 Task: Find a house in Blaine, United States, for 8 guests from 12th to 16th August, with a price range of ₹10,000 to ₹16,000, including free parking and WiFi.
Action: Mouse moved to (612, 115)
Screenshot: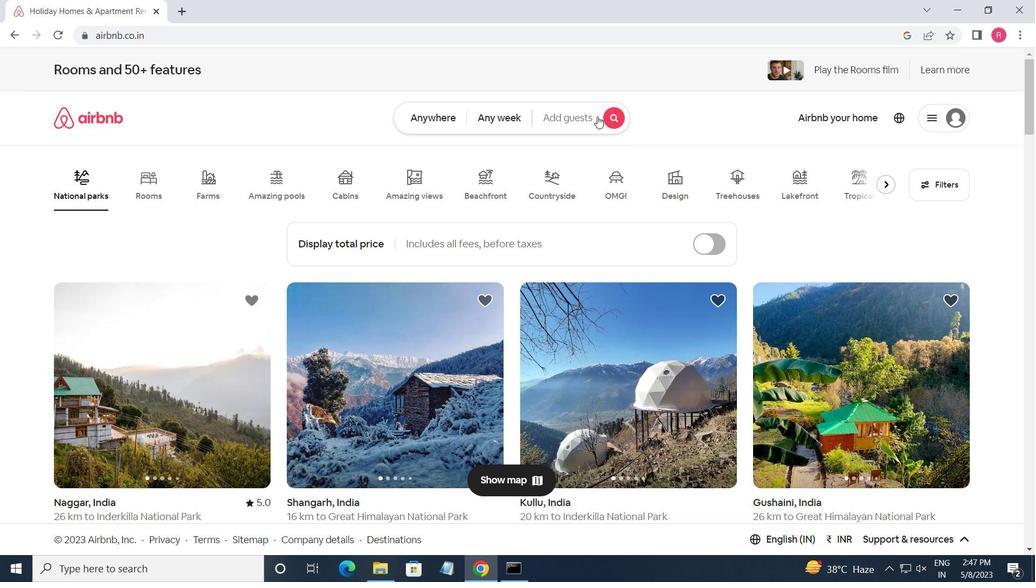 
Action: Mouse pressed left at (612, 115)
Screenshot: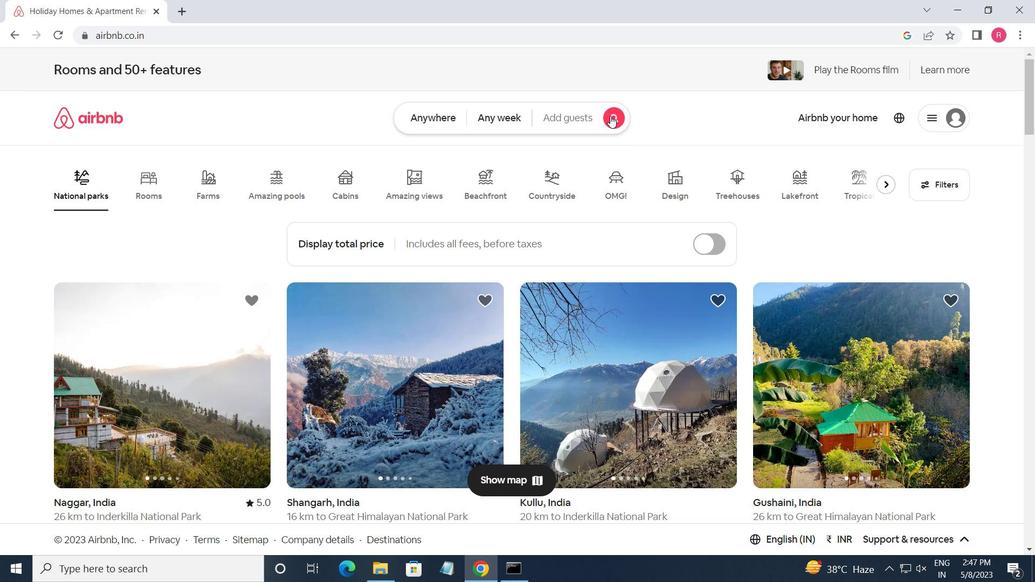 
Action: Mouse moved to (352, 180)
Screenshot: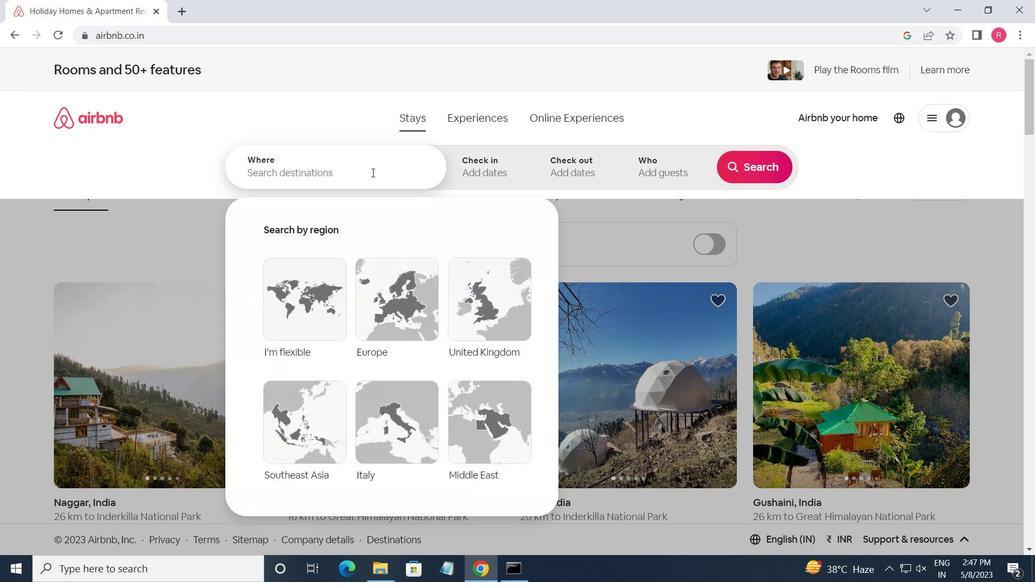 
Action: Mouse pressed left at (352, 180)
Screenshot: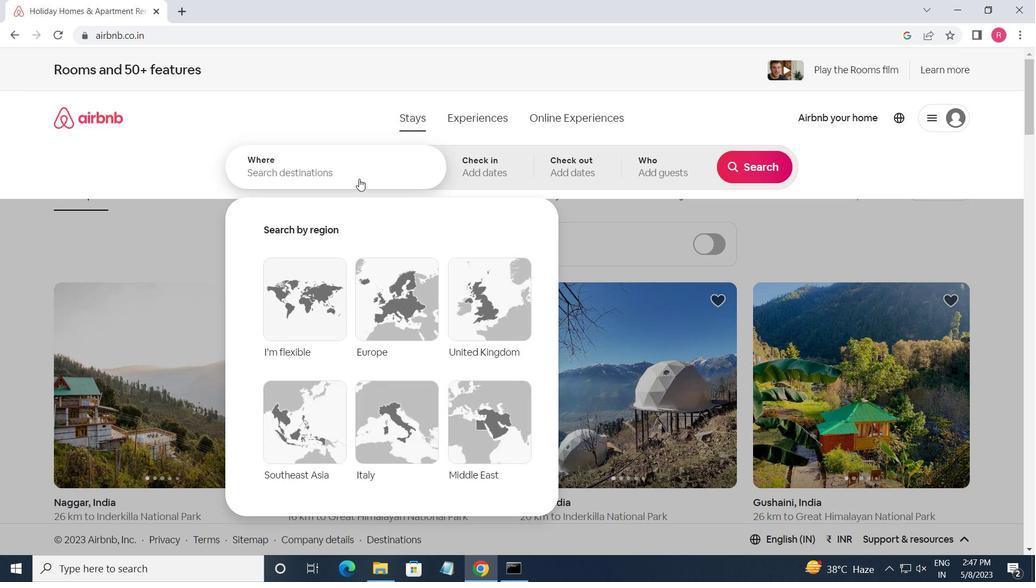 
Action: Key pressed <Key.shift_r>Blaine,<Key.space><Key.shift_r>United<Key.space><Key.shift>STATES<Key.enter>
Screenshot: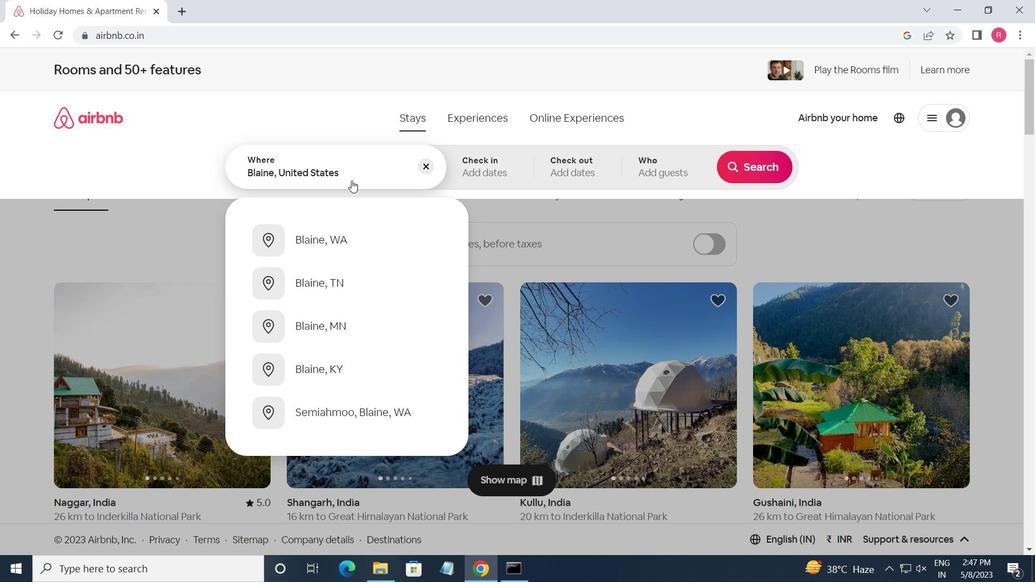 
Action: Mouse moved to (746, 276)
Screenshot: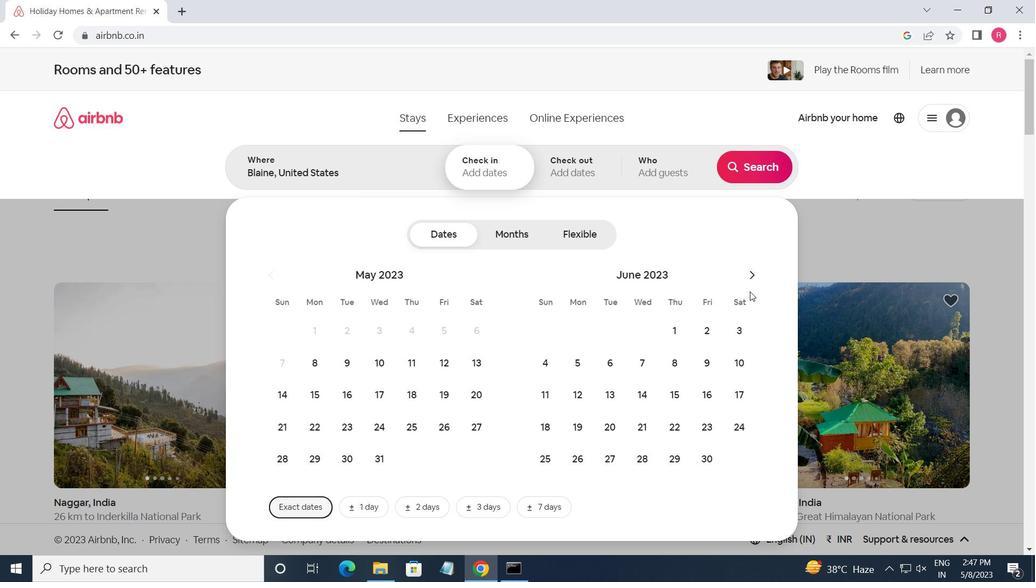 
Action: Mouse pressed left at (746, 276)
Screenshot: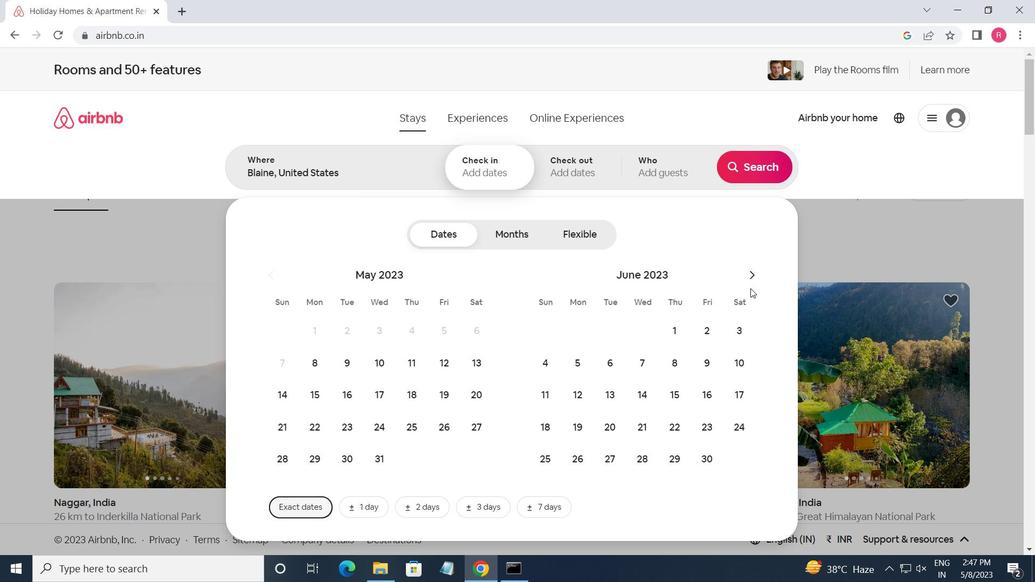 
Action: Mouse moved to (744, 275)
Screenshot: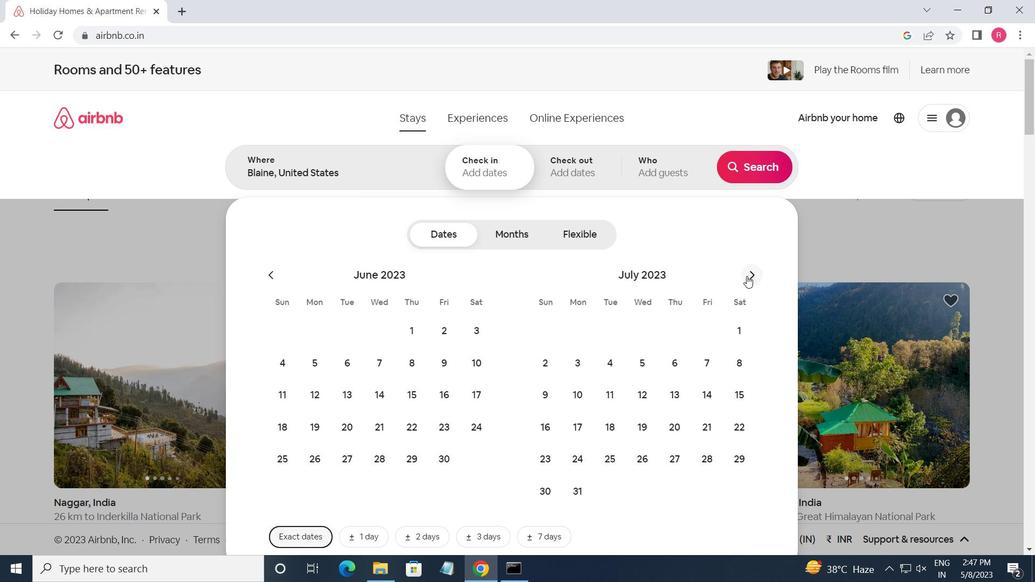 
Action: Mouse pressed left at (744, 275)
Screenshot: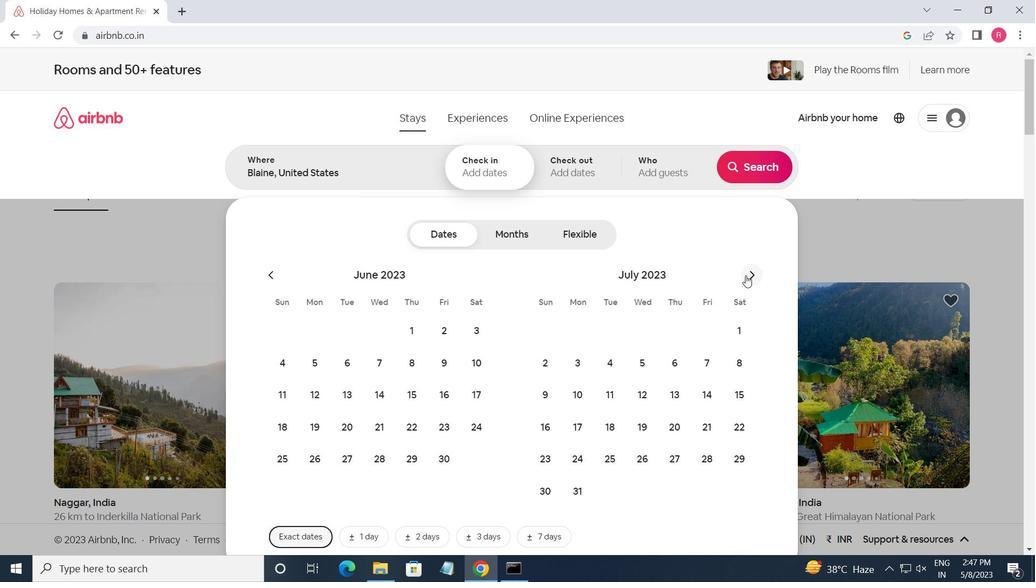 
Action: Mouse moved to (742, 374)
Screenshot: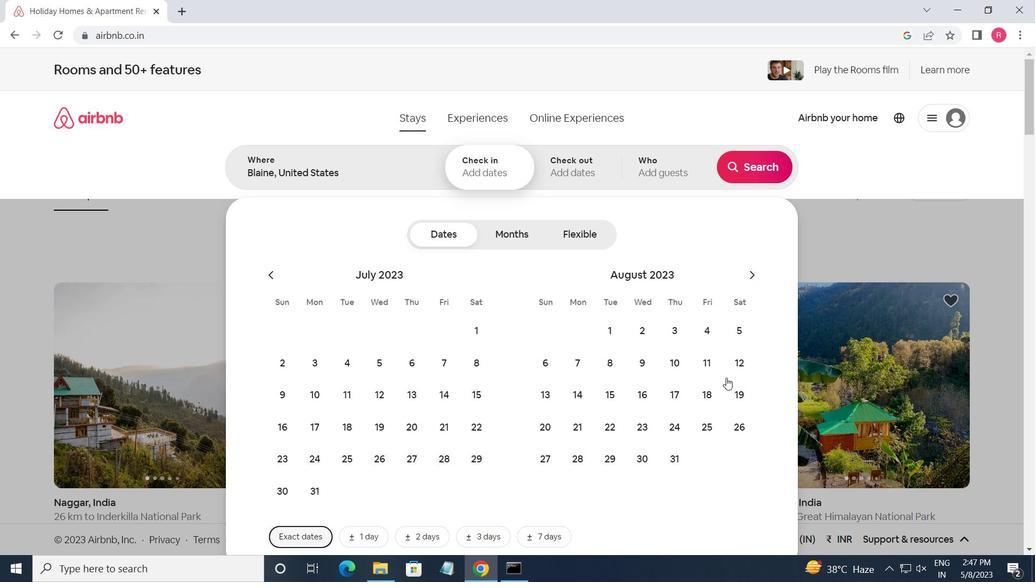 
Action: Mouse pressed left at (742, 374)
Screenshot: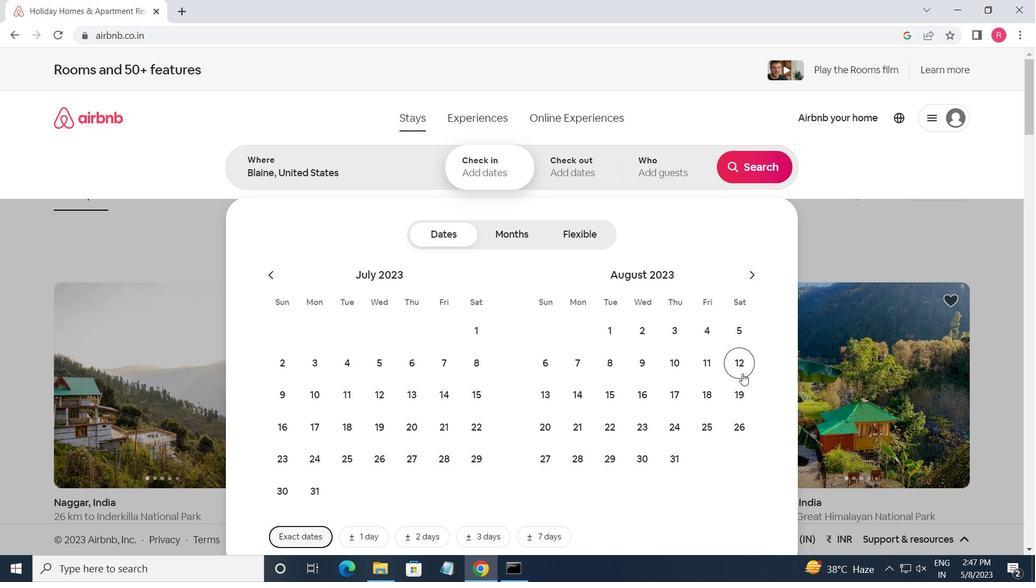 
Action: Mouse moved to (656, 392)
Screenshot: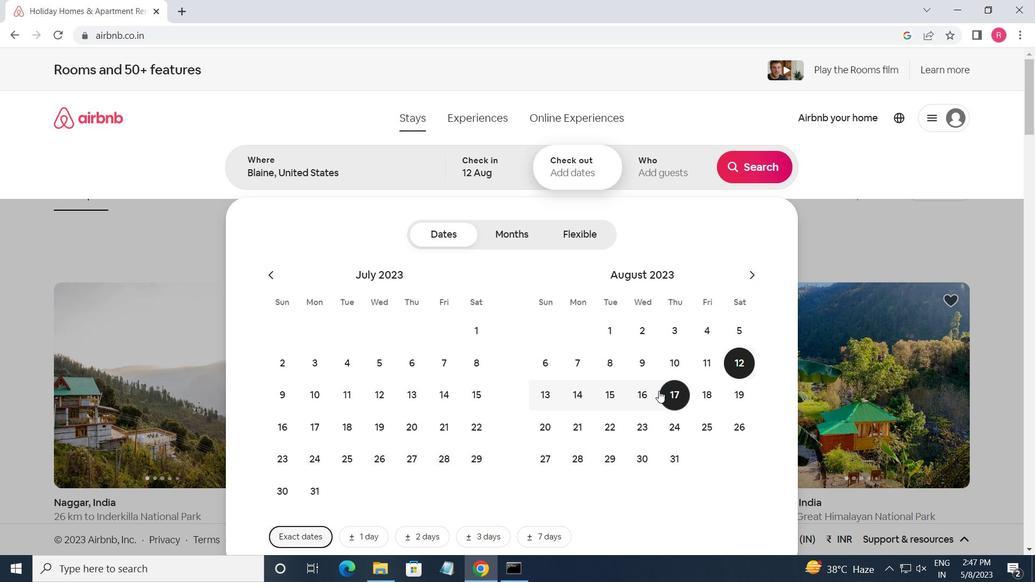 
Action: Mouse pressed left at (656, 392)
Screenshot: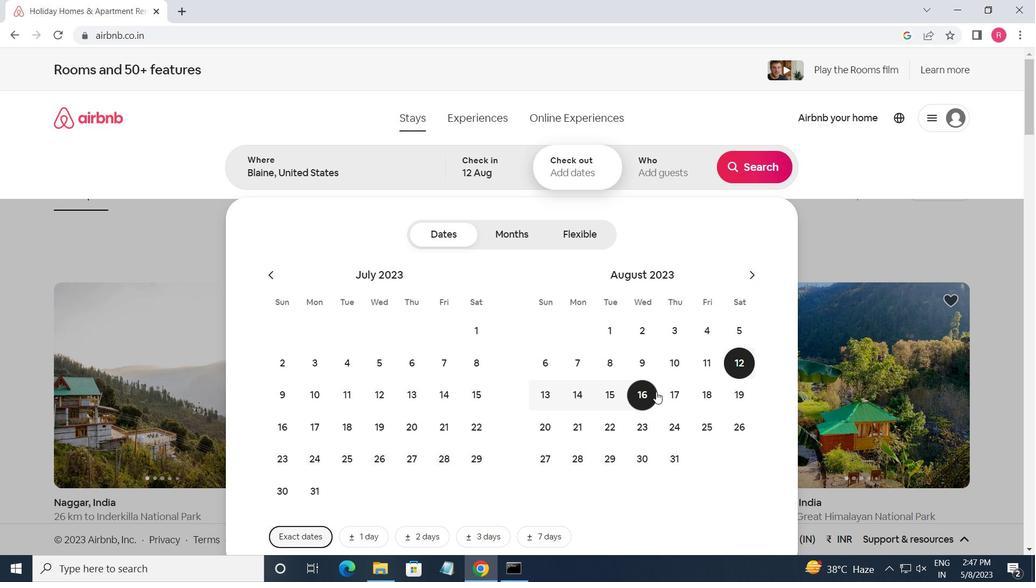 
Action: Mouse moved to (663, 177)
Screenshot: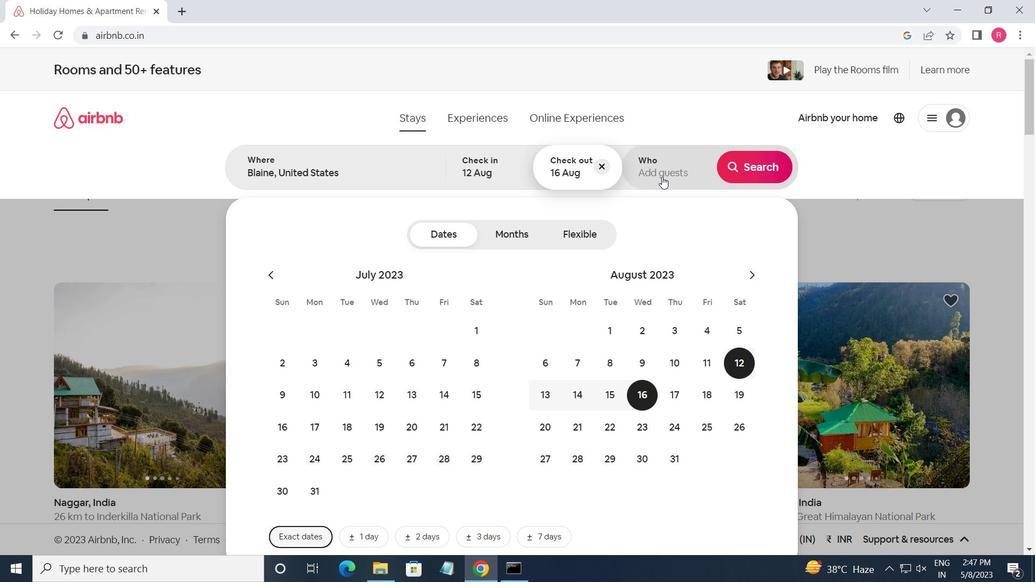 
Action: Mouse pressed left at (663, 177)
Screenshot: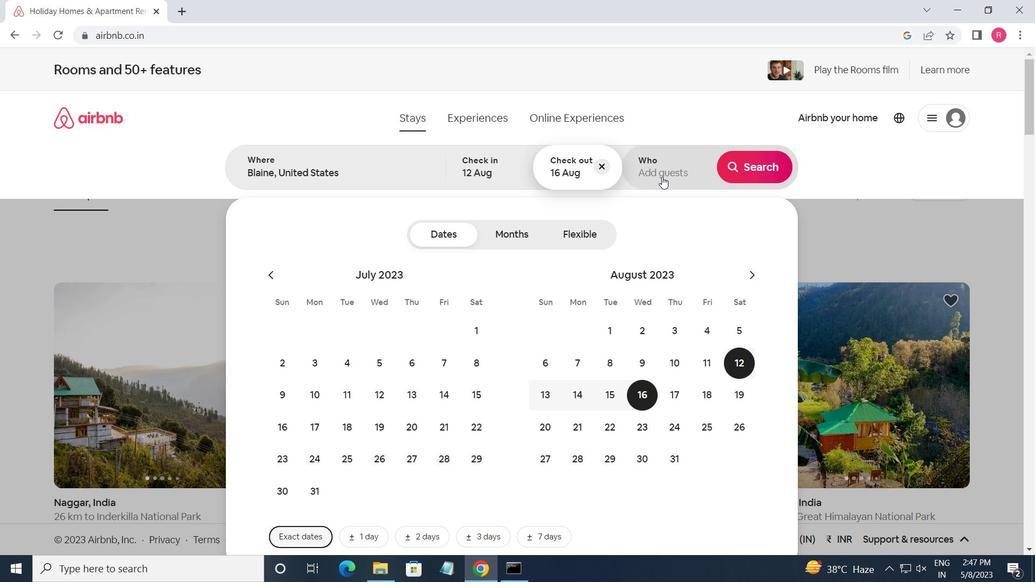 
Action: Mouse moved to (754, 234)
Screenshot: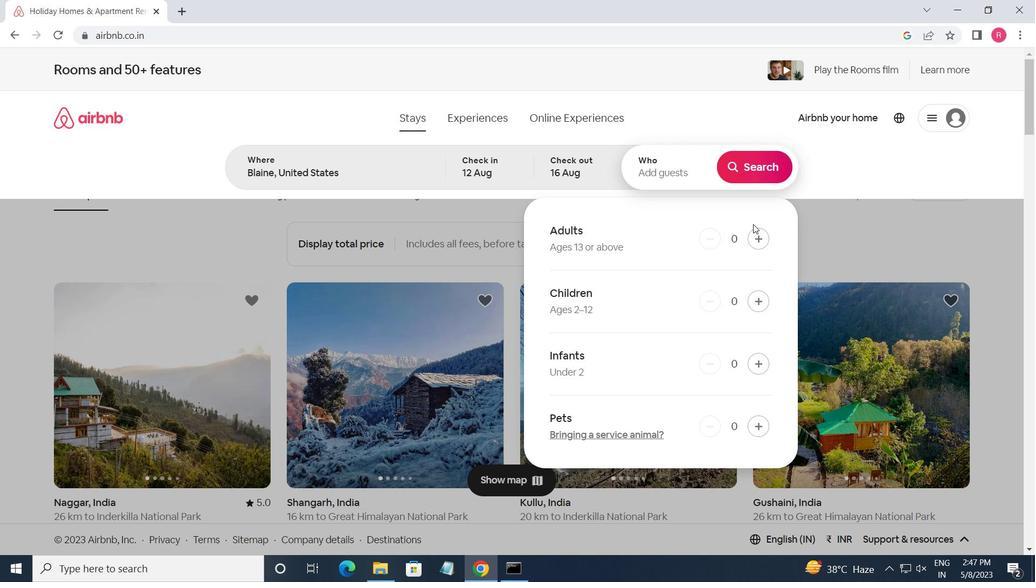 
Action: Mouse pressed left at (754, 234)
Screenshot: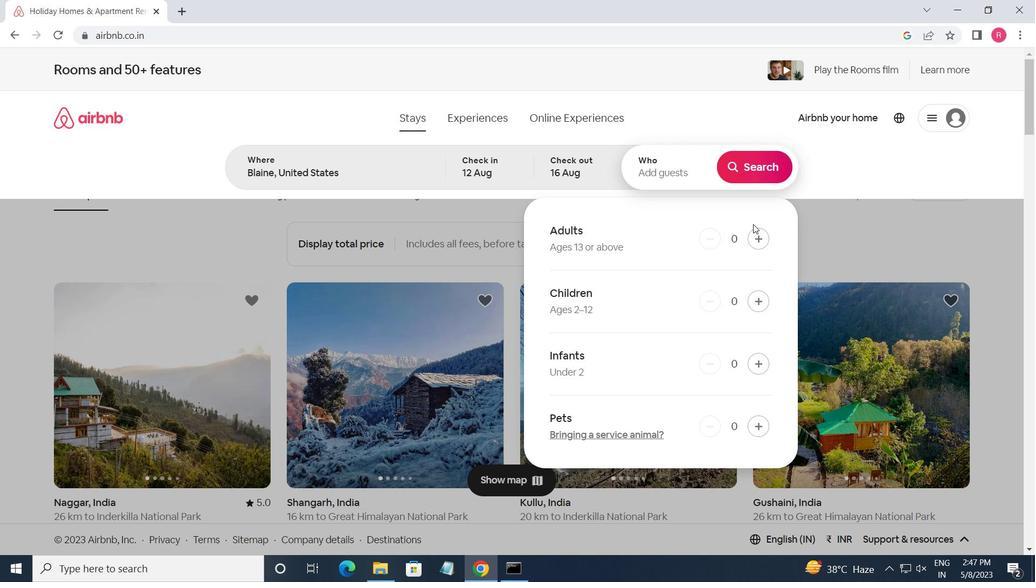 
Action: Mouse moved to (756, 236)
Screenshot: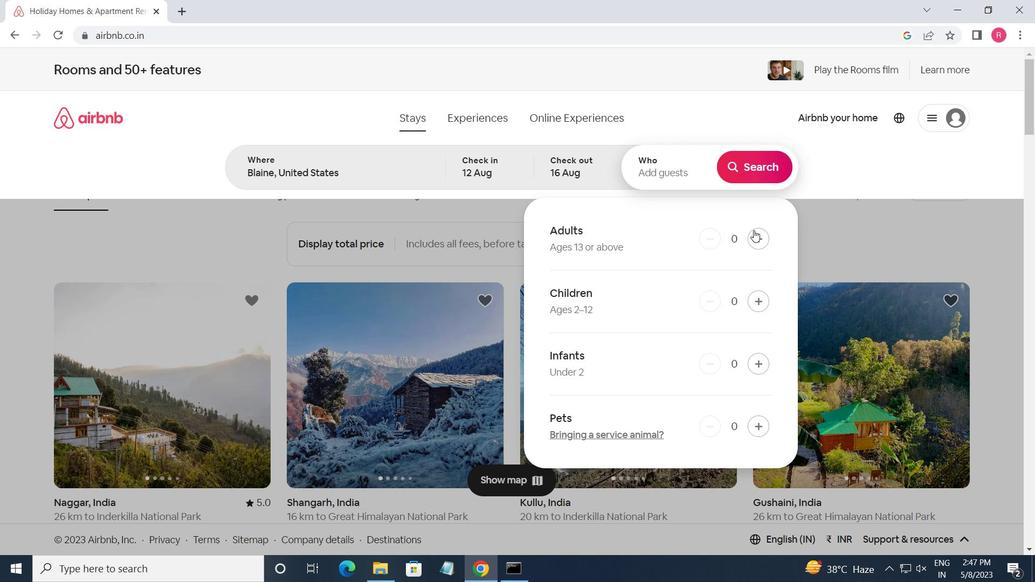 
Action: Mouse pressed left at (756, 236)
Screenshot: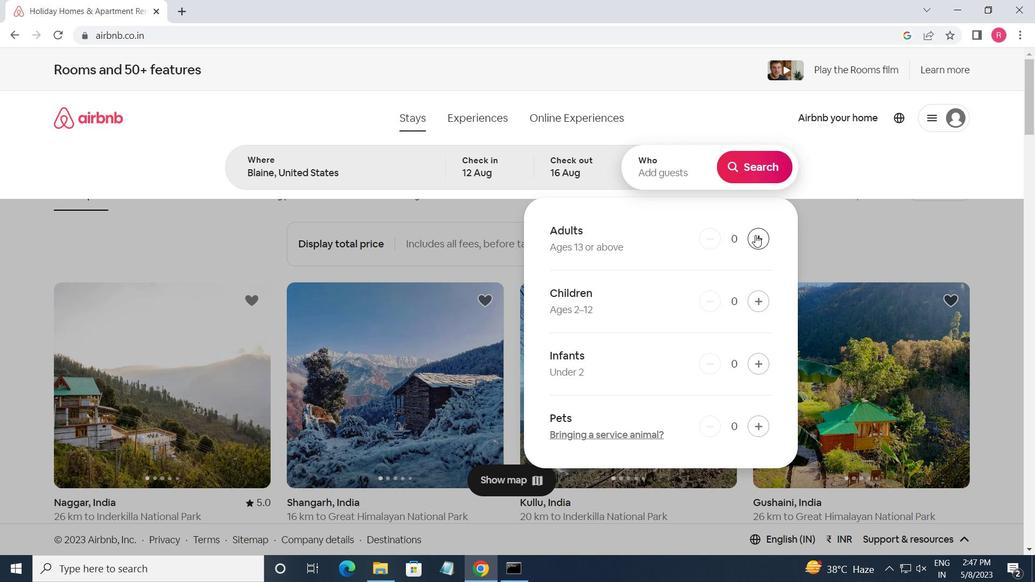 
Action: Mouse pressed left at (756, 236)
Screenshot: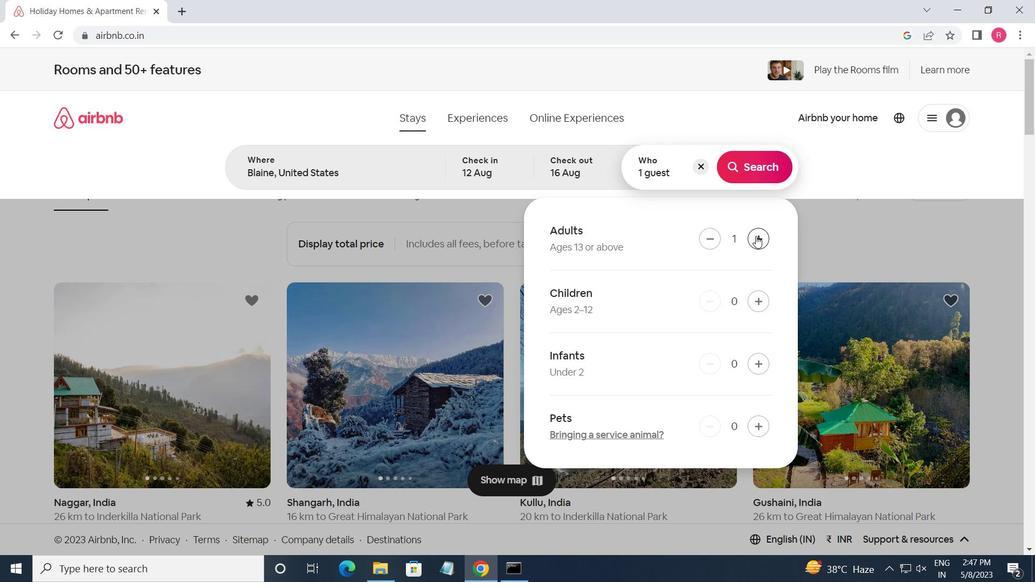 
Action: Mouse pressed left at (756, 236)
Screenshot: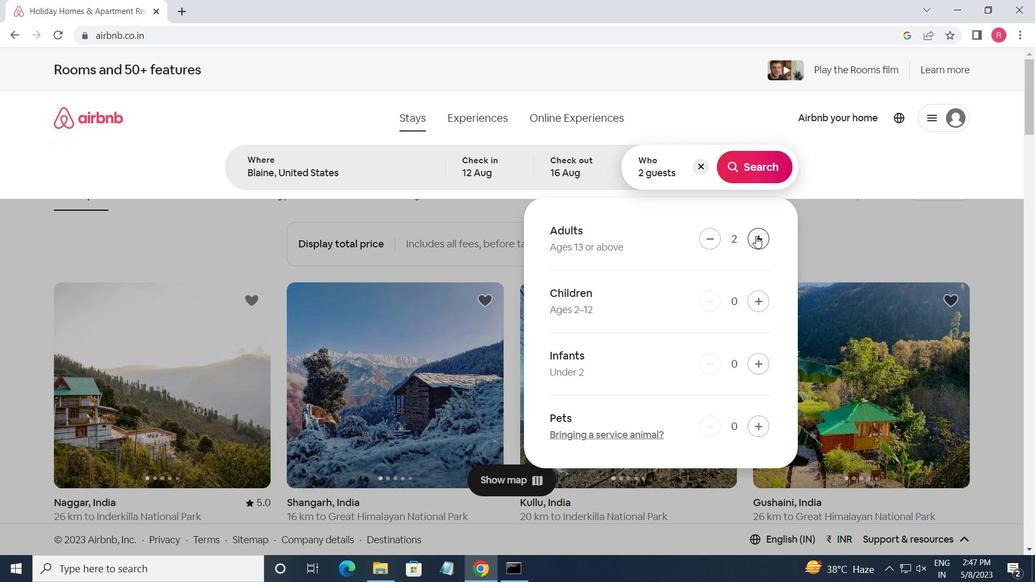 
Action: Mouse pressed left at (756, 236)
Screenshot: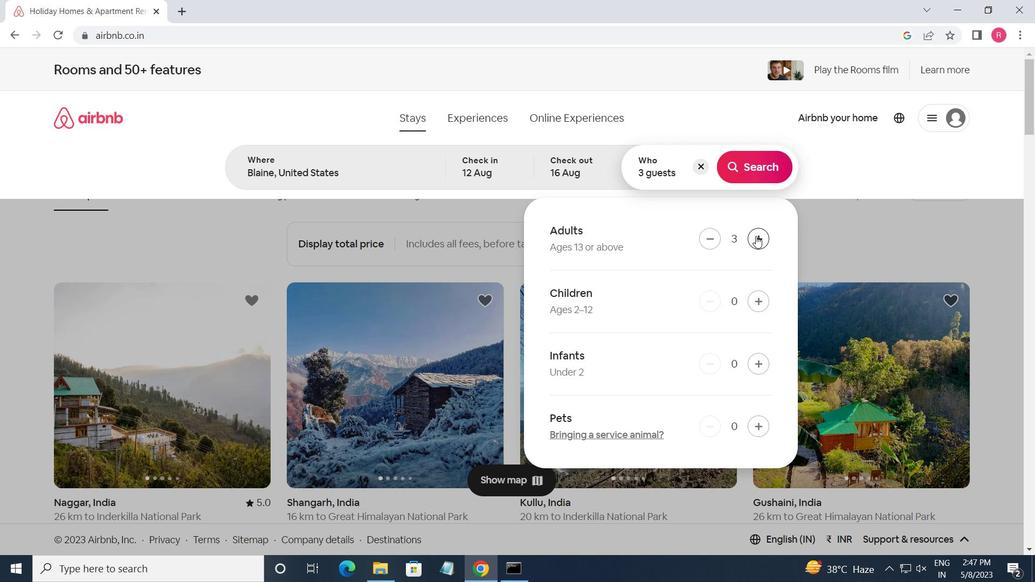 
Action: Mouse pressed left at (756, 236)
Screenshot: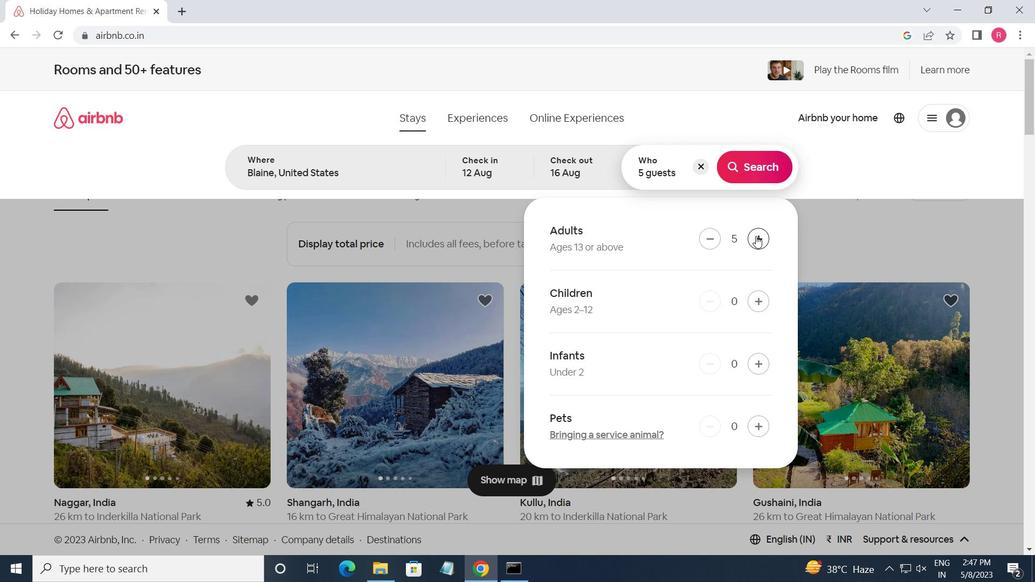 
Action: Mouse pressed left at (756, 236)
Screenshot: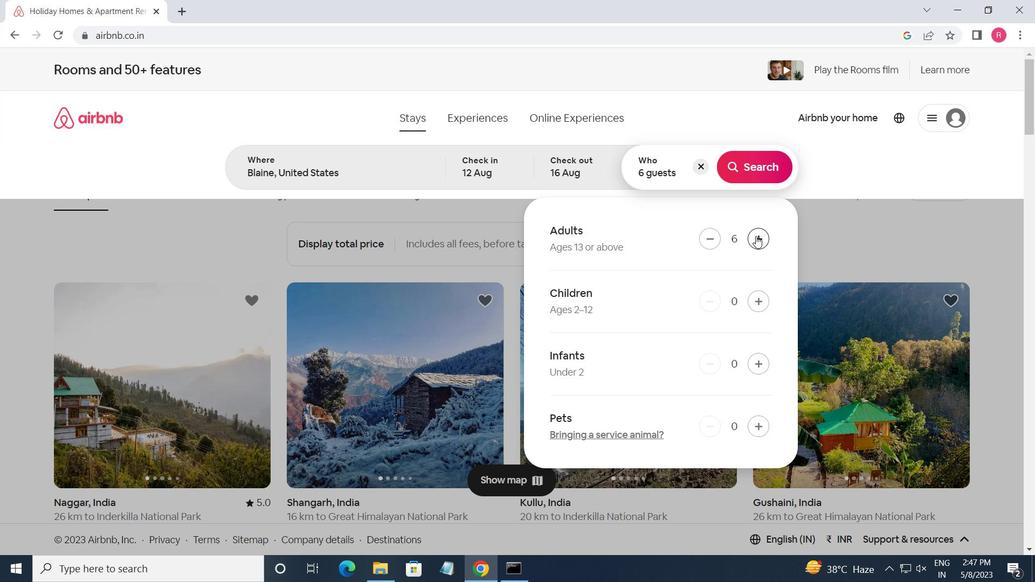 
Action: Mouse pressed left at (756, 236)
Screenshot: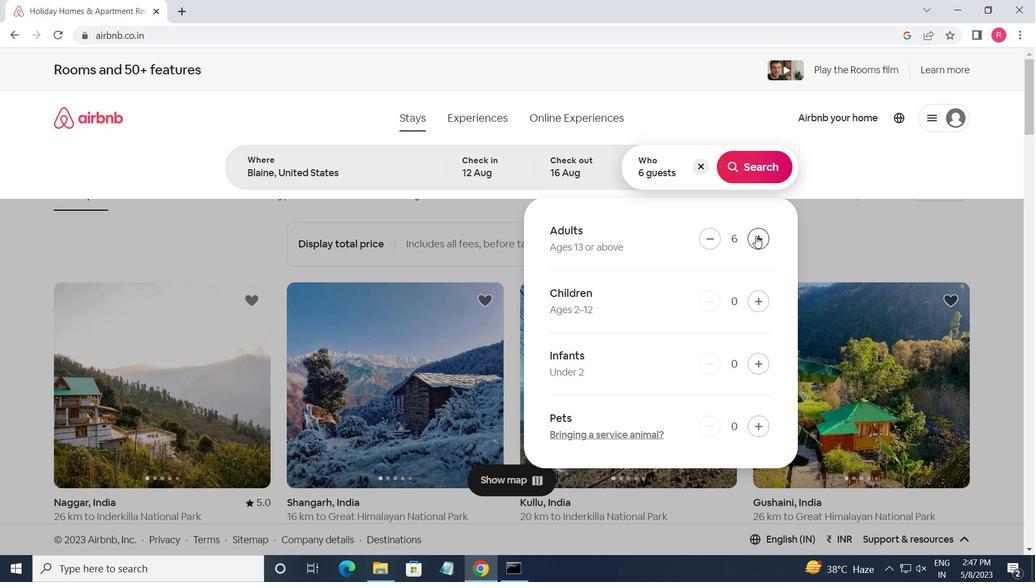 
Action: Mouse moved to (756, 162)
Screenshot: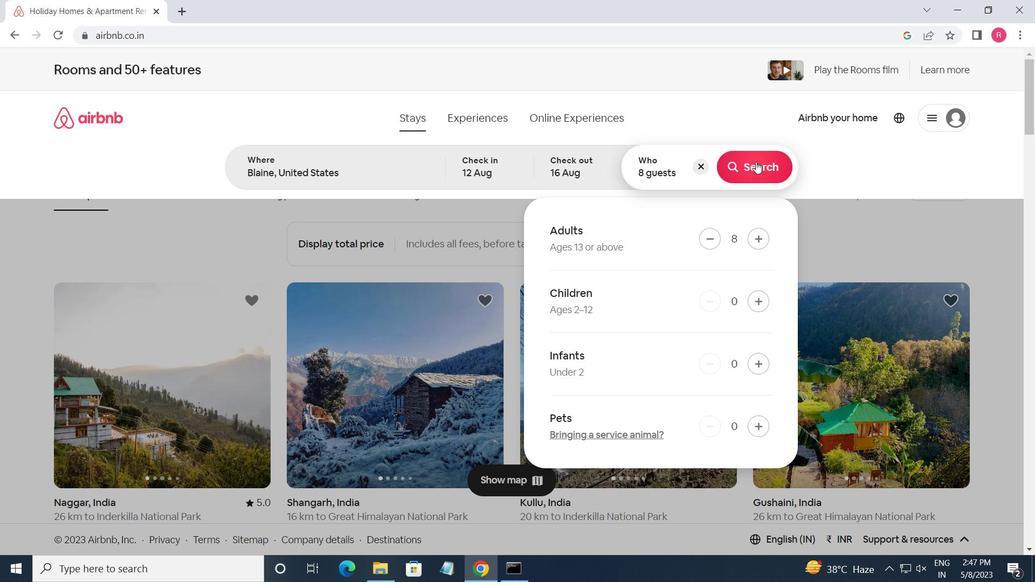 
Action: Mouse pressed left at (756, 162)
Screenshot: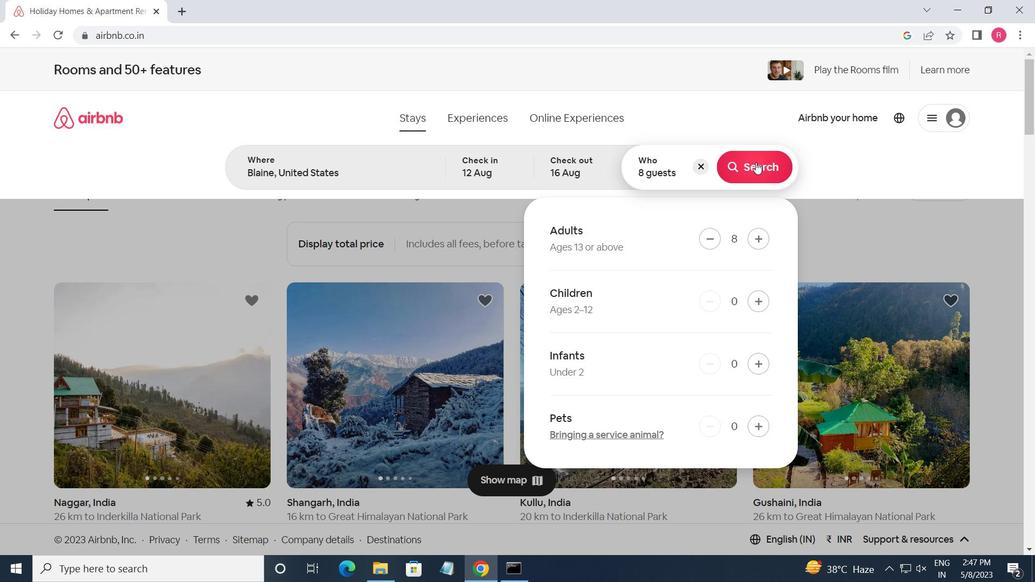 
Action: Mouse moved to (984, 137)
Screenshot: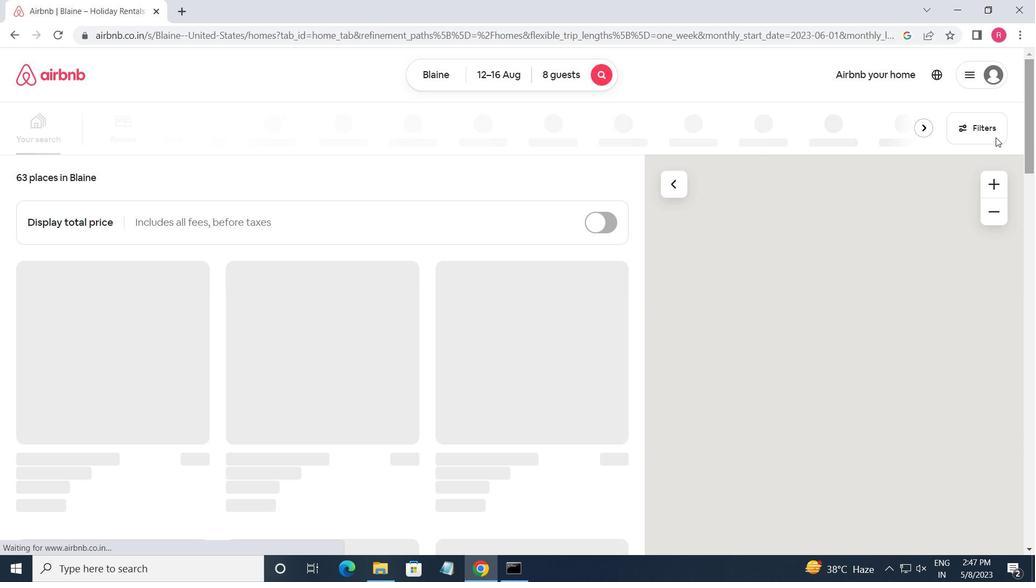 
Action: Mouse pressed left at (984, 137)
Screenshot: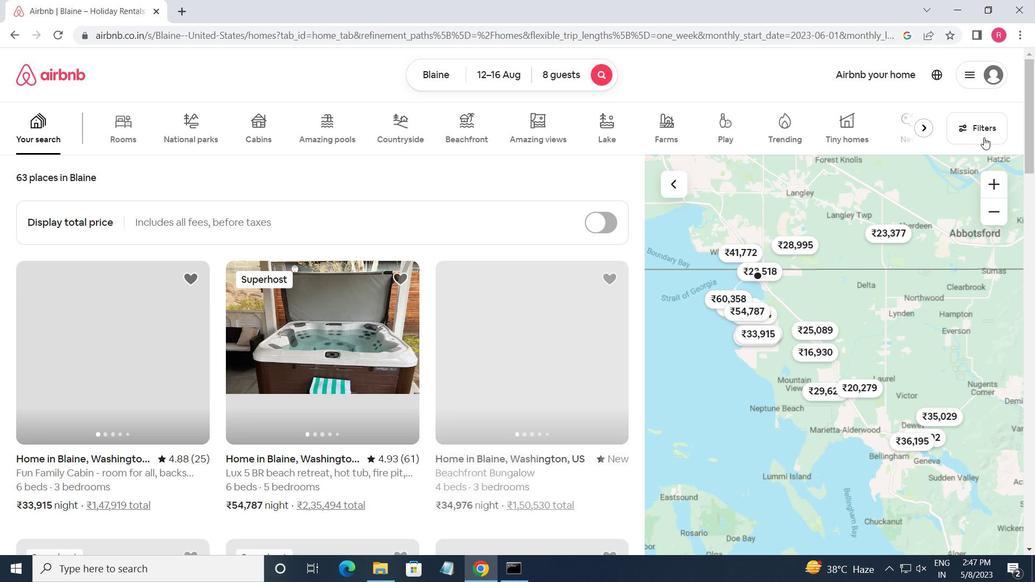 
Action: Mouse moved to (380, 456)
Screenshot: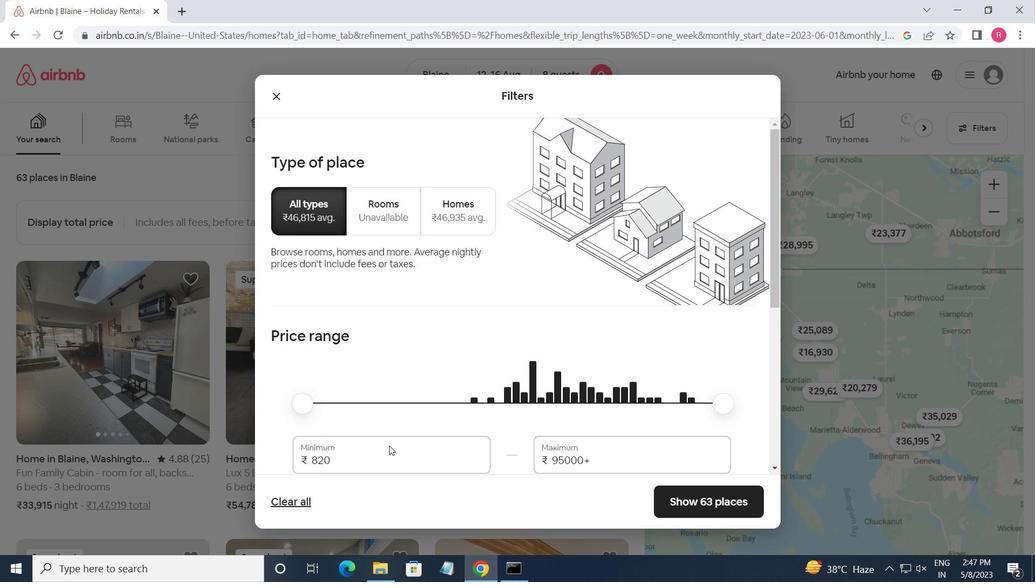 
Action: Mouse pressed left at (380, 456)
Screenshot: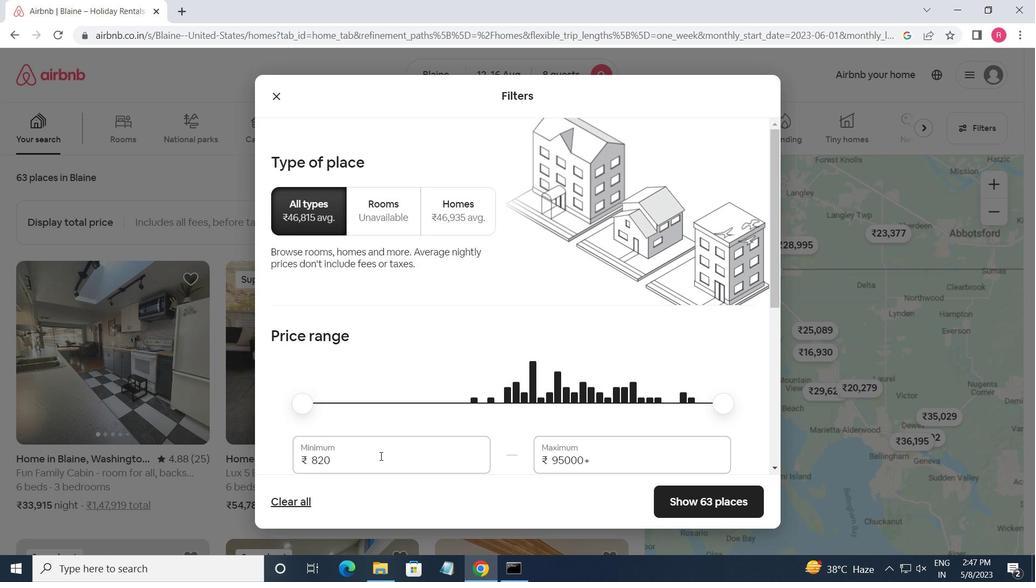 
Action: Mouse pressed left at (380, 456)
Screenshot: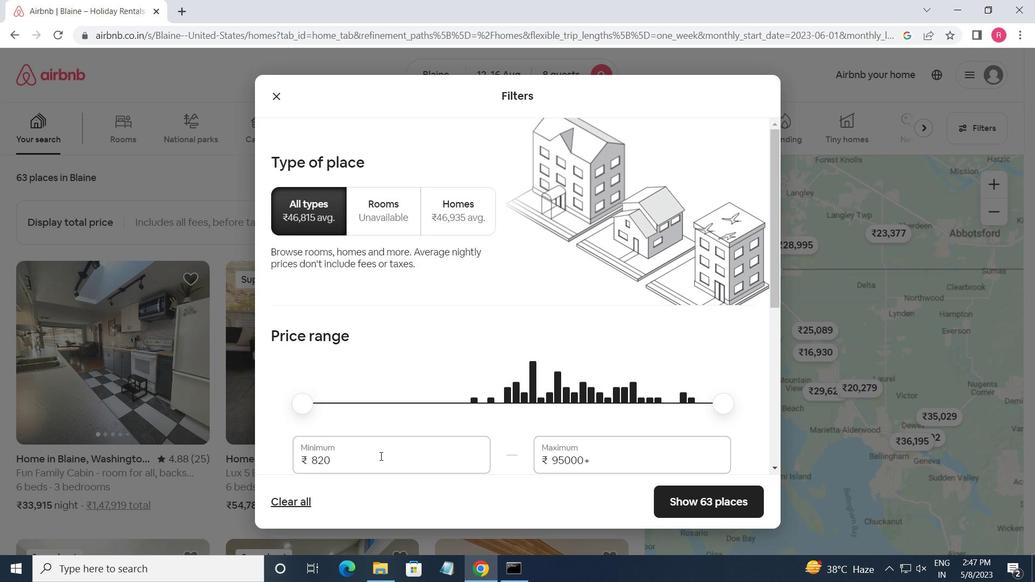 
Action: Mouse pressed left at (380, 456)
Screenshot: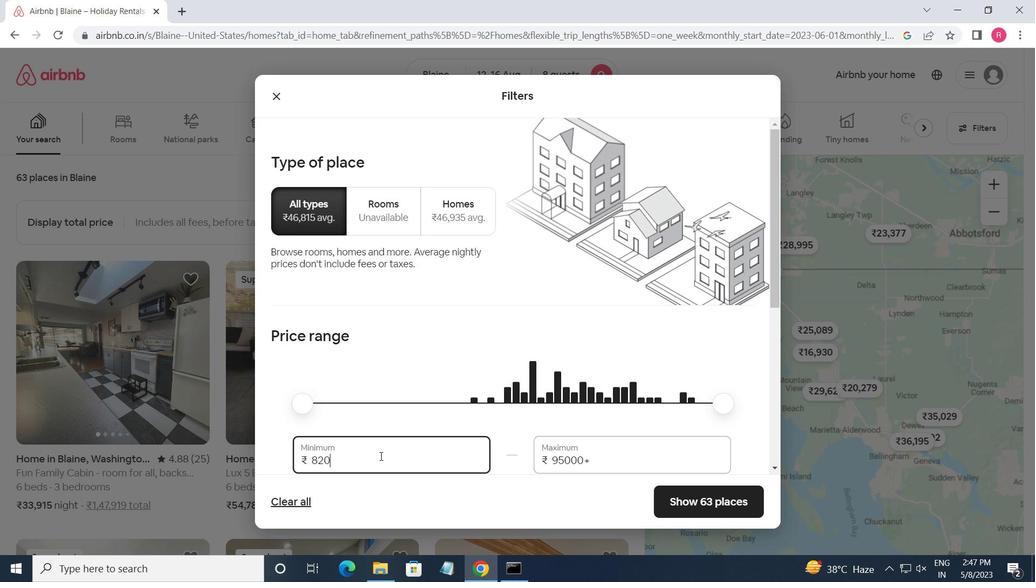 
Action: Mouse moved to (924, 477)
Screenshot: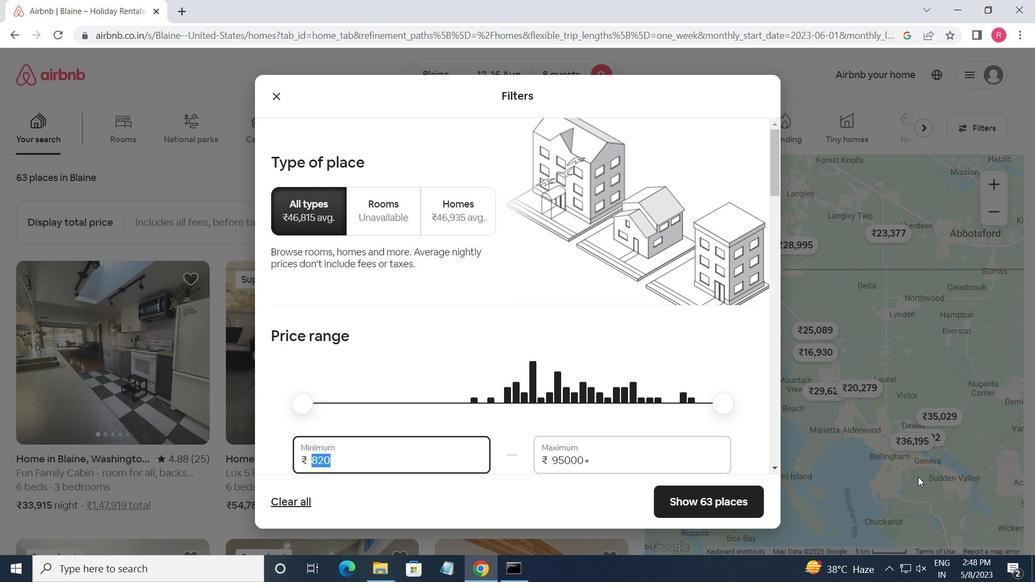 
Action: Key pressed 1
Screenshot: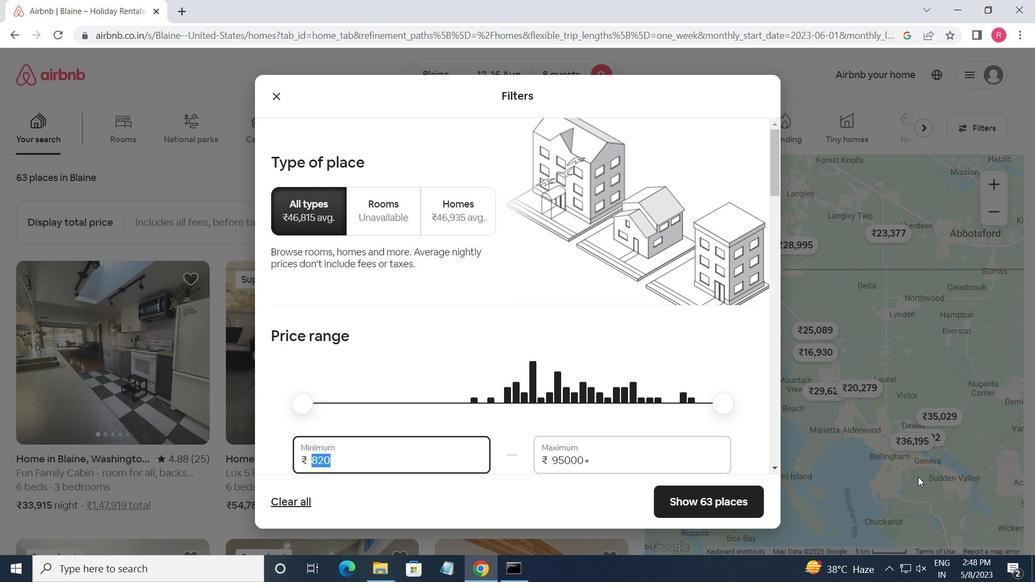 
Action: Mouse moved to (941, 477)
Screenshot: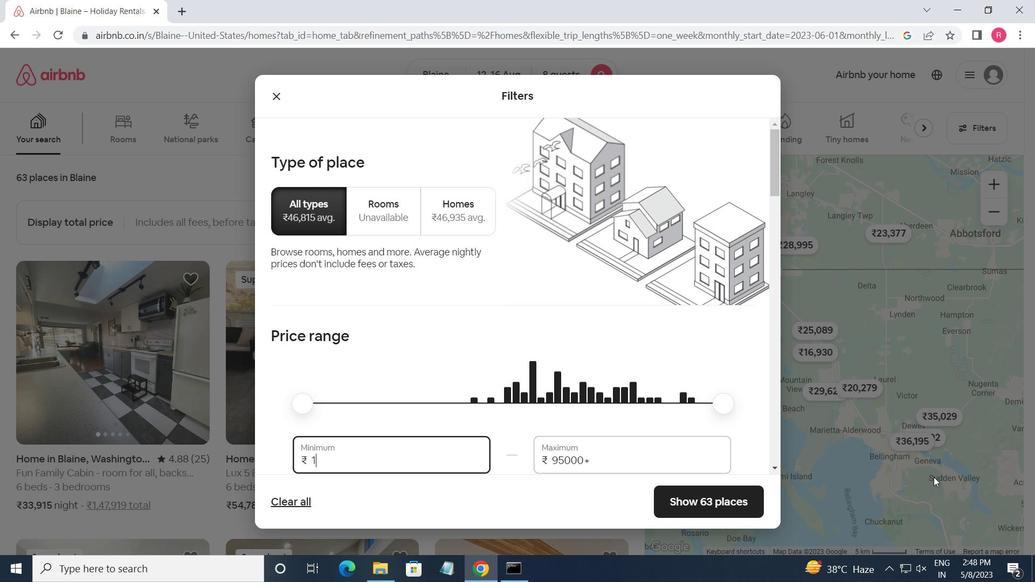 
Action: Key pressed 0000<Key.tab>16000
Screenshot: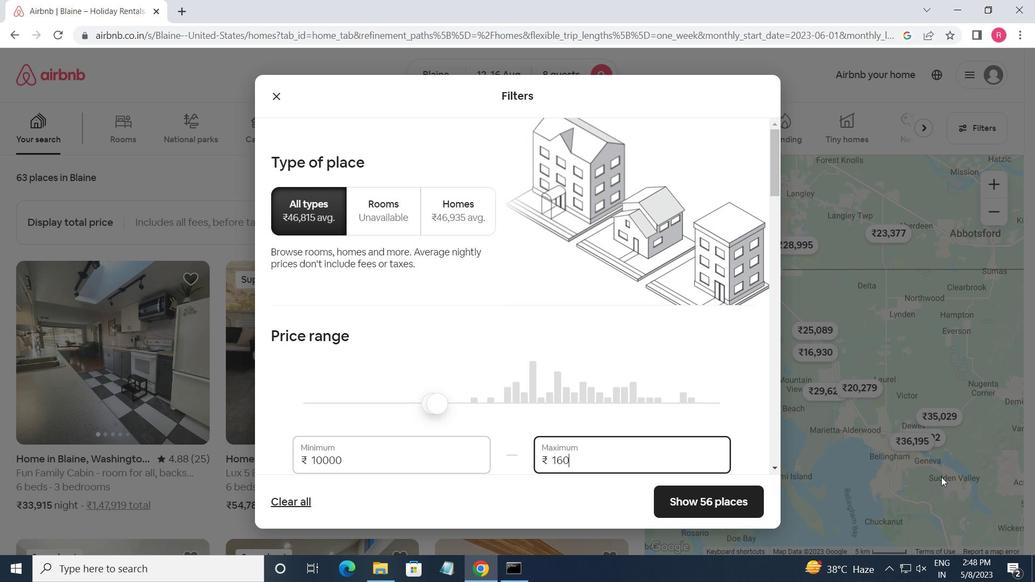 
Action: Mouse moved to (613, 396)
Screenshot: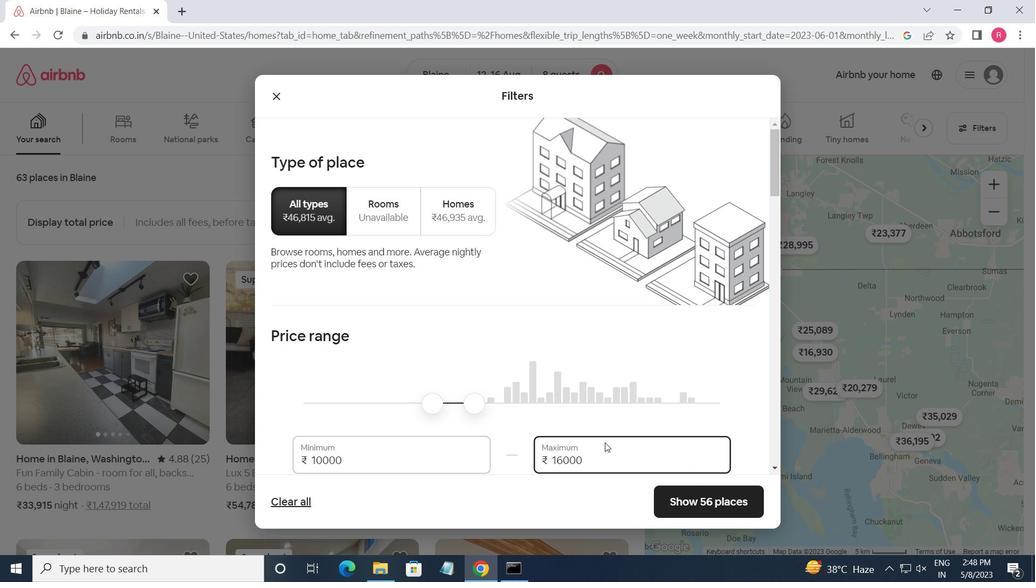 
Action: Mouse scrolled (613, 395) with delta (0, 0)
Screenshot: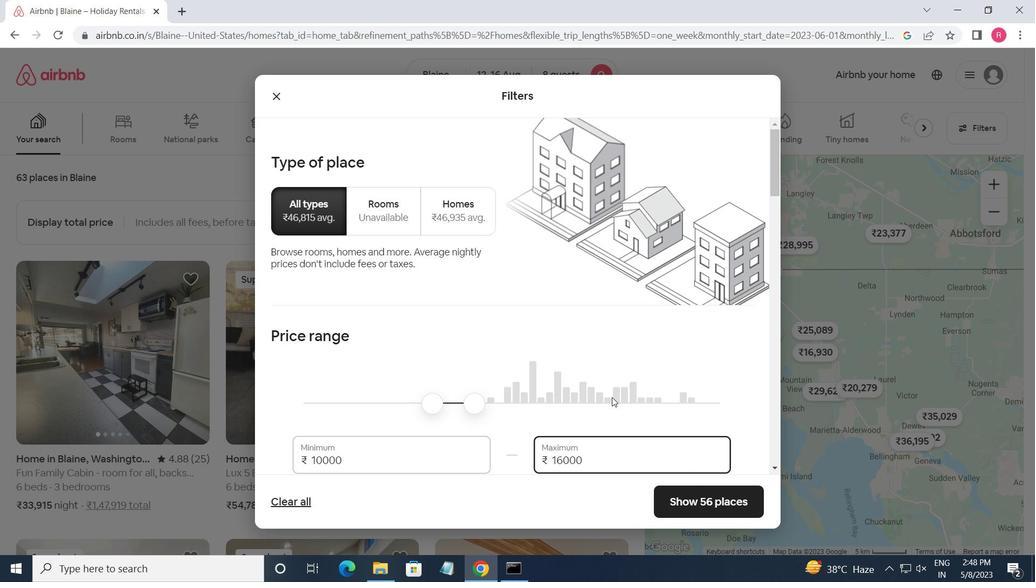 
Action: Mouse moved to (614, 396)
Screenshot: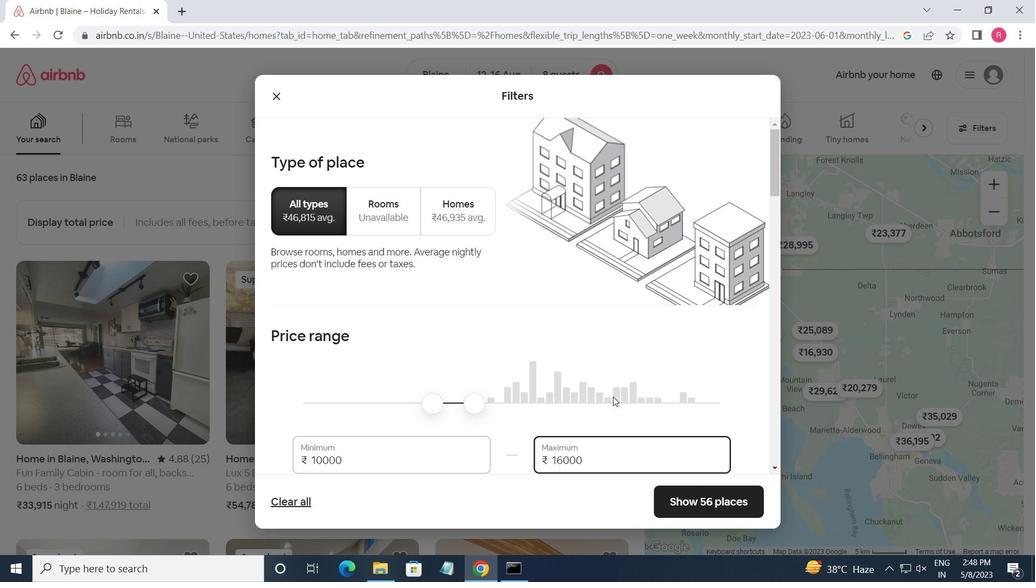
Action: Mouse scrolled (614, 395) with delta (0, 0)
Screenshot: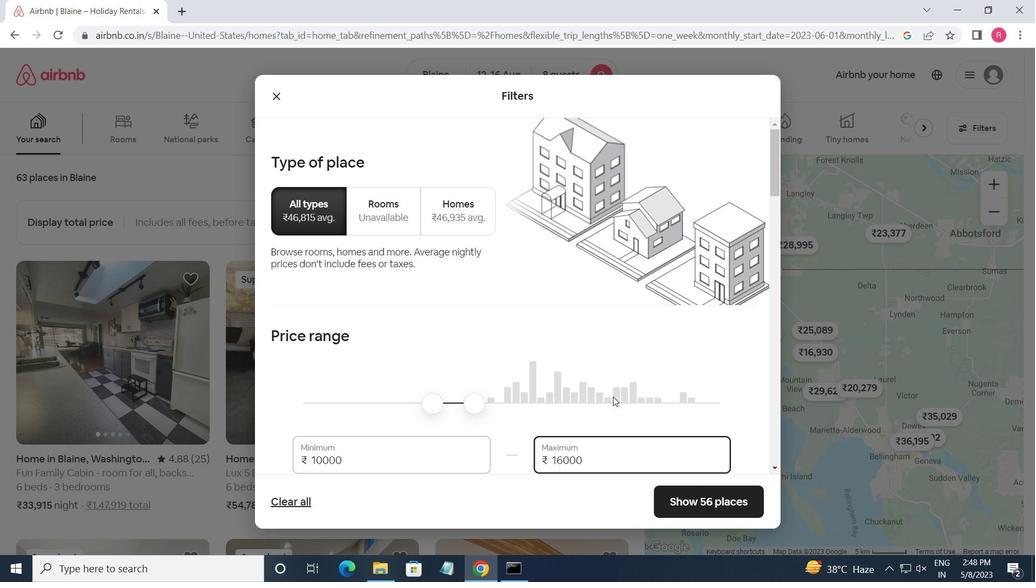 
Action: Mouse scrolled (614, 395) with delta (0, 0)
Screenshot: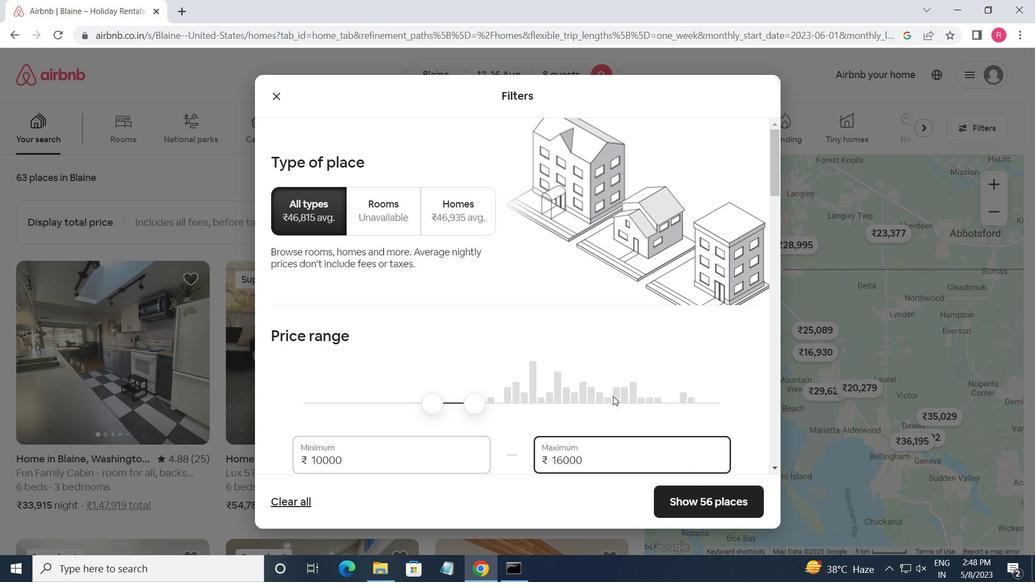
Action: Mouse moved to (668, 390)
Screenshot: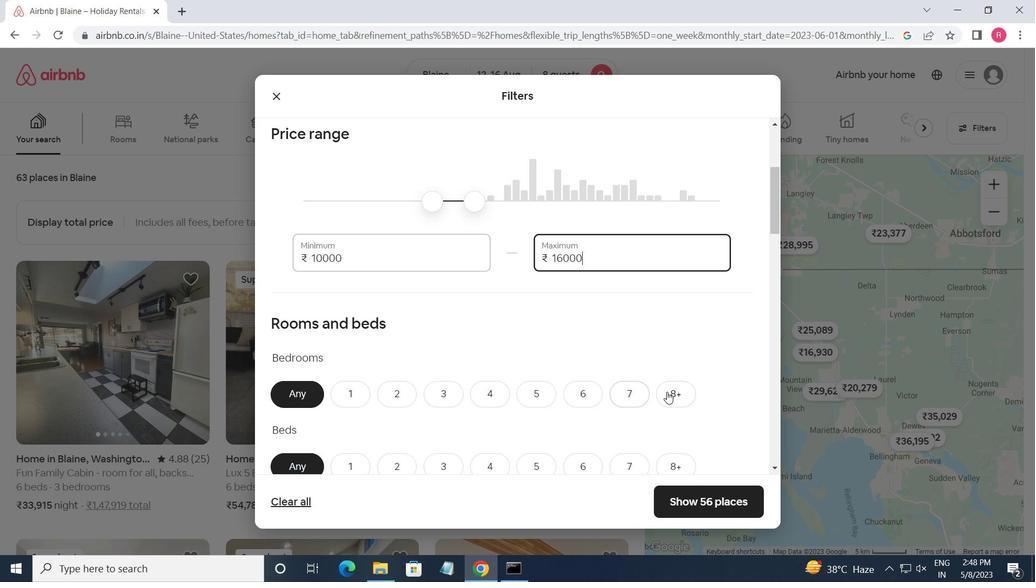 
Action: Mouse pressed left at (668, 390)
Screenshot: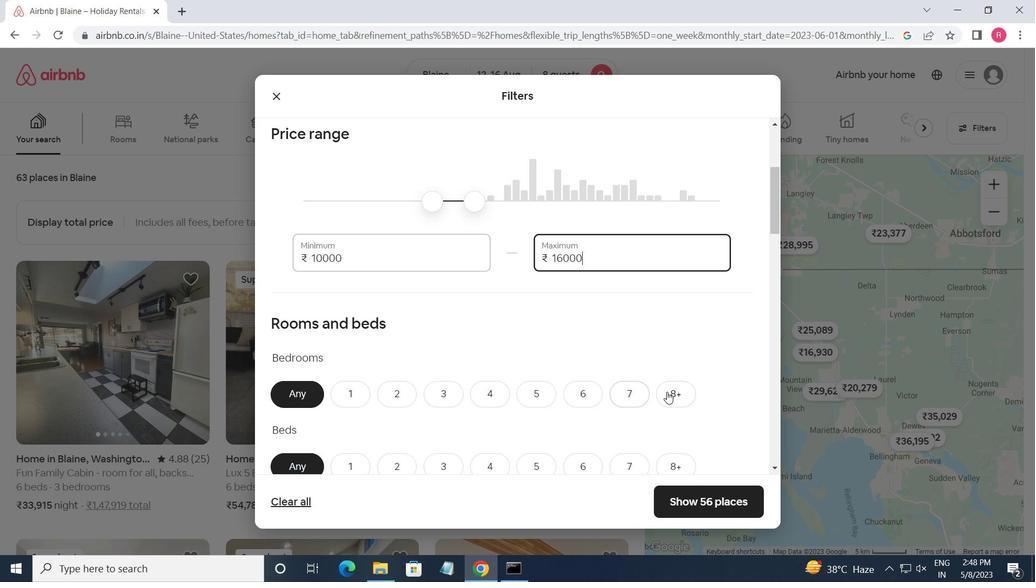 
Action: Mouse moved to (673, 408)
Screenshot: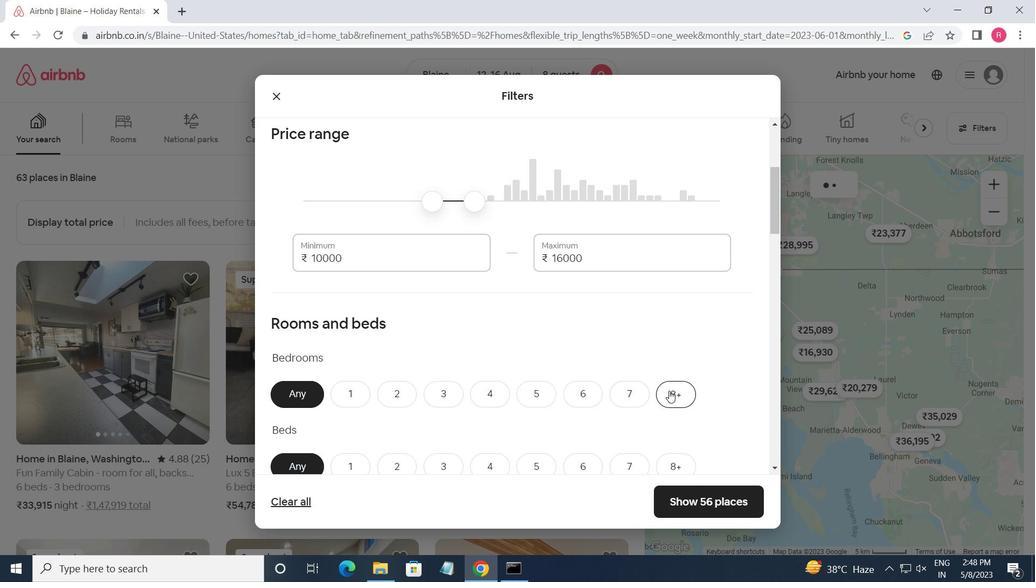 
Action: Mouse scrolled (673, 407) with delta (0, 0)
Screenshot: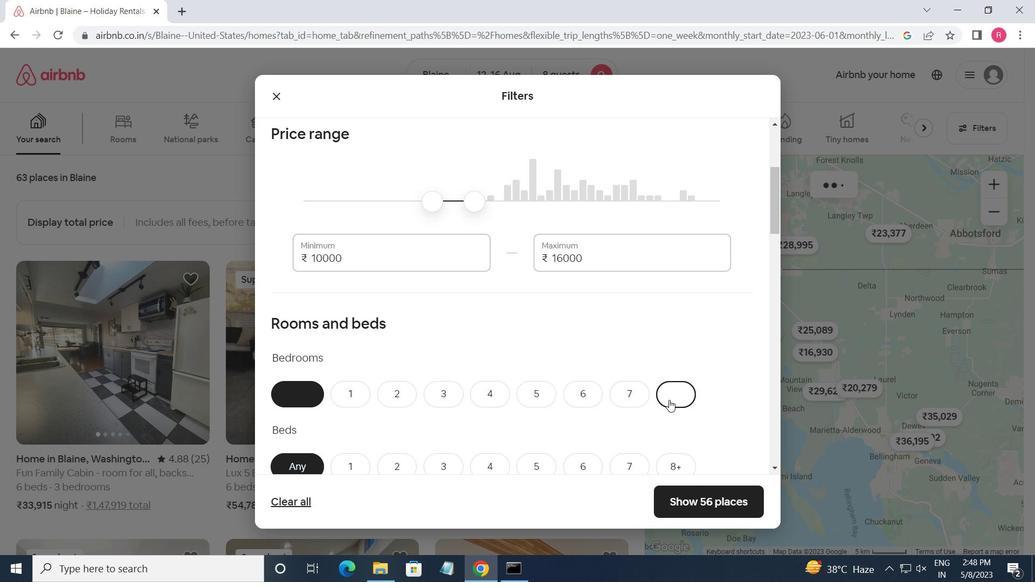 
Action: Mouse moved to (673, 408)
Screenshot: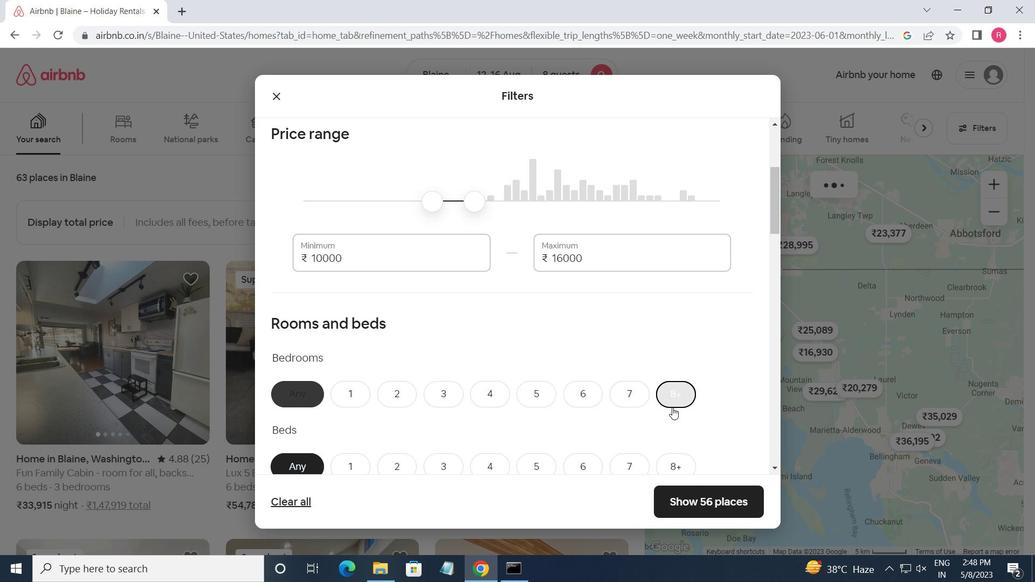 
Action: Mouse scrolled (673, 408) with delta (0, 0)
Screenshot: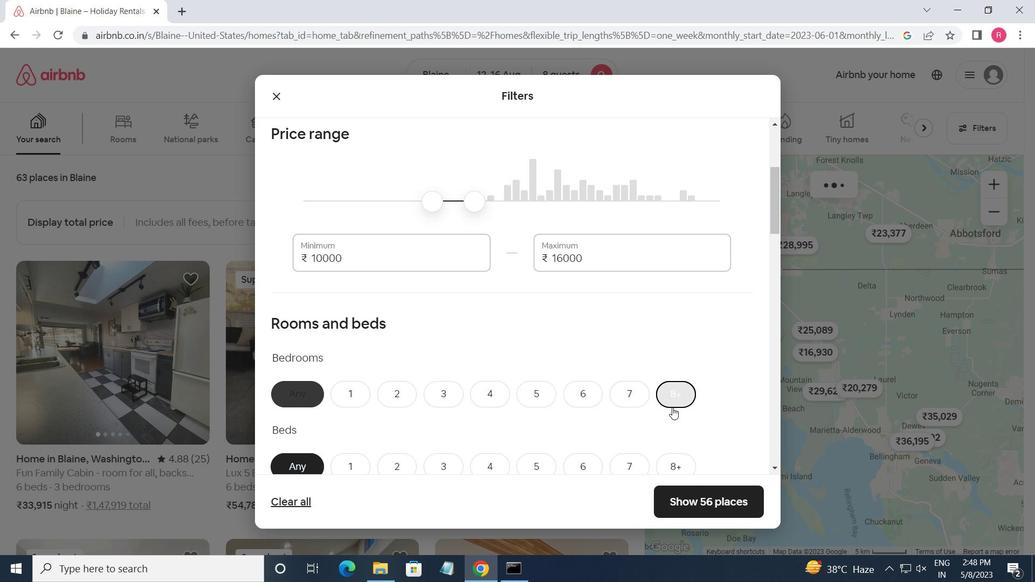
Action: Mouse scrolled (673, 408) with delta (0, 0)
Screenshot: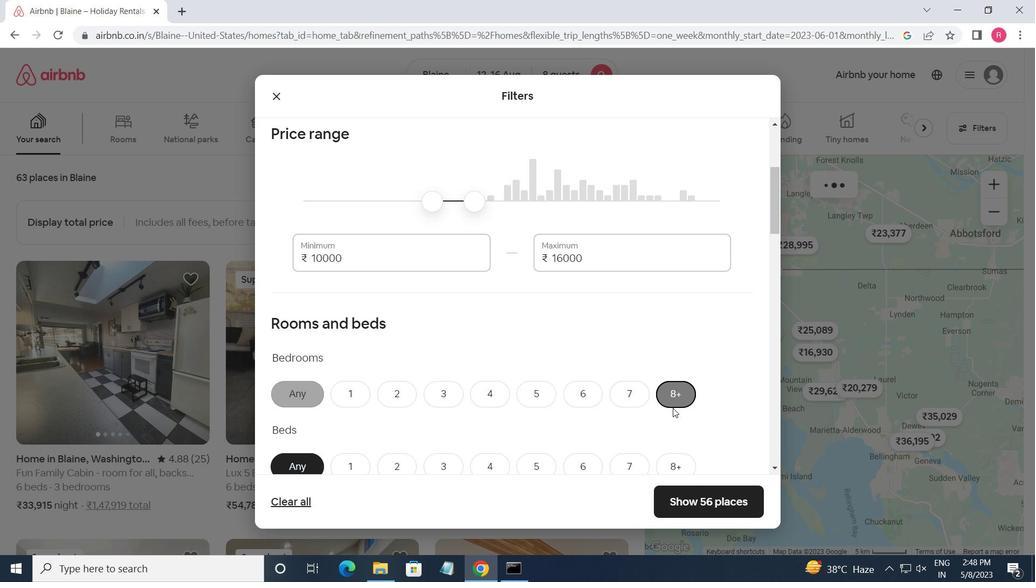 
Action: Mouse moved to (677, 259)
Screenshot: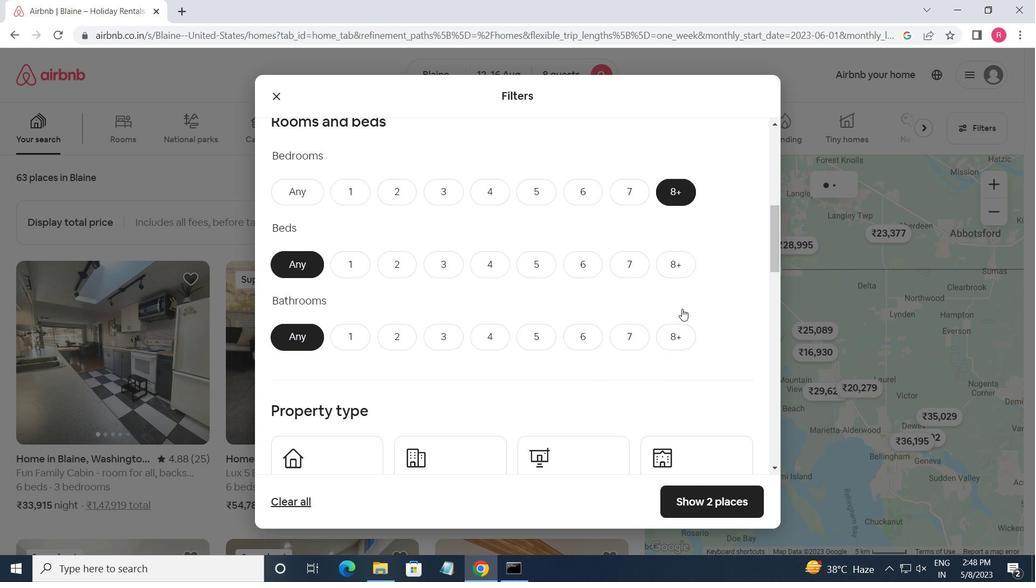 
Action: Mouse pressed left at (677, 259)
Screenshot: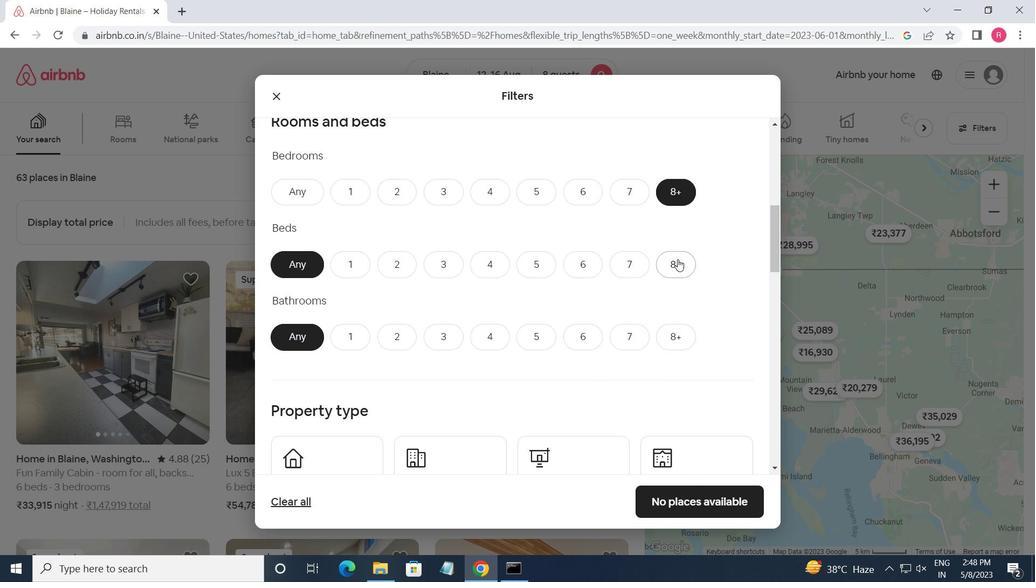 
Action: Mouse moved to (678, 327)
Screenshot: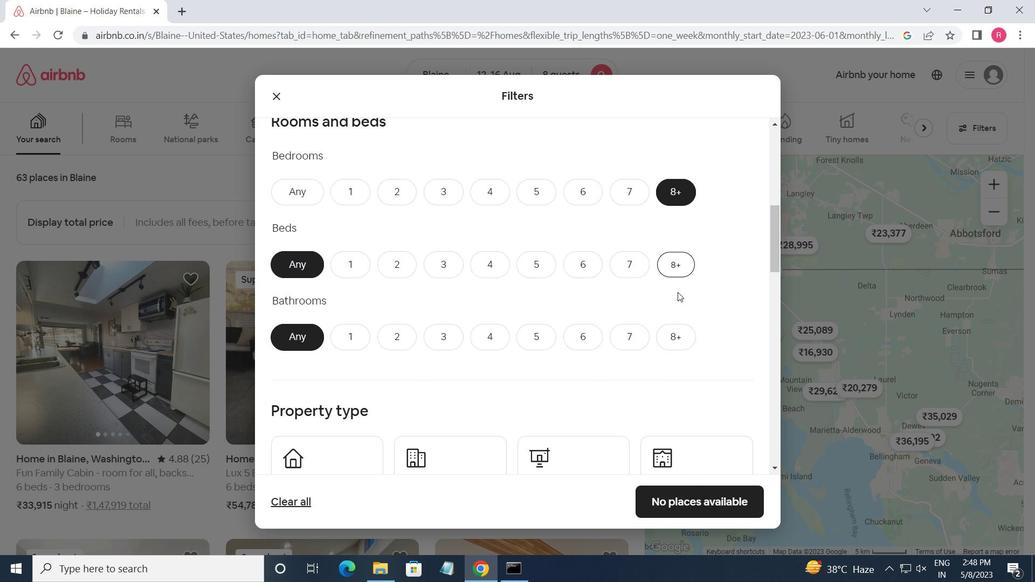 
Action: Mouse pressed left at (678, 327)
Screenshot: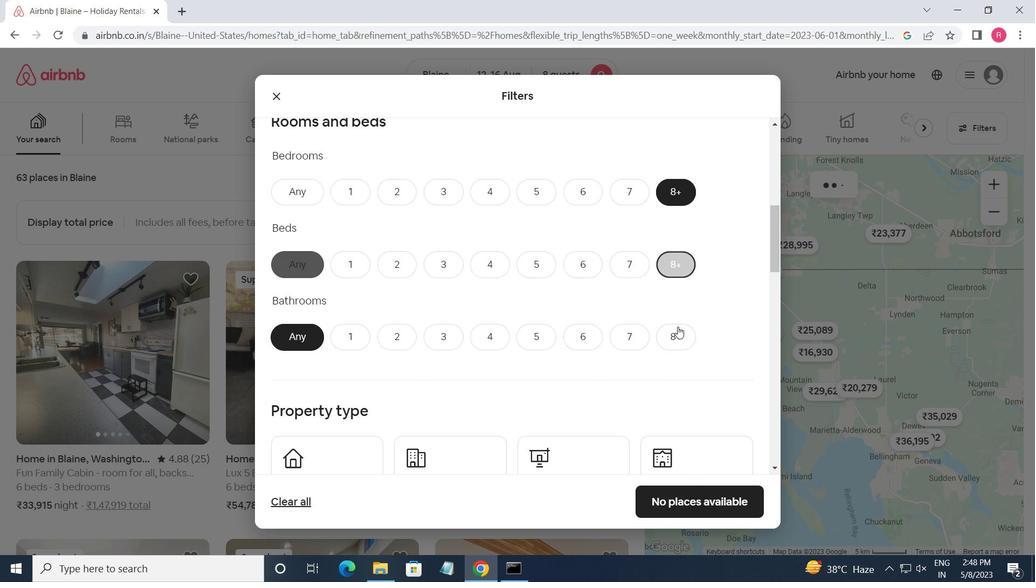 
Action: Mouse scrolled (678, 326) with delta (0, 0)
Screenshot: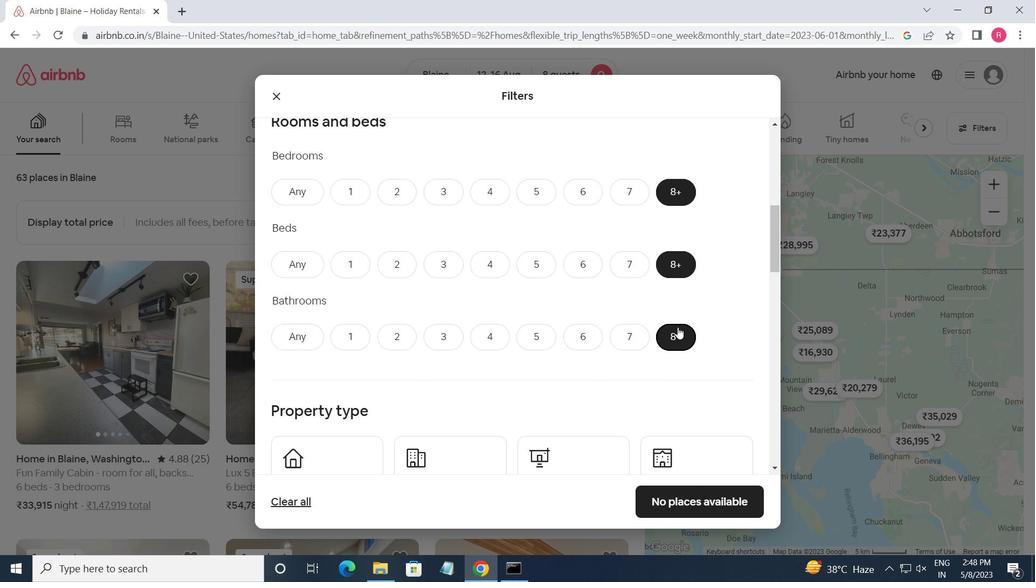 
Action: Mouse moved to (351, 405)
Screenshot: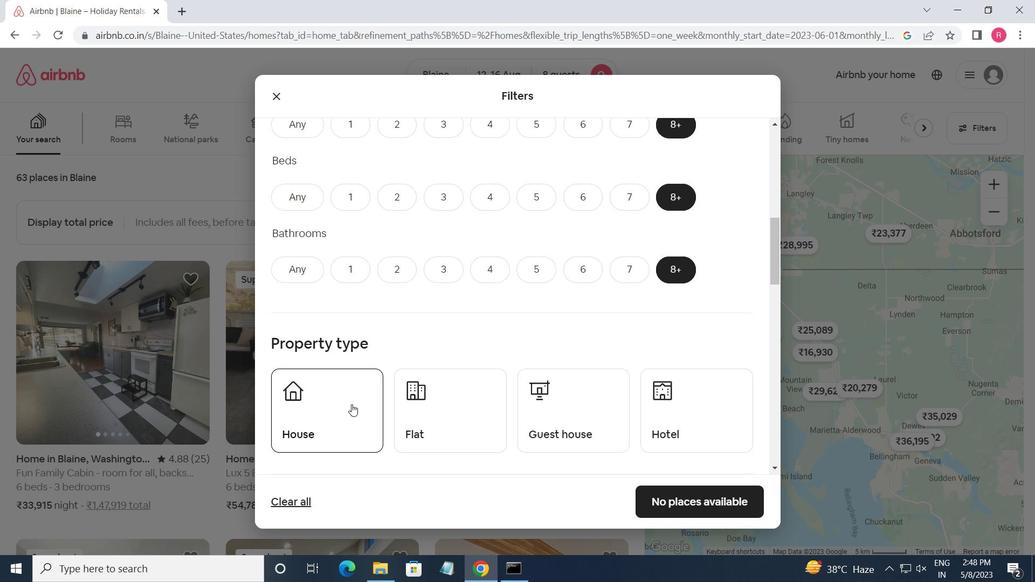 
Action: Mouse pressed left at (351, 405)
Screenshot: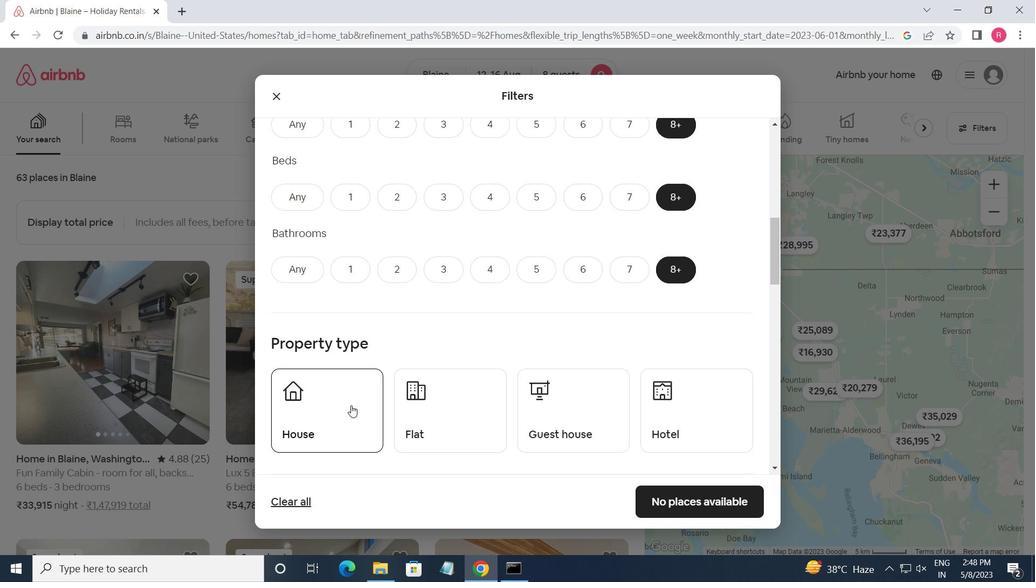 
Action: Mouse moved to (408, 417)
Screenshot: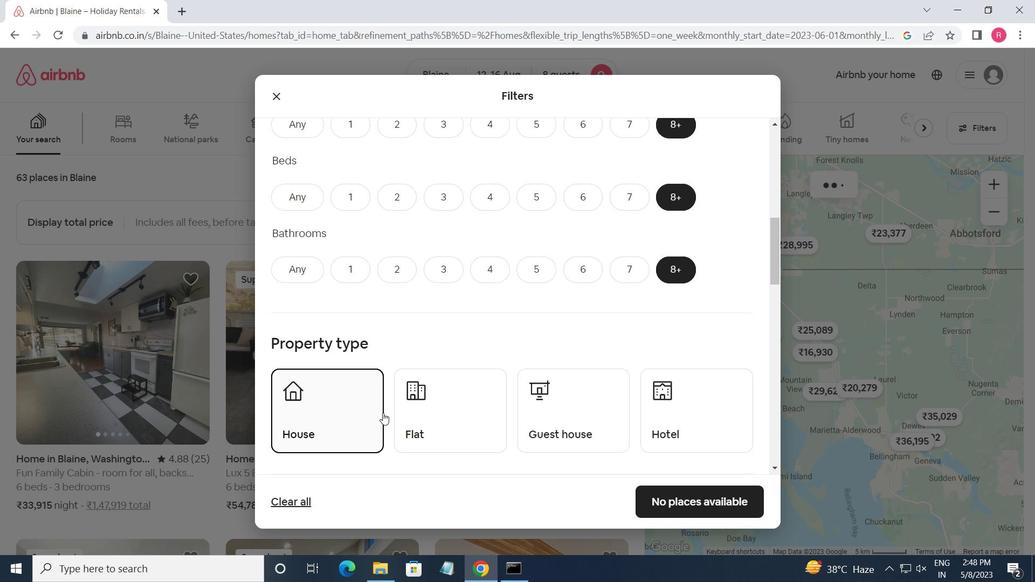
Action: Mouse pressed left at (408, 417)
Screenshot: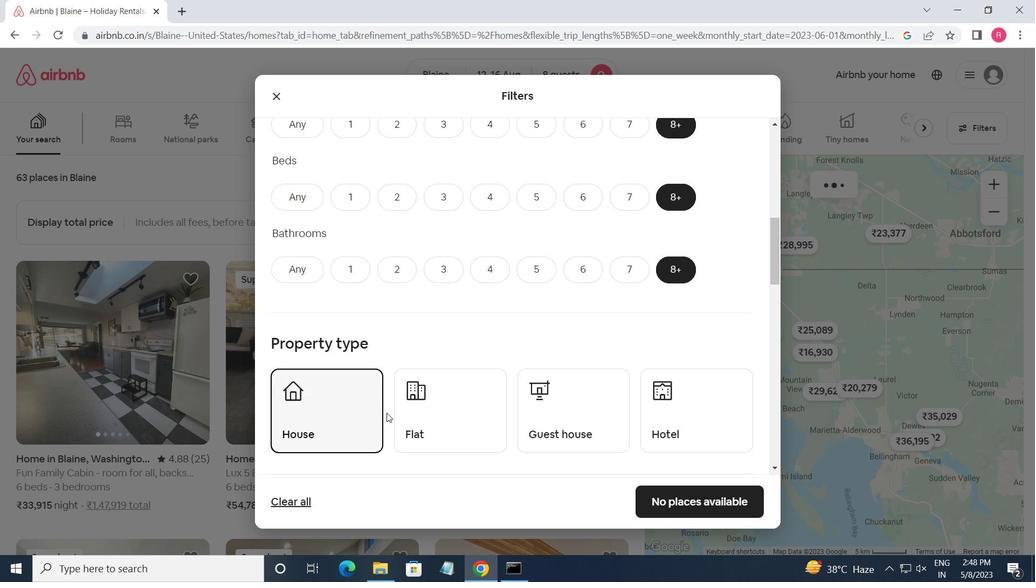 
Action: Mouse moved to (560, 427)
Screenshot: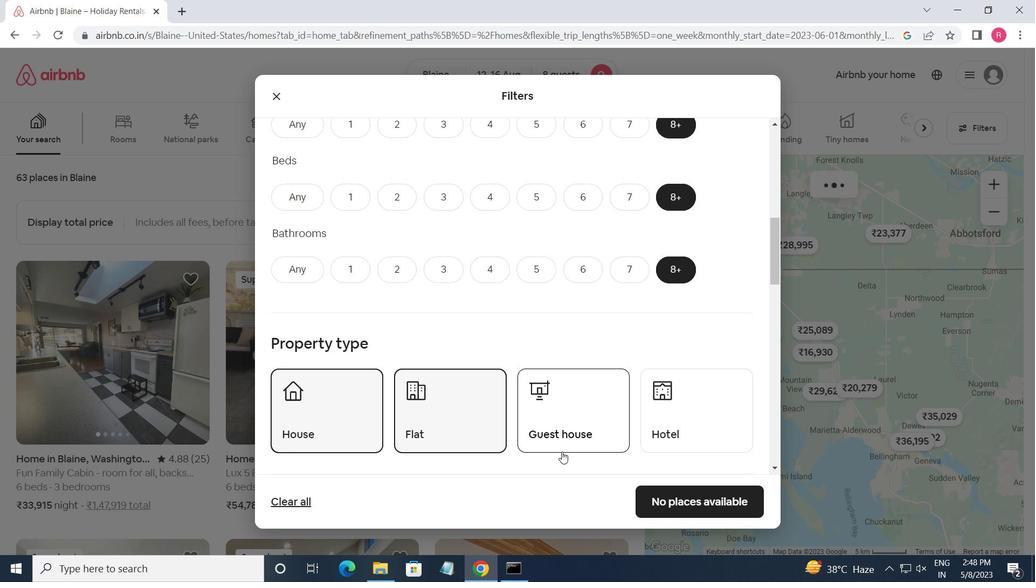 
Action: Mouse pressed left at (560, 427)
Screenshot: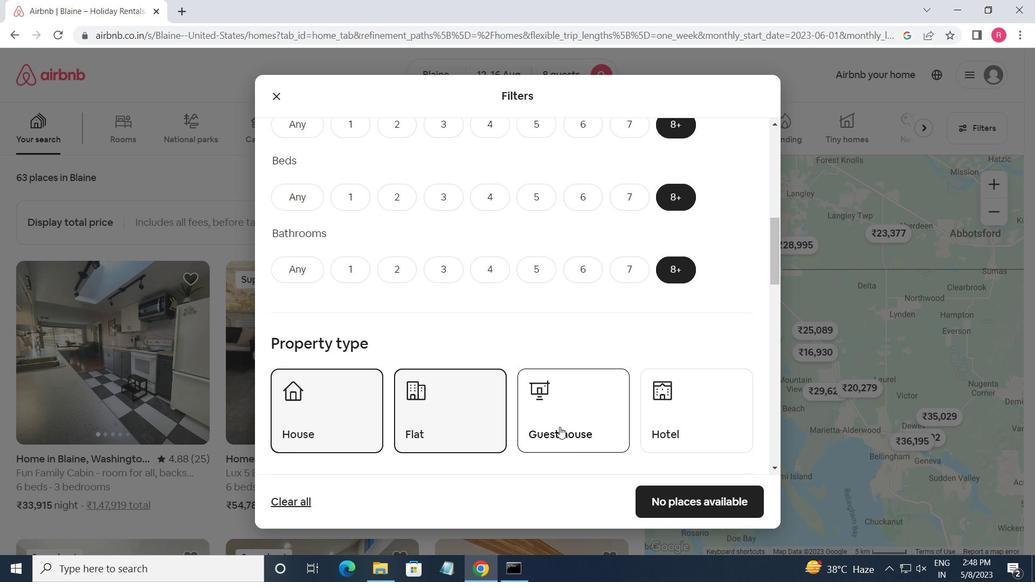 
Action: Mouse moved to (676, 421)
Screenshot: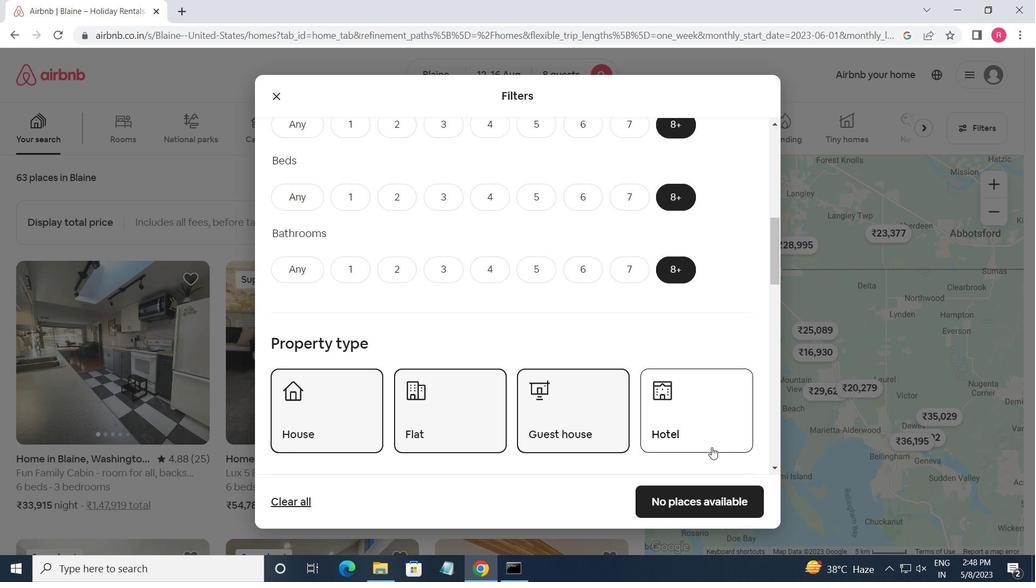 
Action: Mouse pressed left at (676, 421)
Screenshot: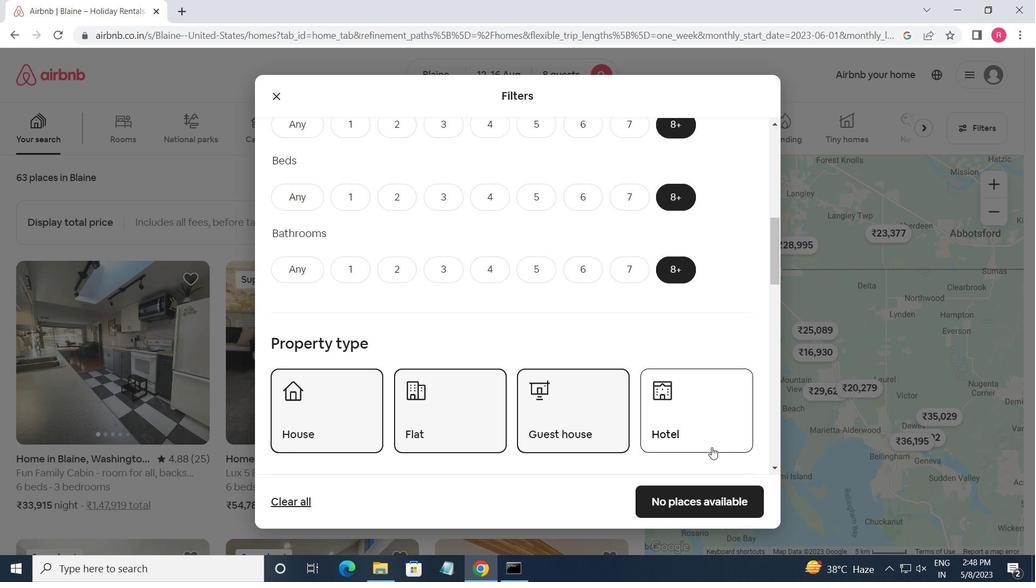 
Action: Mouse moved to (535, 416)
Screenshot: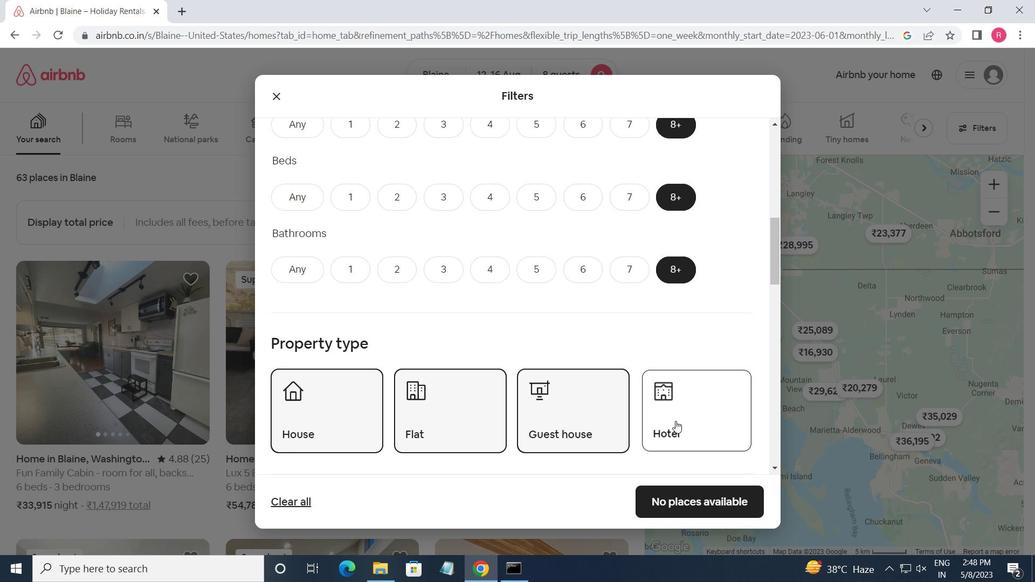 
Action: Mouse scrolled (535, 415) with delta (0, 0)
Screenshot: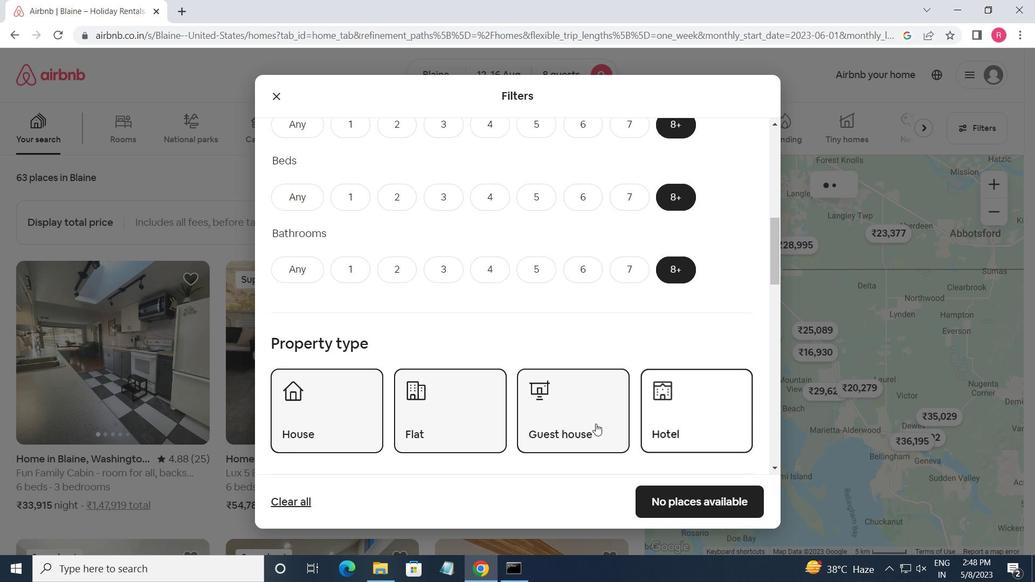 
Action: Mouse scrolled (535, 415) with delta (0, 0)
Screenshot: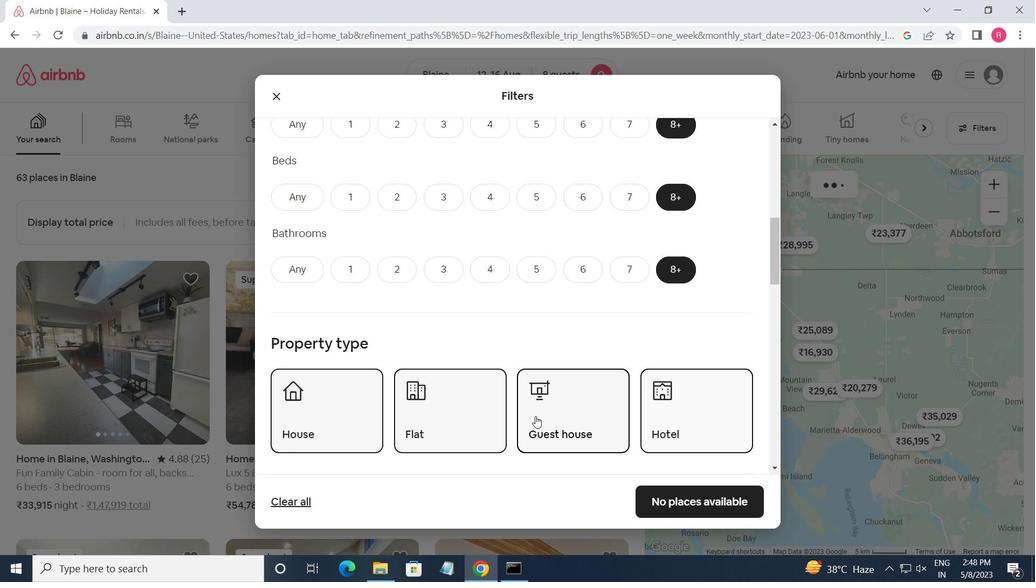
Action: Mouse moved to (535, 416)
Screenshot: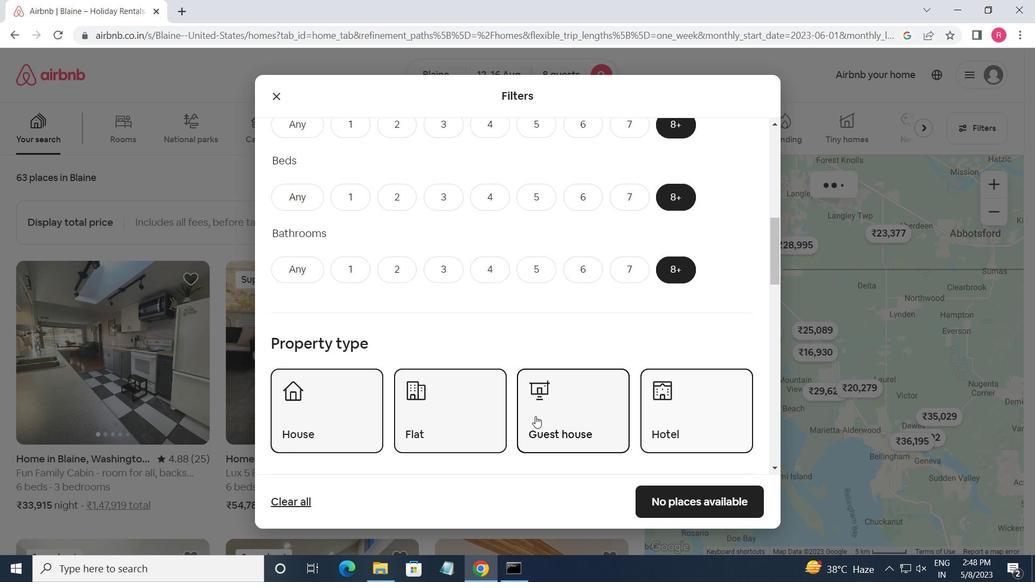 
Action: Mouse scrolled (535, 415) with delta (0, 0)
Screenshot: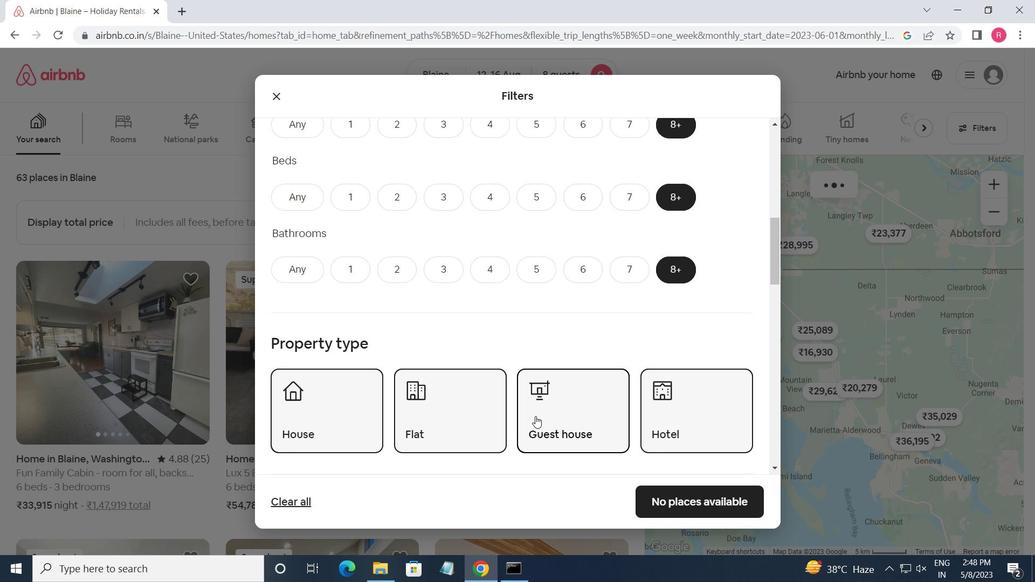 
Action: Mouse moved to (495, 402)
Screenshot: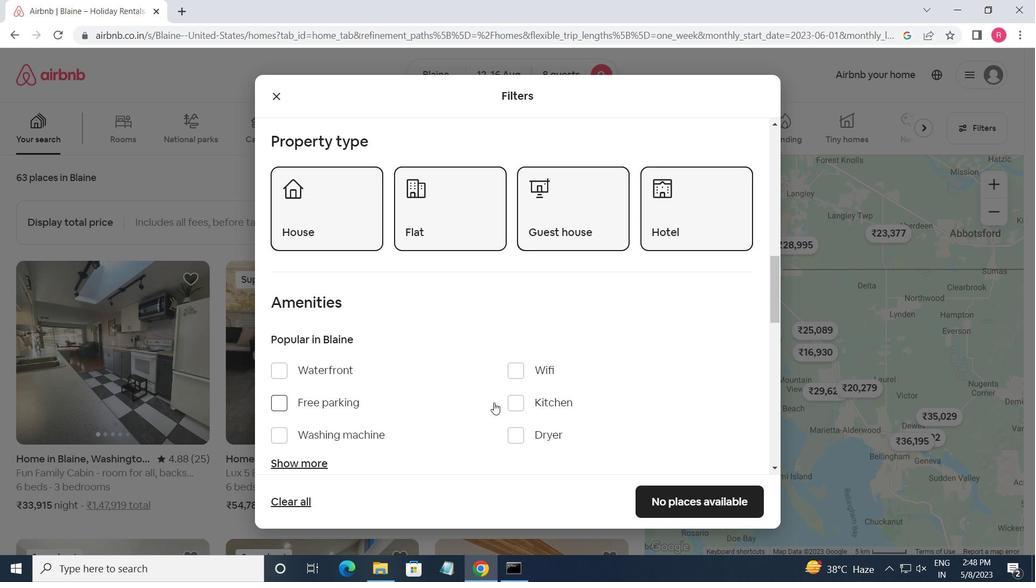 
Action: Mouse scrolled (495, 402) with delta (0, 0)
Screenshot: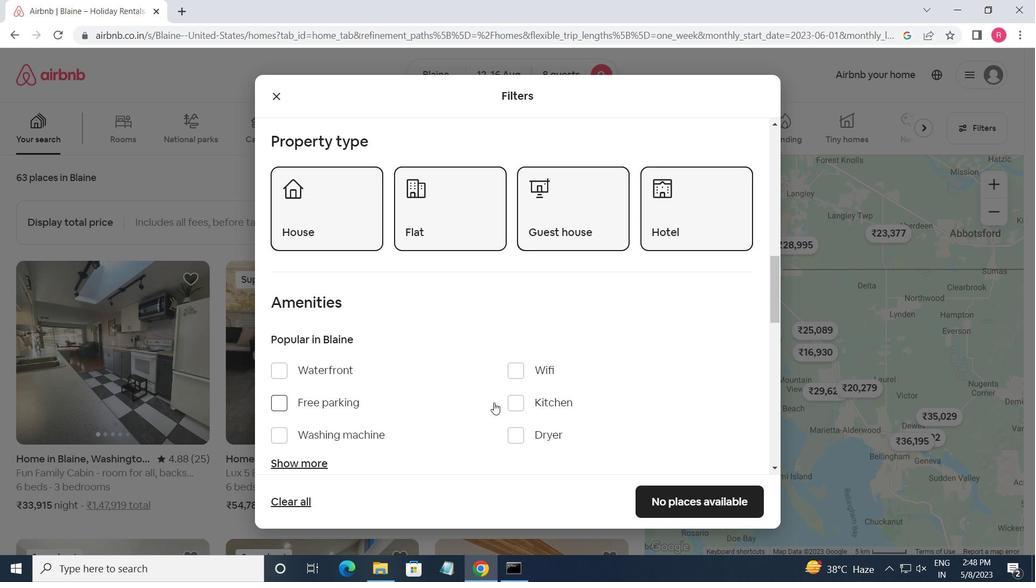
Action: Mouse scrolled (495, 402) with delta (0, 0)
Screenshot: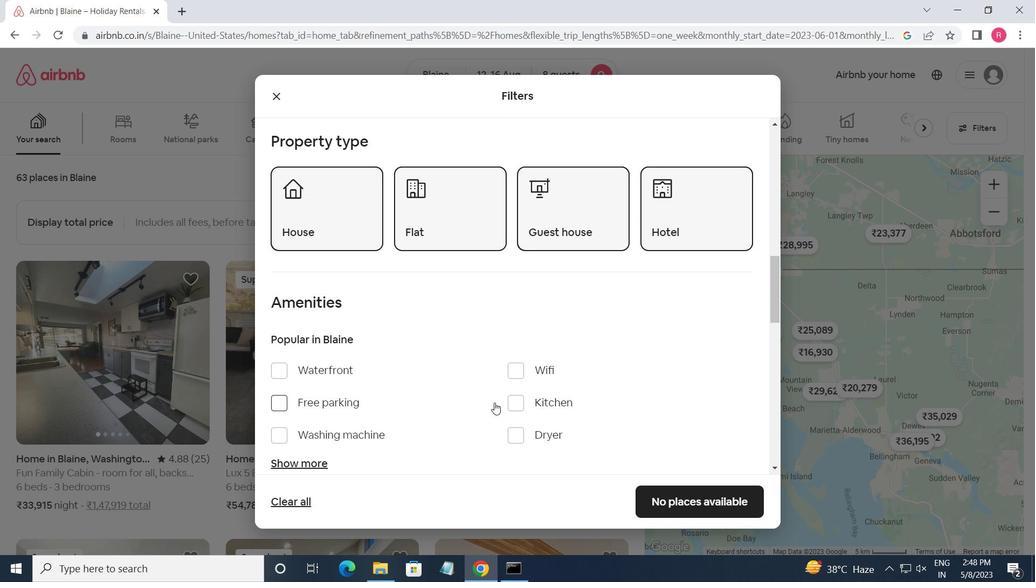 
Action: Mouse moved to (317, 331)
Screenshot: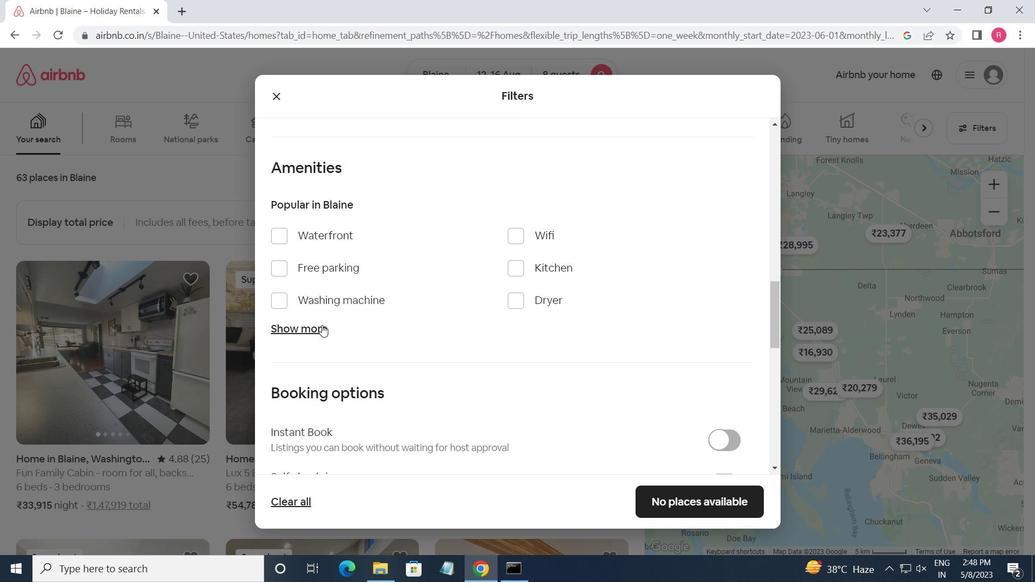 
Action: Mouse pressed left at (317, 331)
Screenshot: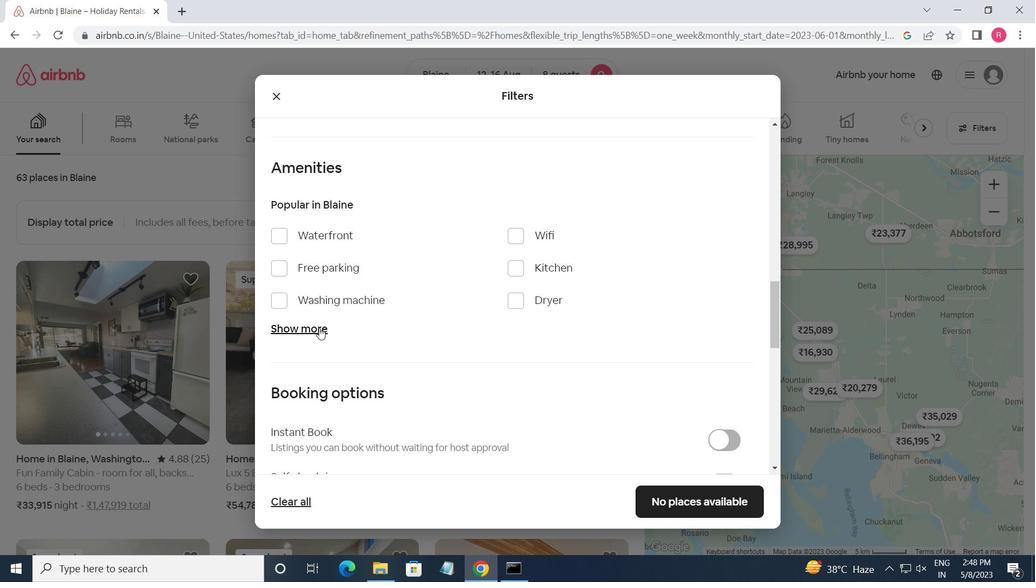 
Action: Mouse moved to (517, 241)
Screenshot: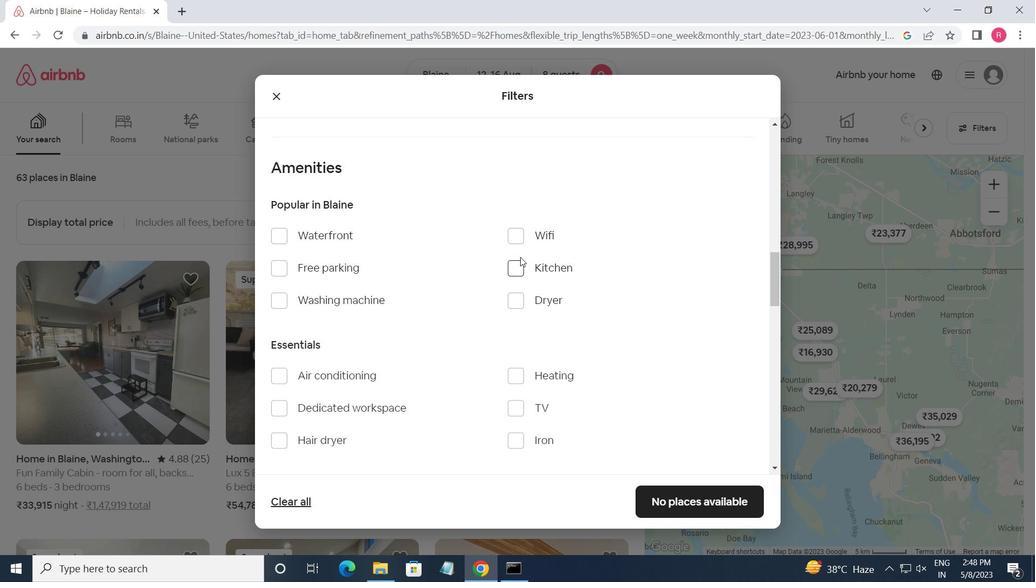 
Action: Mouse pressed left at (517, 241)
Screenshot: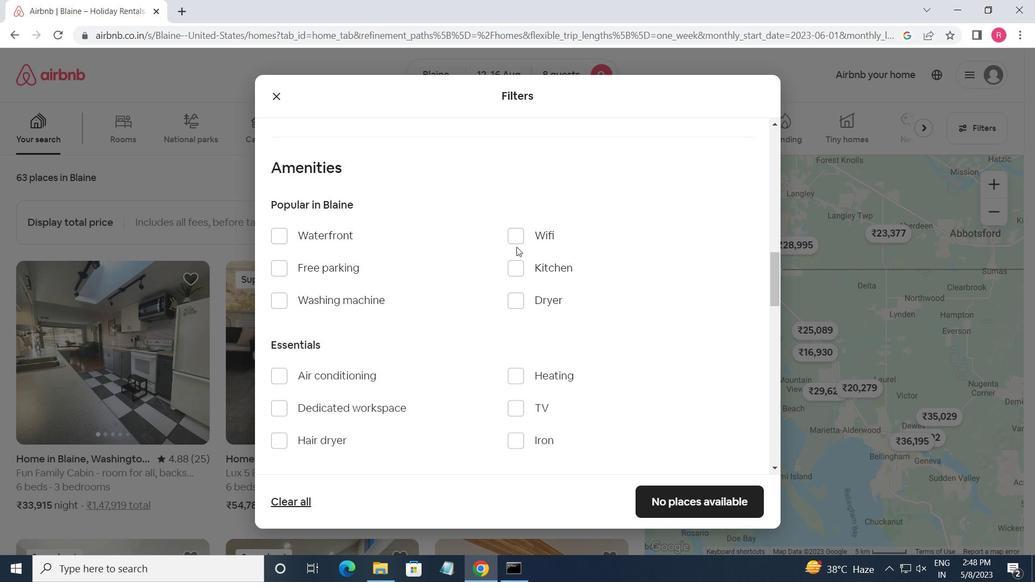 
Action: Mouse moved to (272, 270)
Screenshot: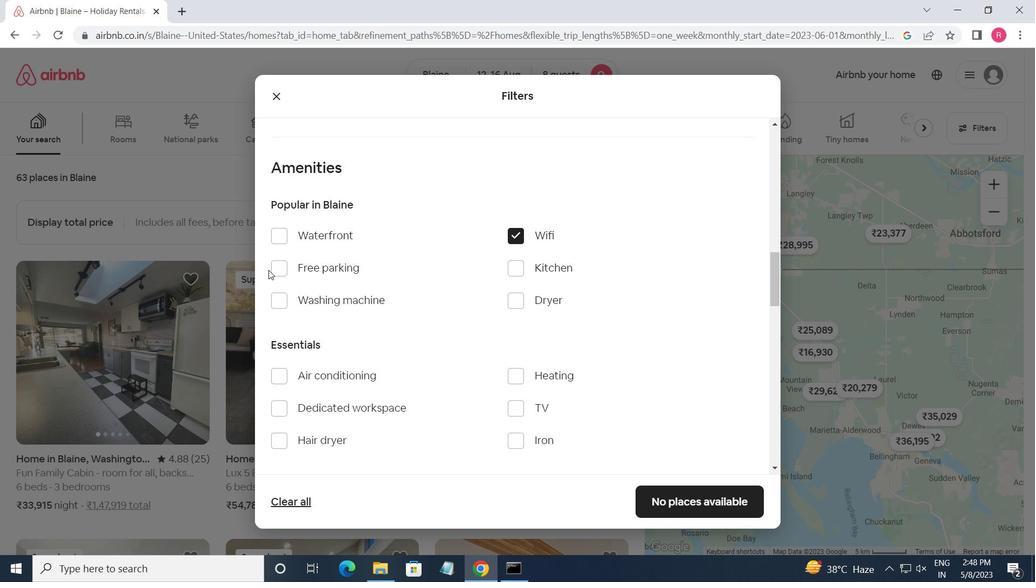 
Action: Mouse pressed left at (272, 270)
Screenshot: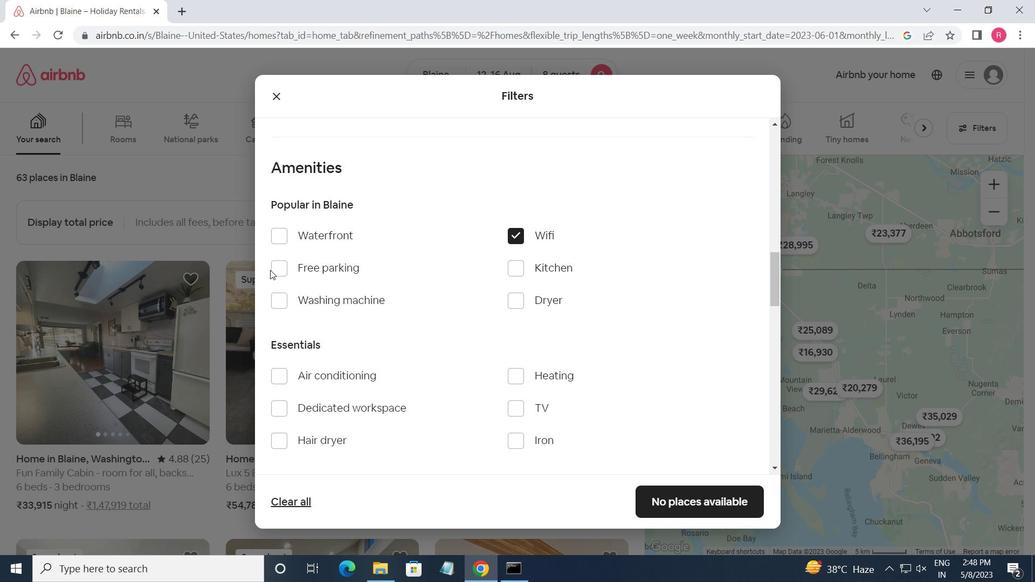 
Action: Mouse moved to (507, 402)
Screenshot: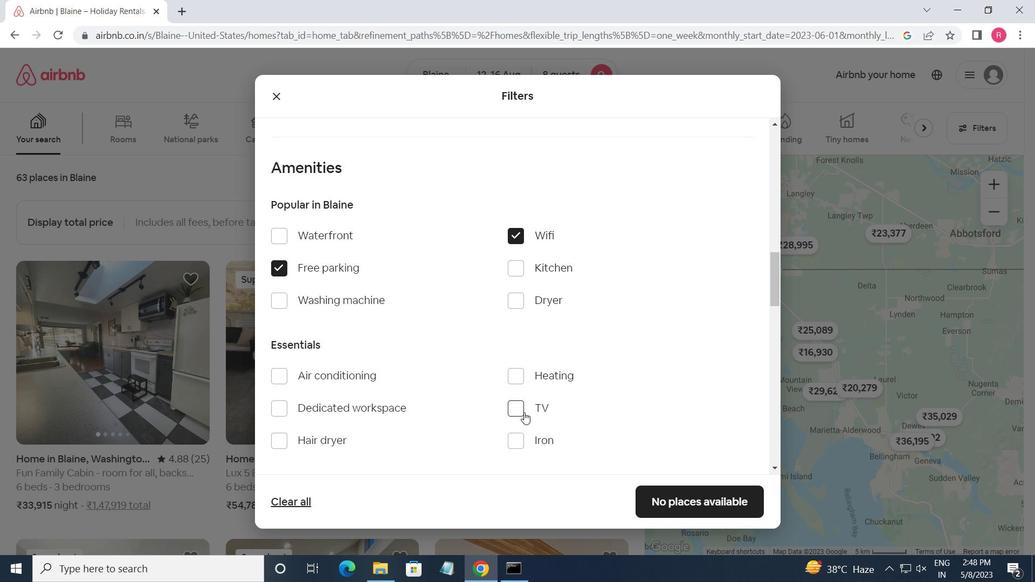 
Action: Mouse pressed left at (507, 402)
Screenshot: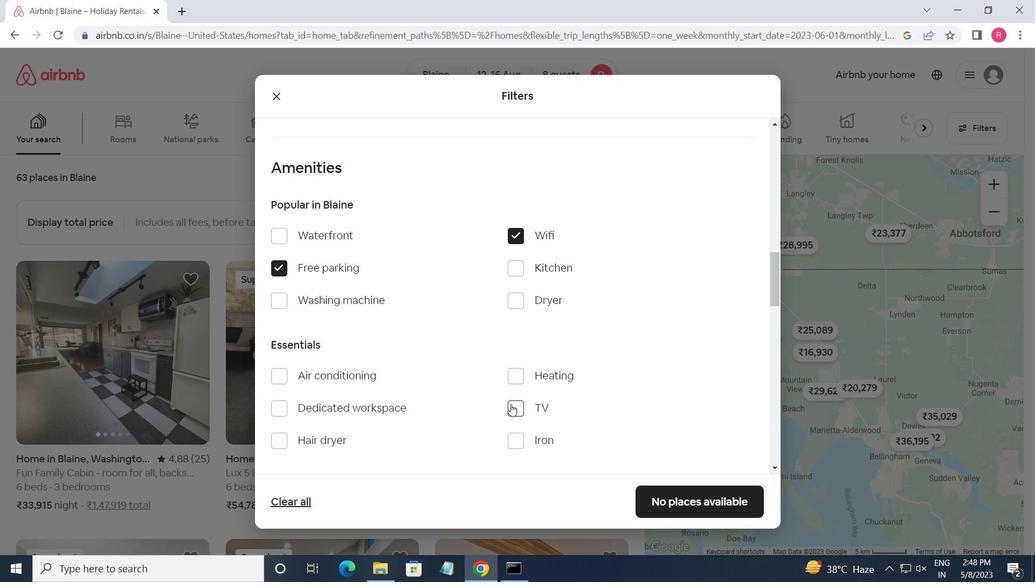 
Action: Mouse moved to (513, 407)
Screenshot: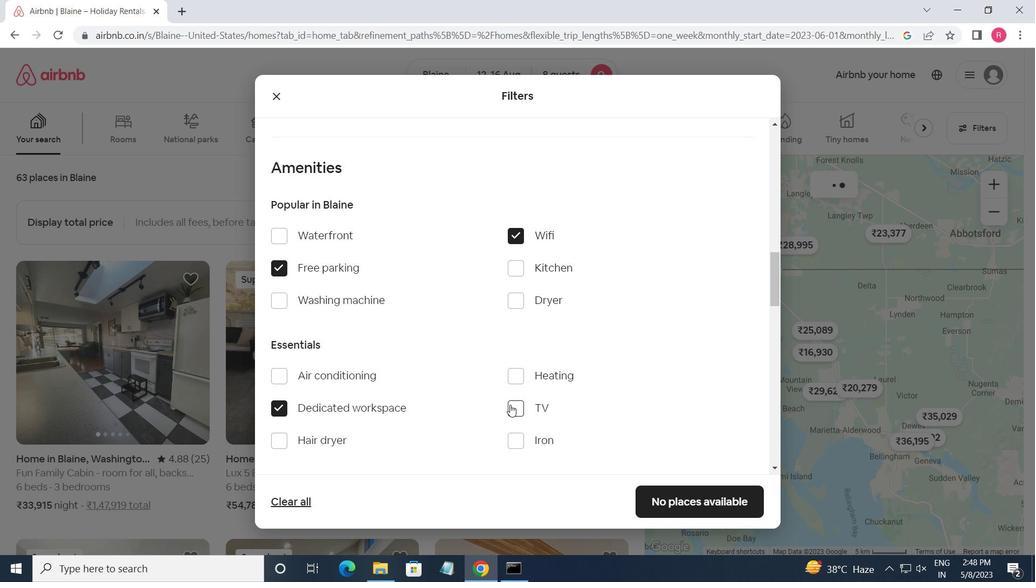 
Action: Mouse pressed left at (513, 407)
Screenshot: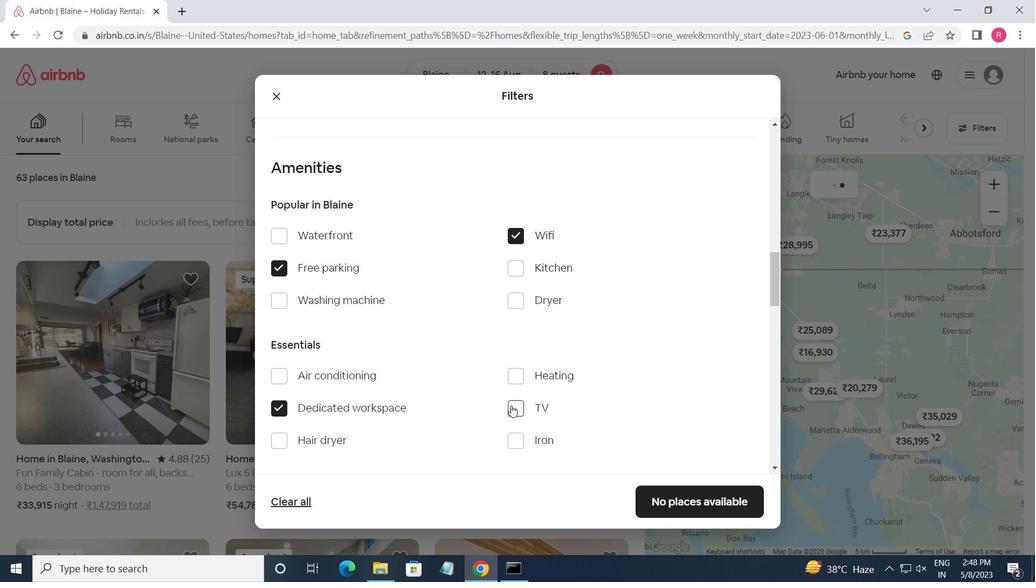 
Action: Mouse moved to (285, 407)
Screenshot: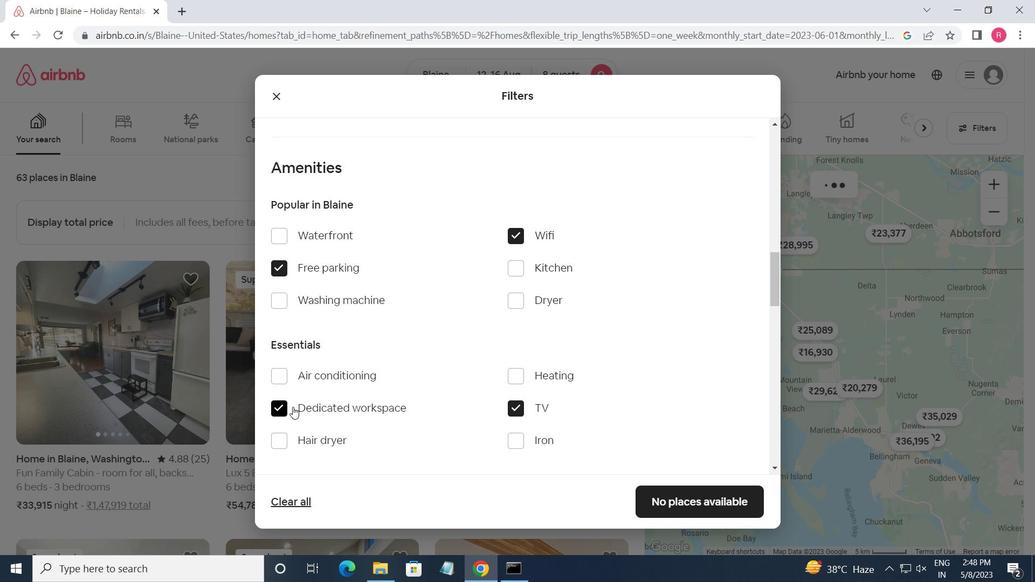 
Action: Mouse pressed left at (285, 407)
Screenshot: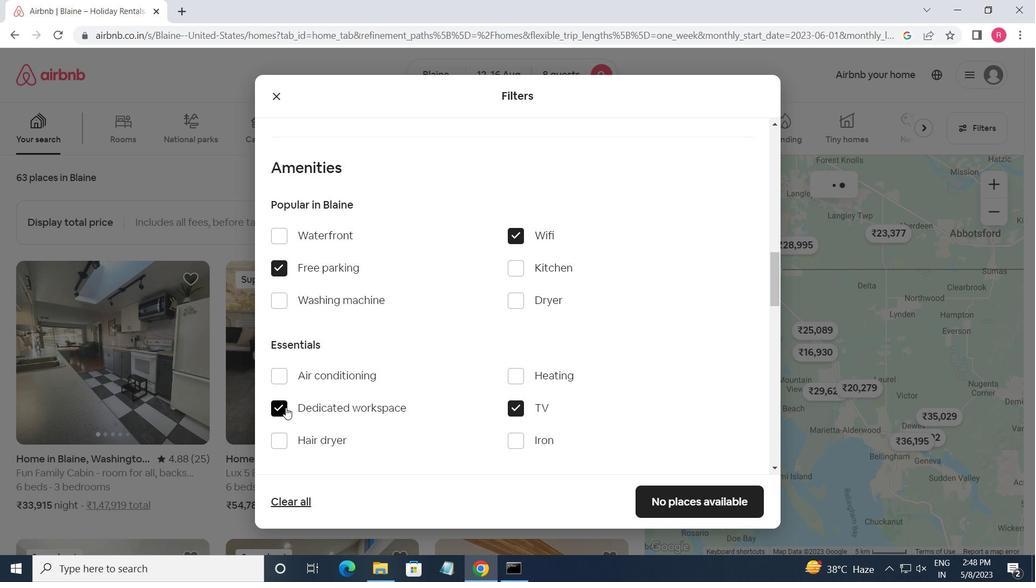 
Action: Mouse moved to (299, 413)
Screenshot: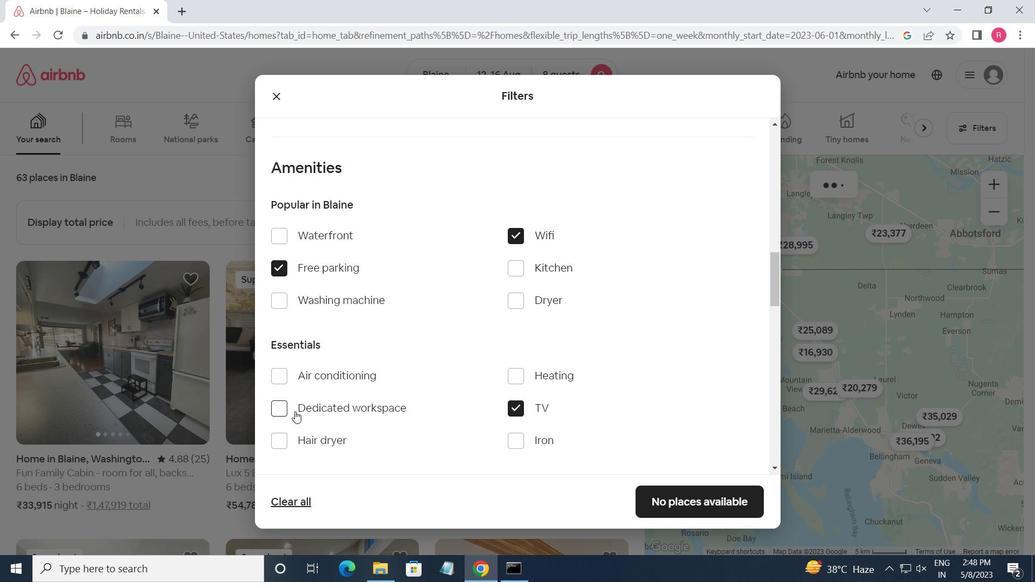 
Action: Mouse scrolled (299, 412) with delta (0, 0)
Screenshot: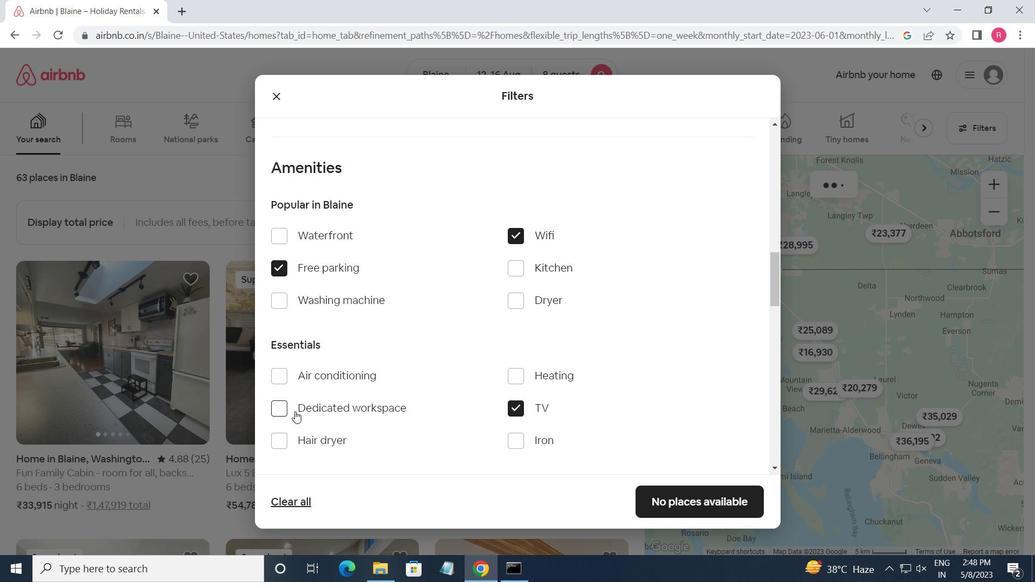 
Action: Mouse scrolled (299, 412) with delta (0, 0)
Screenshot: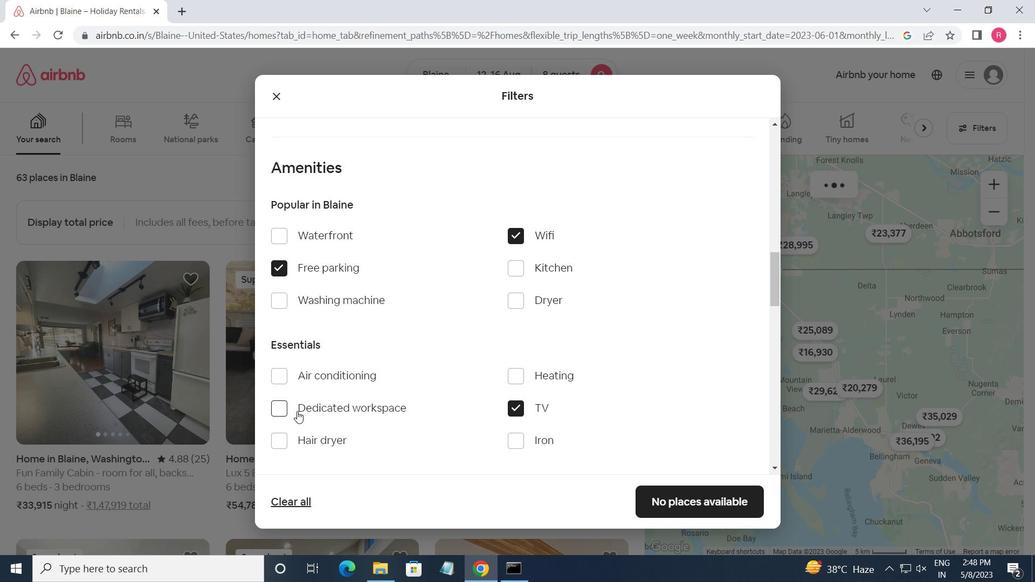 
Action: Mouse scrolled (299, 412) with delta (0, 0)
Screenshot: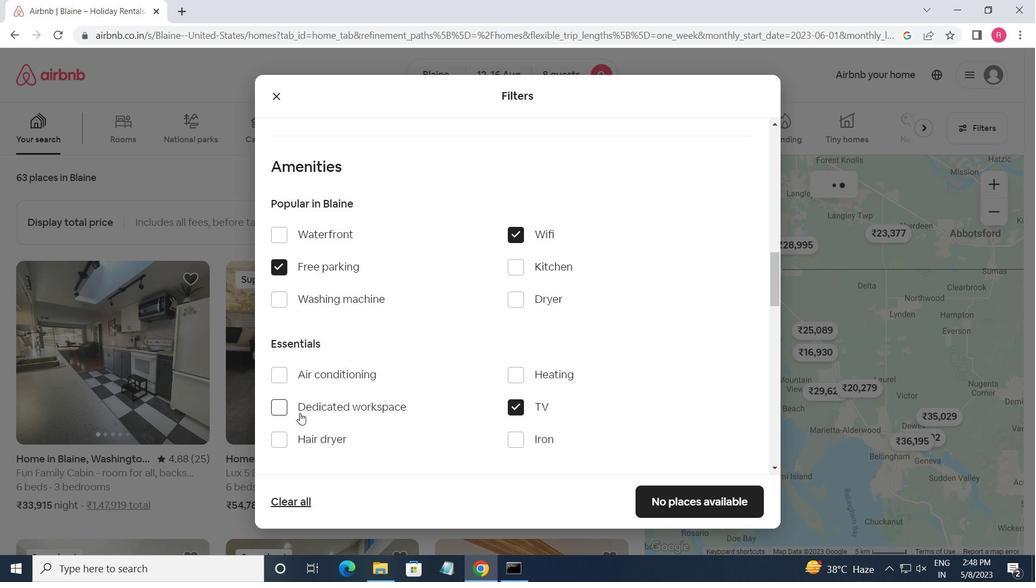 
Action: Mouse moved to (285, 374)
Screenshot: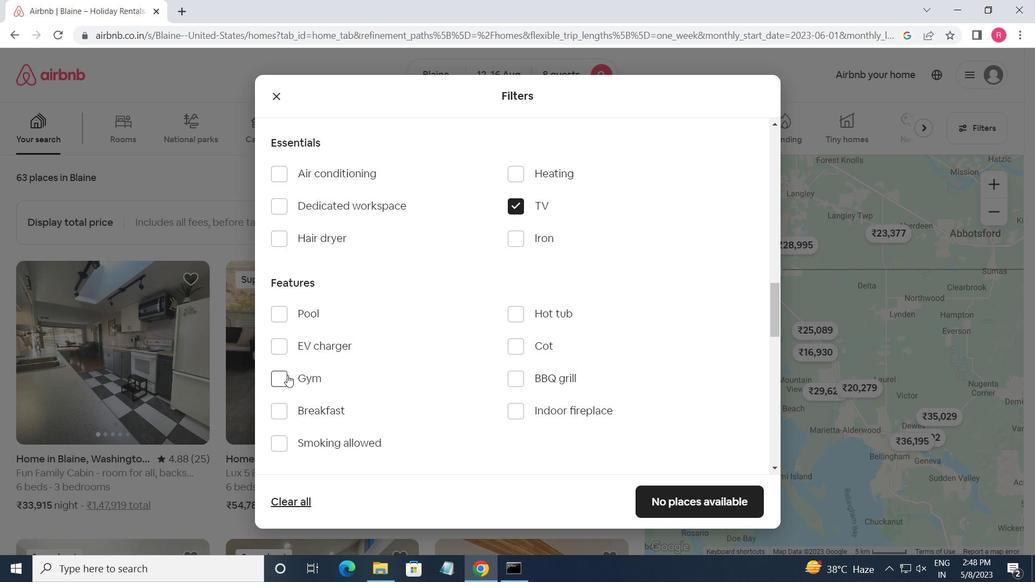 
Action: Mouse pressed left at (285, 374)
Screenshot: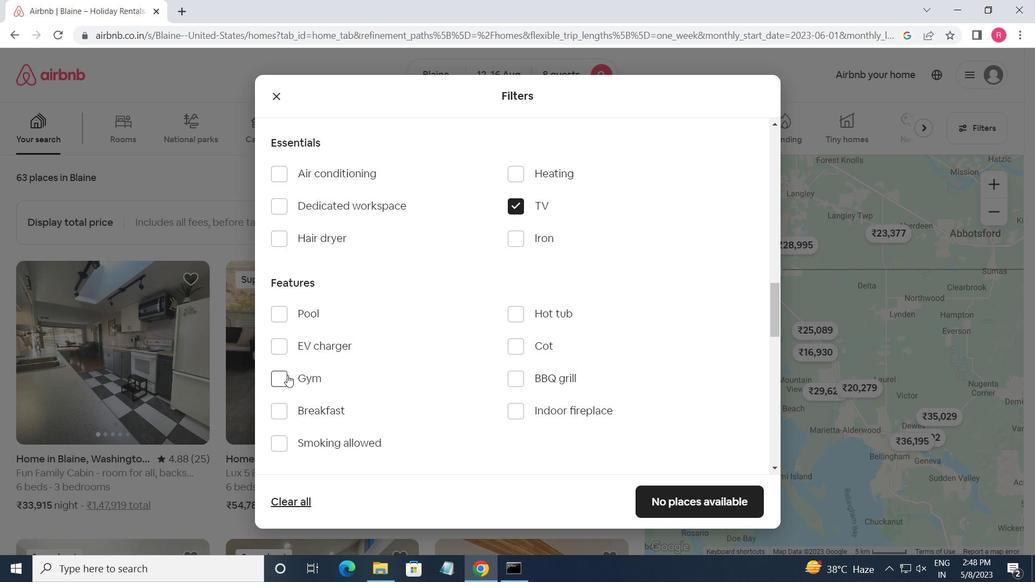 
Action: Mouse moved to (275, 416)
Screenshot: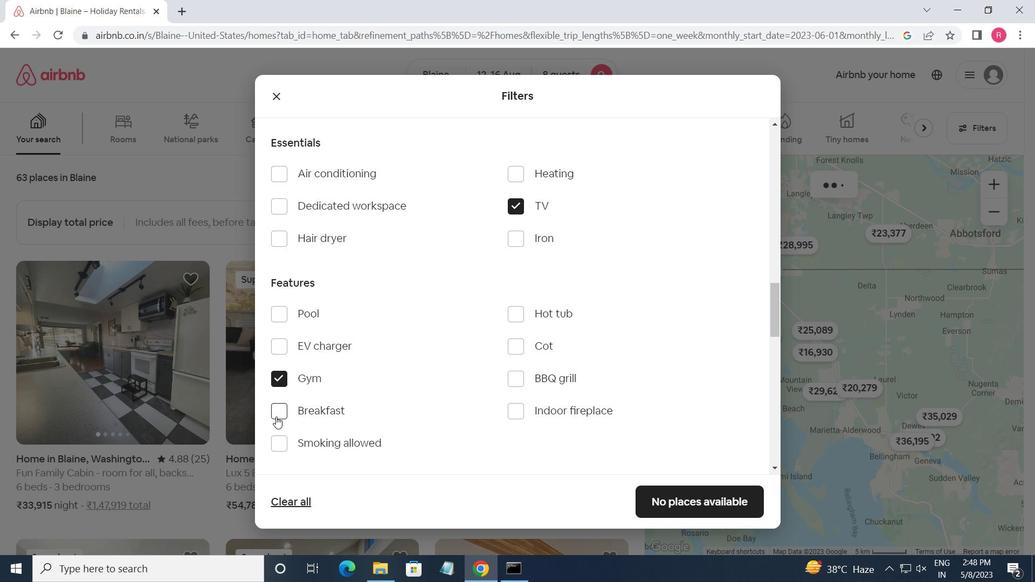 
Action: Mouse pressed left at (275, 416)
Screenshot: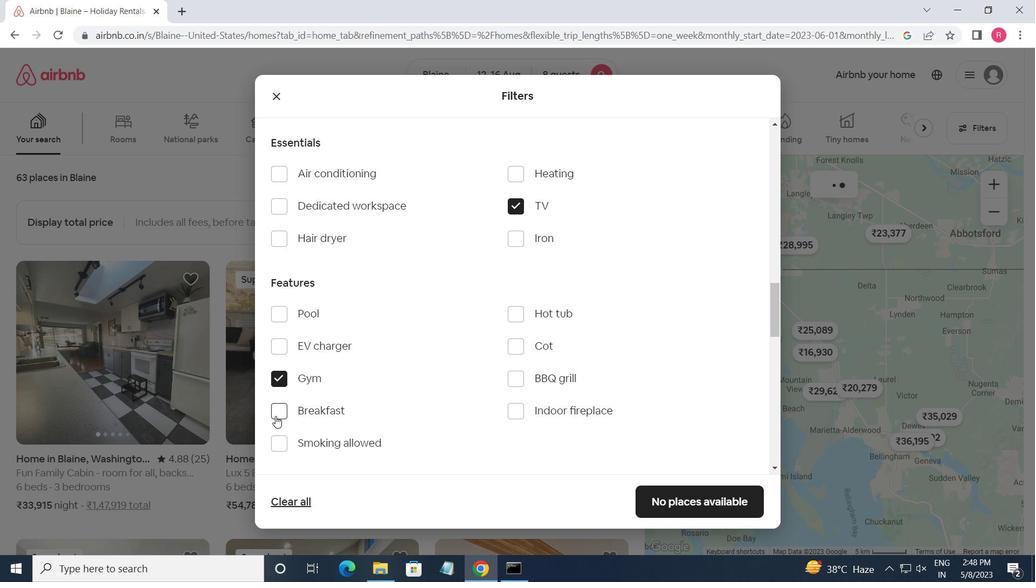 
Action: Mouse moved to (299, 428)
Screenshot: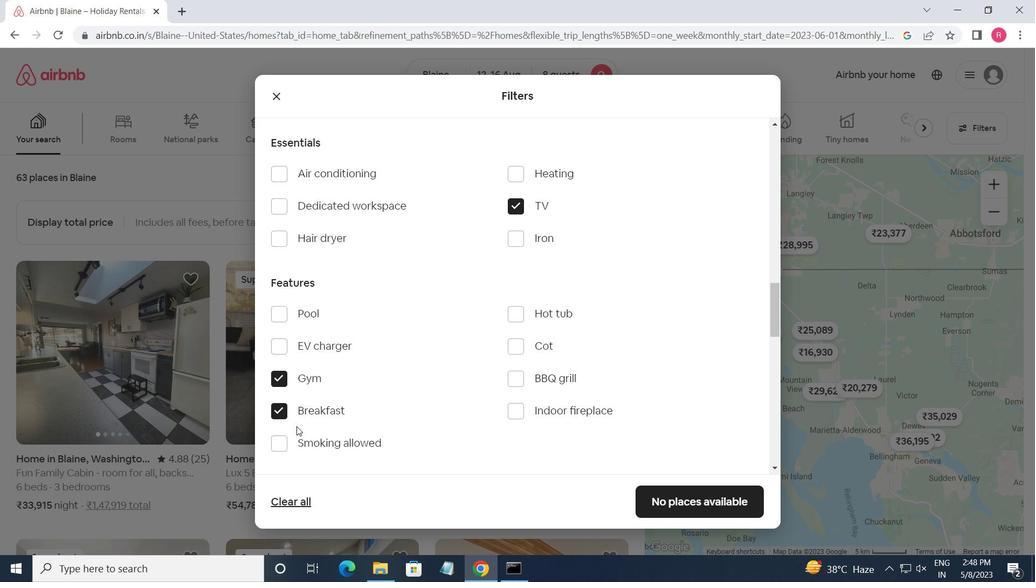 
Action: Mouse scrolled (299, 427) with delta (0, 0)
Screenshot: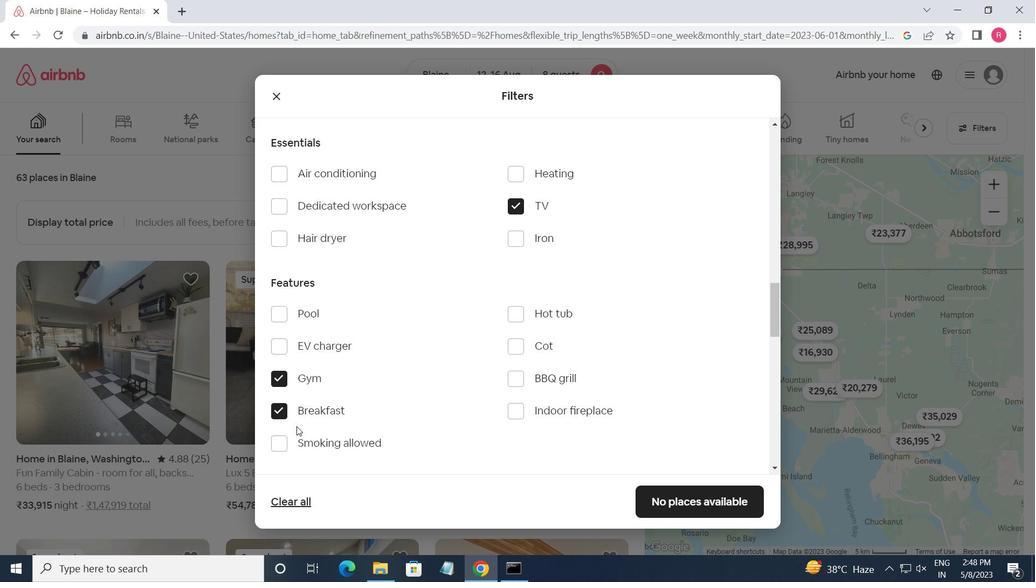 
Action: Mouse moved to (309, 434)
Screenshot: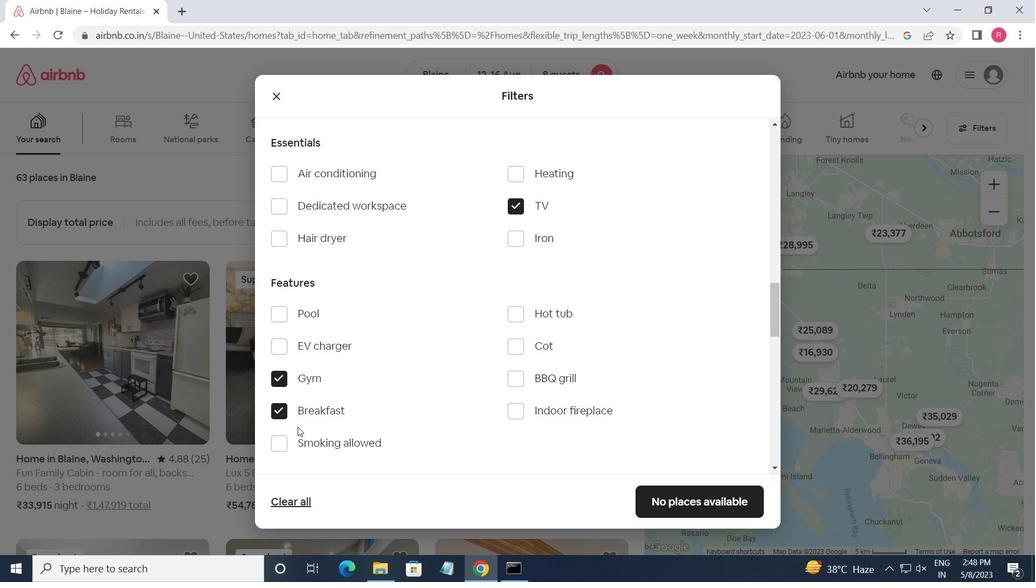 
Action: Mouse scrolled (309, 433) with delta (0, 0)
Screenshot: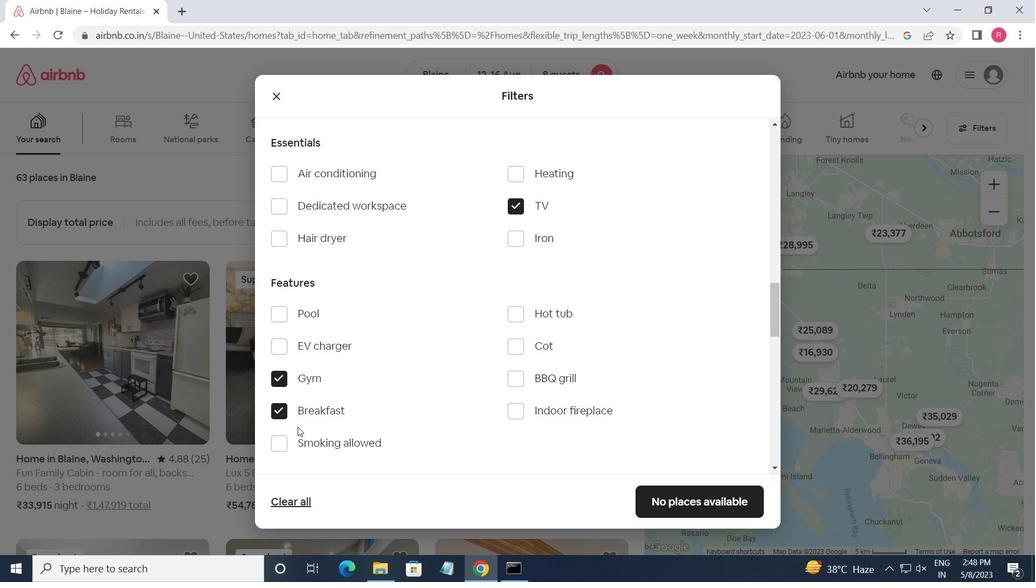 
Action: Mouse moved to (489, 401)
Screenshot: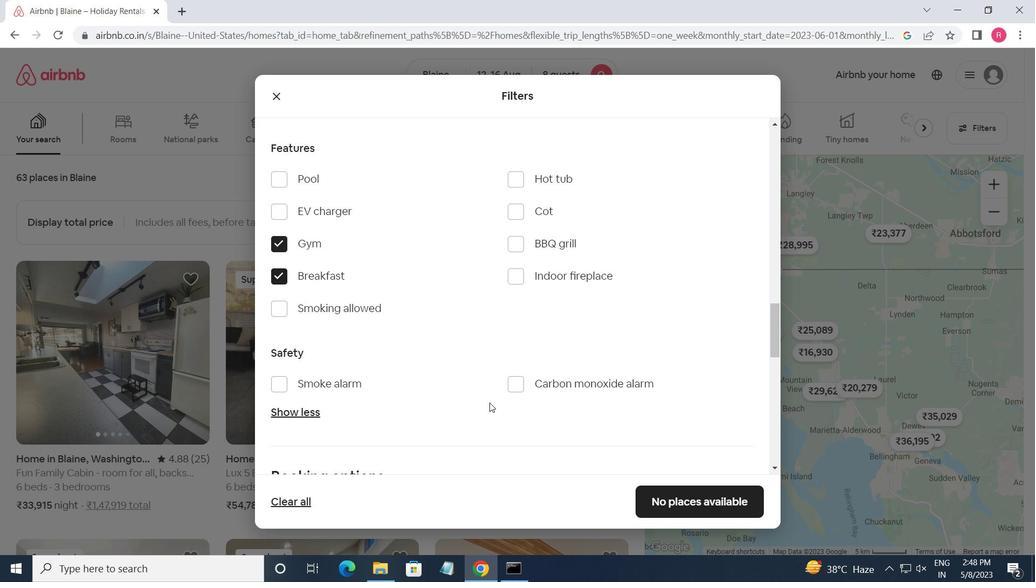 
Action: Mouse scrolled (489, 401) with delta (0, 0)
Screenshot: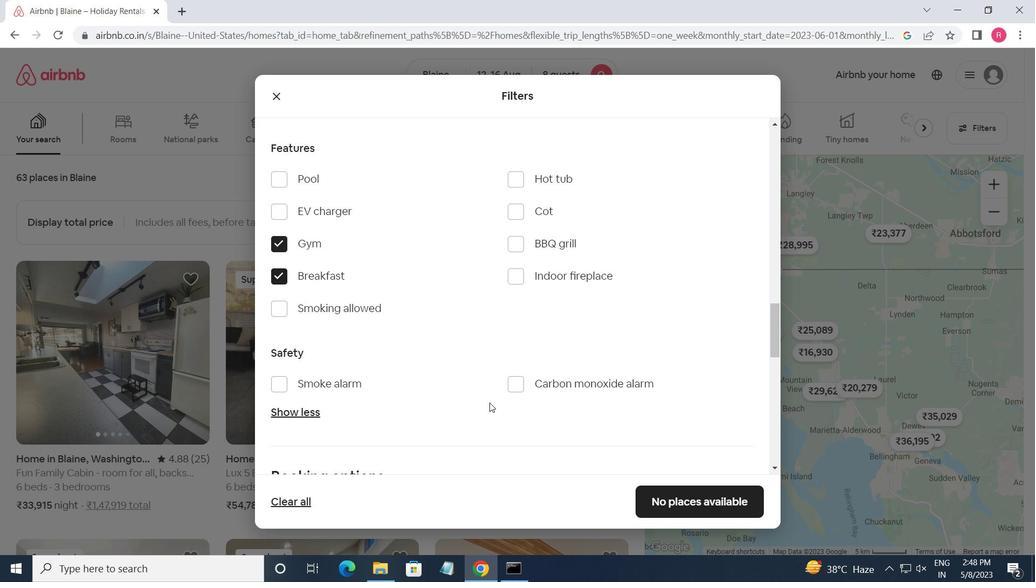 
Action: Mouse scrolled (489, 401) with delta (0, 0)
Screenshot: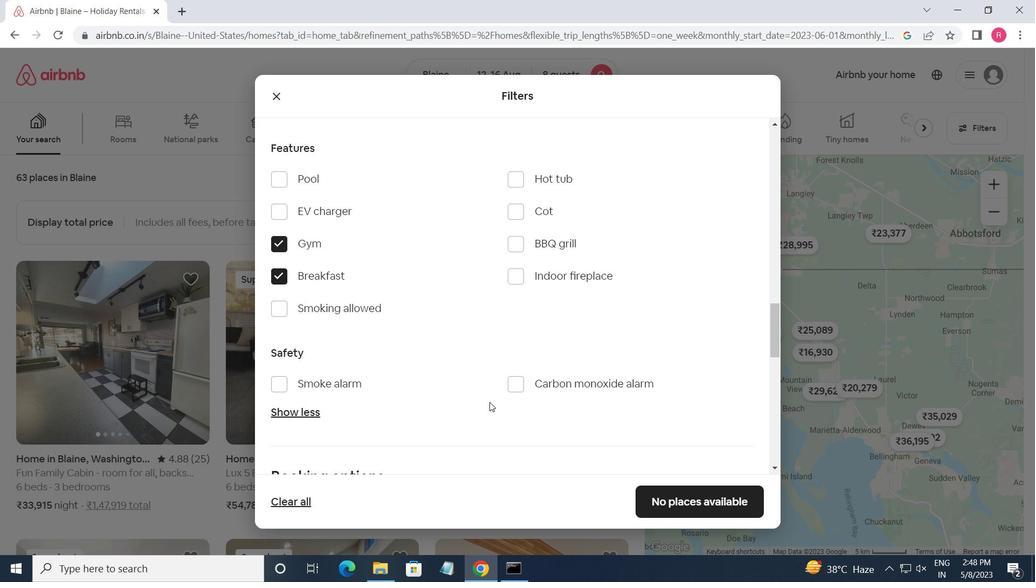 
Action: Mouse scrolled (489, 401) with delta (0, 0)
Screenshot: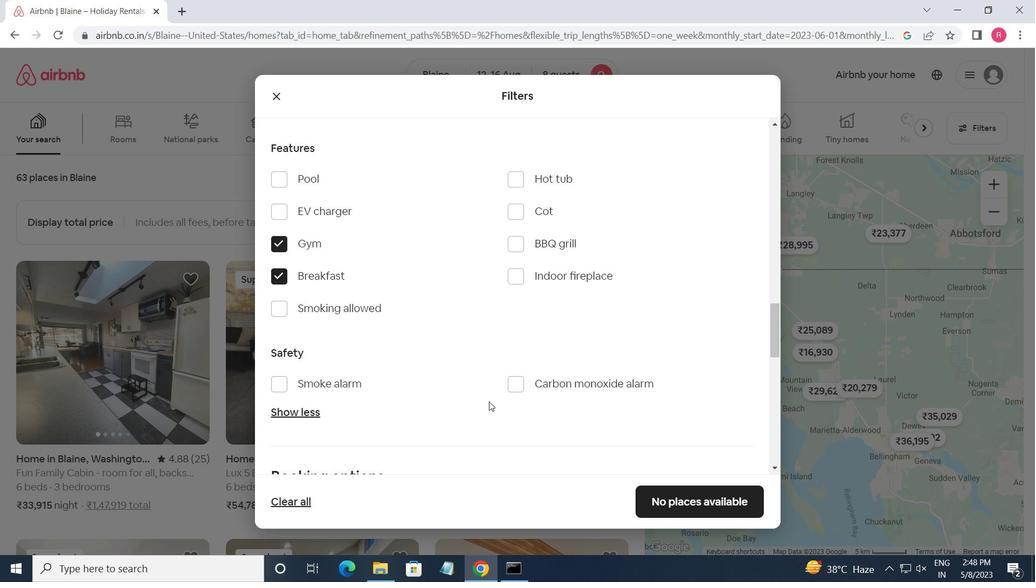 
Action: Mouse moved to (724, 359)
Screenshot: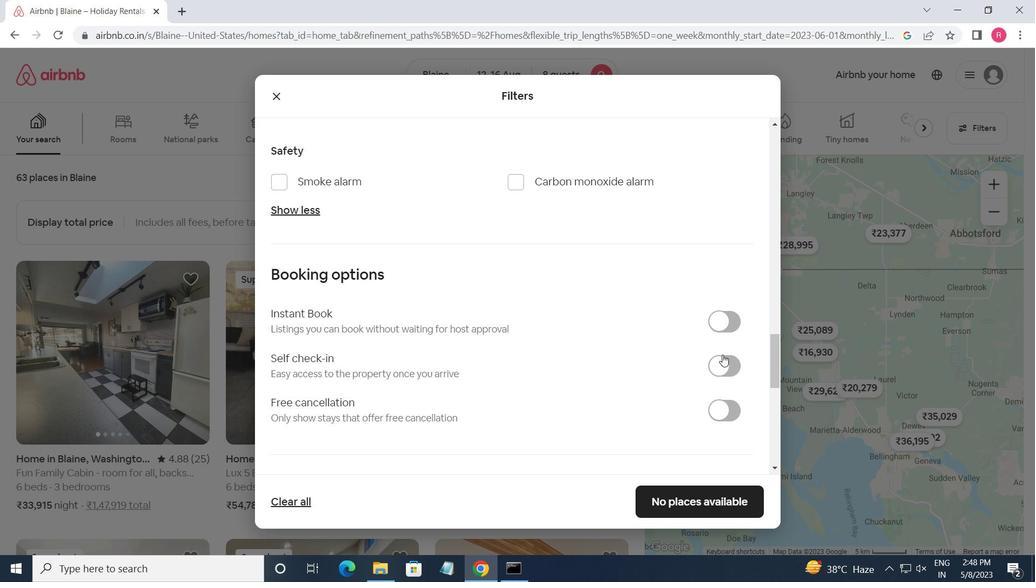 
Action: Mouse pressed left at (724, 359)
Screenshot: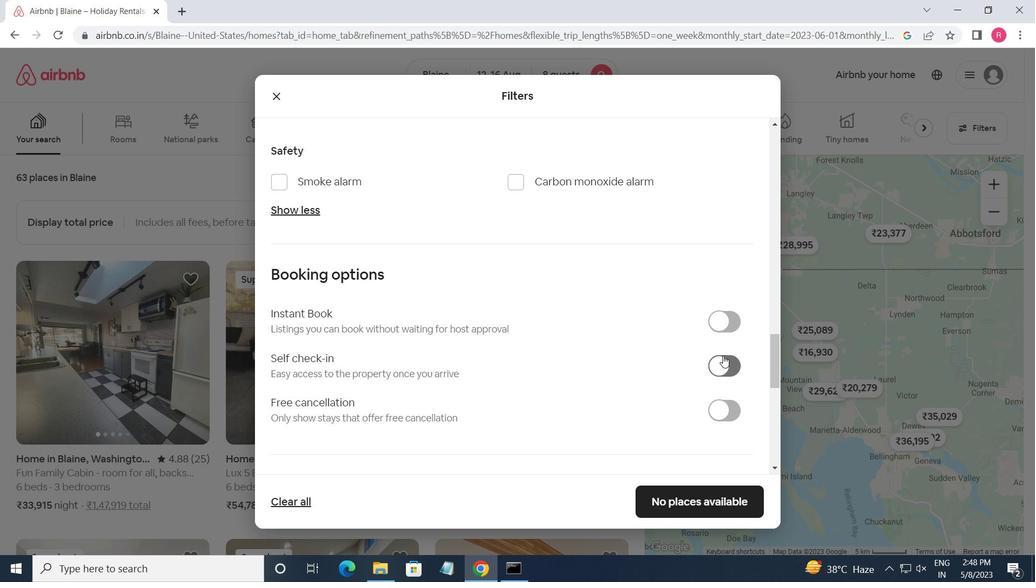 
Action: Mouse moved to (525, 369)
Screenshot: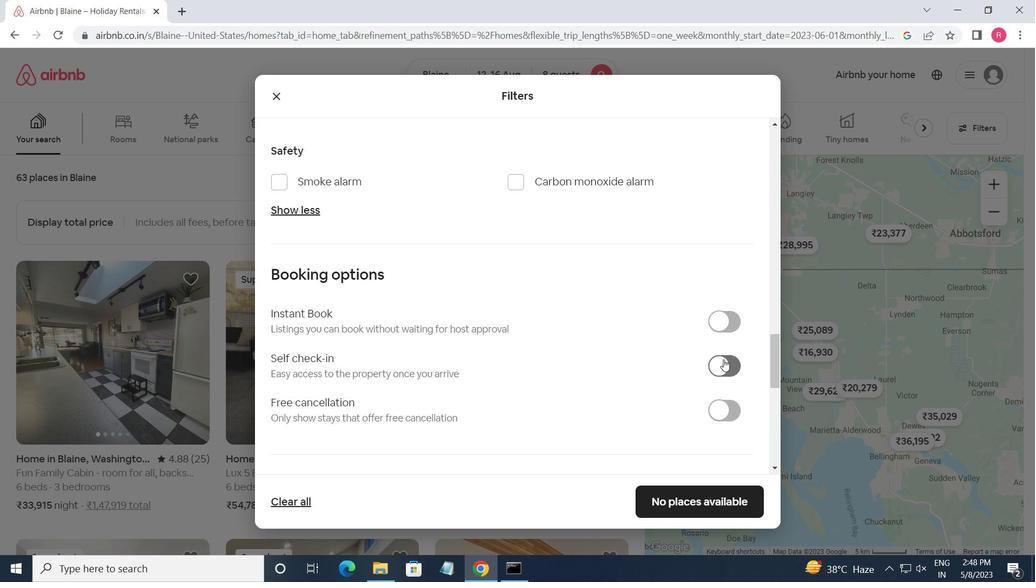 
Action: Mouse scrolled (525, 368) with delta (0, 0)
Screenshot: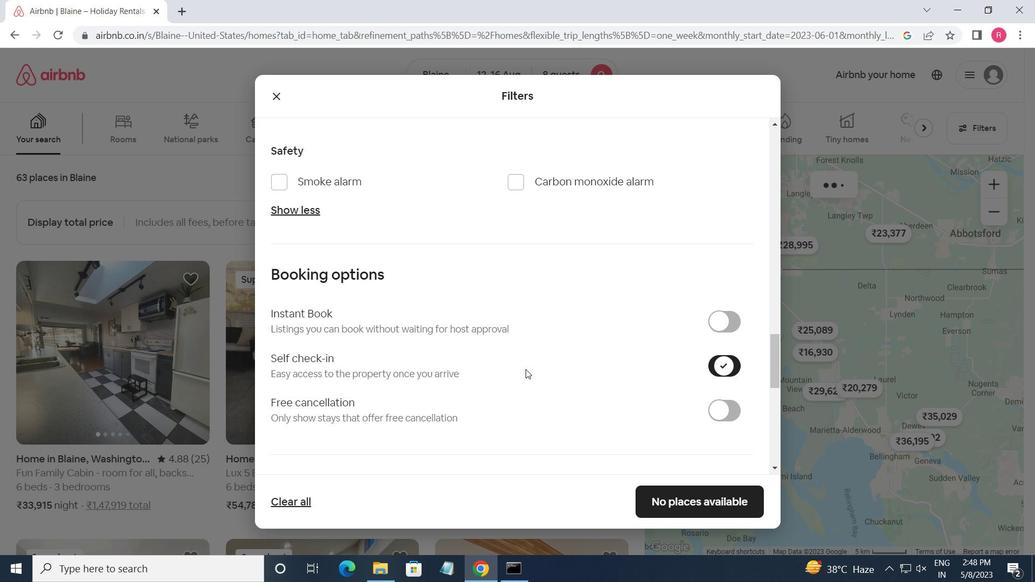 
Action: Mouse scrolled (525, 368) with delta (0, 0)
Screenshot: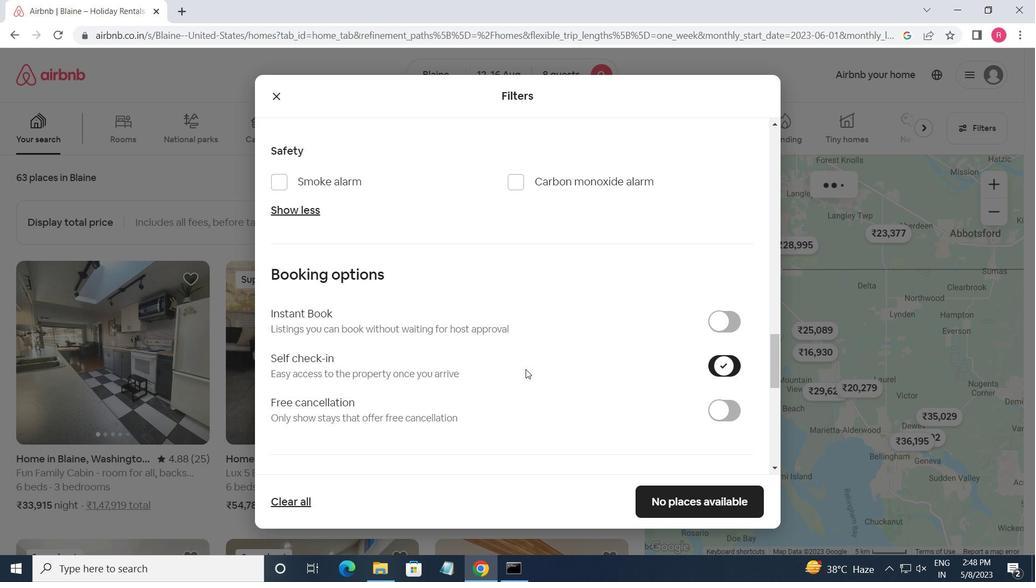 
Action: Mouse scrolled (525, 368) with delta (0, 0)
Screenshot: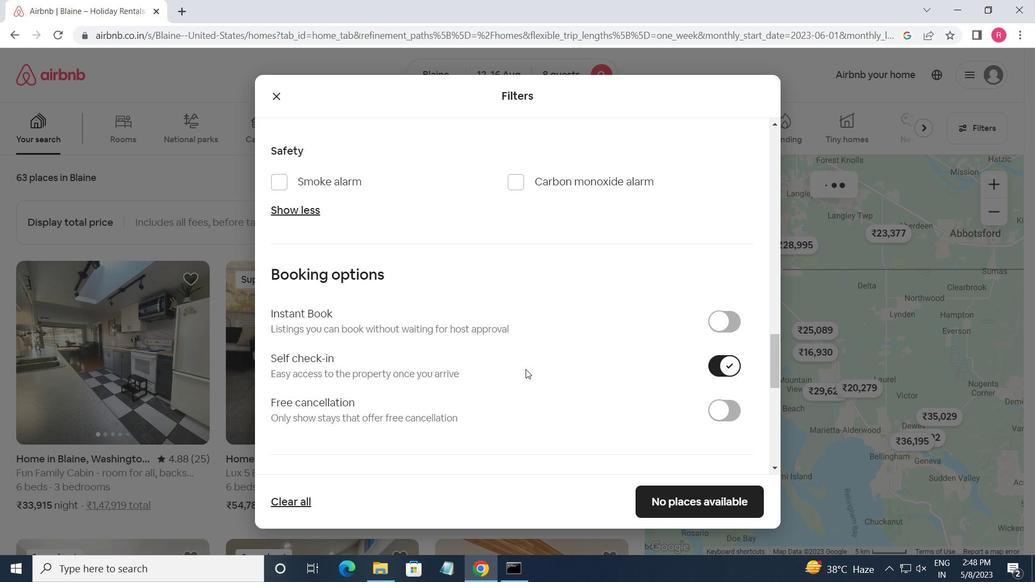 
Action: Mouse scrolled (525, 368) with delta (0, 0)
Screenshot: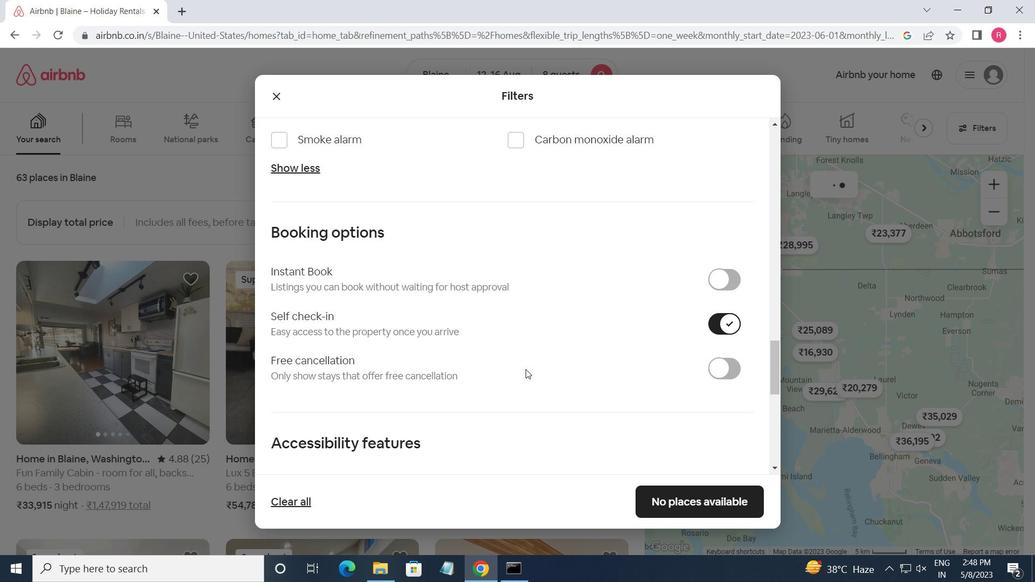 
Action: Mouse moved to (441, 367)
Screenshot: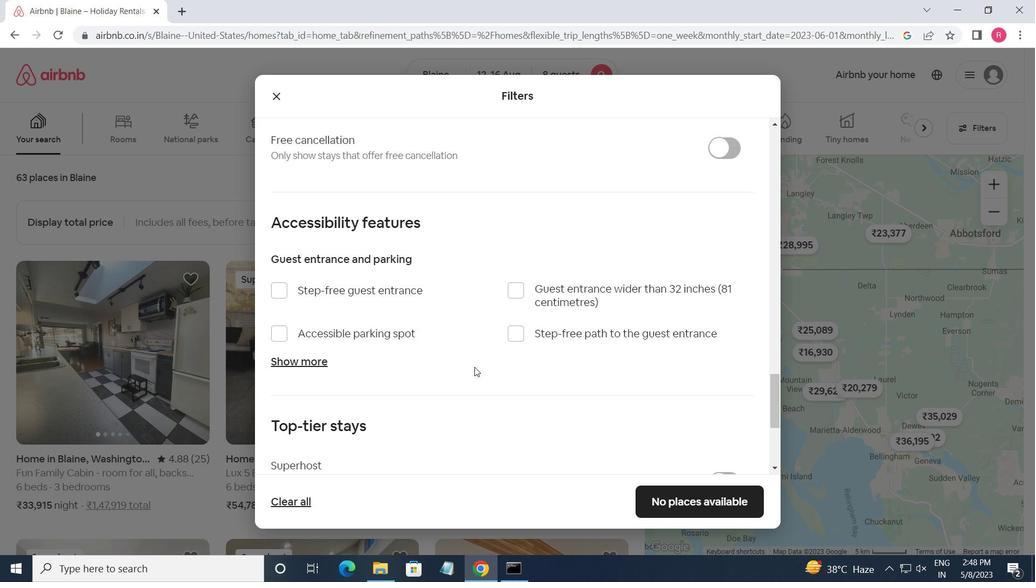 
Action: Mouse scrolled (441, 366) with delta (0, 0)
Screenshot: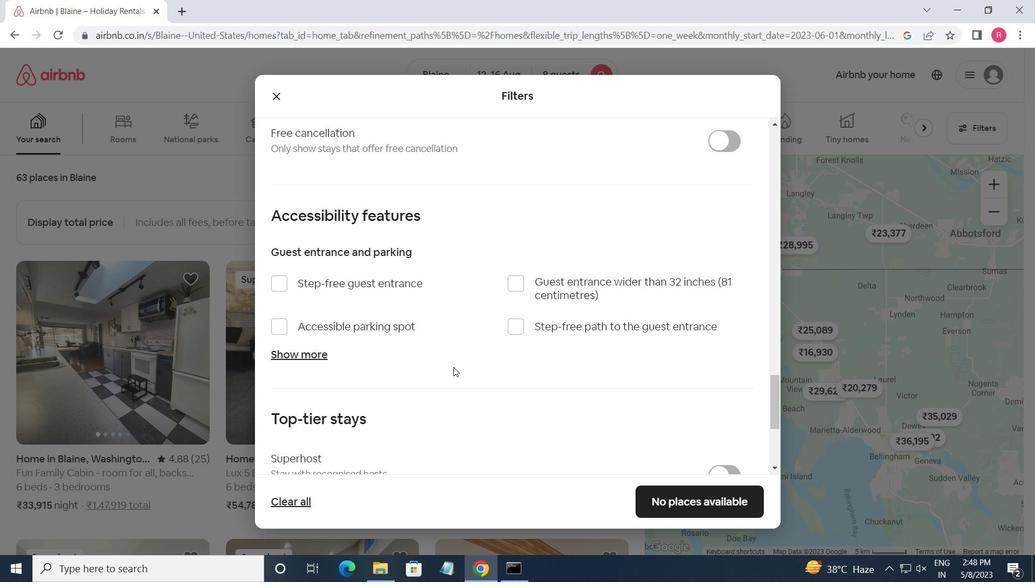 
Action: Mouse scrolled (441, 366) with delta (0, 0)
Screenshot: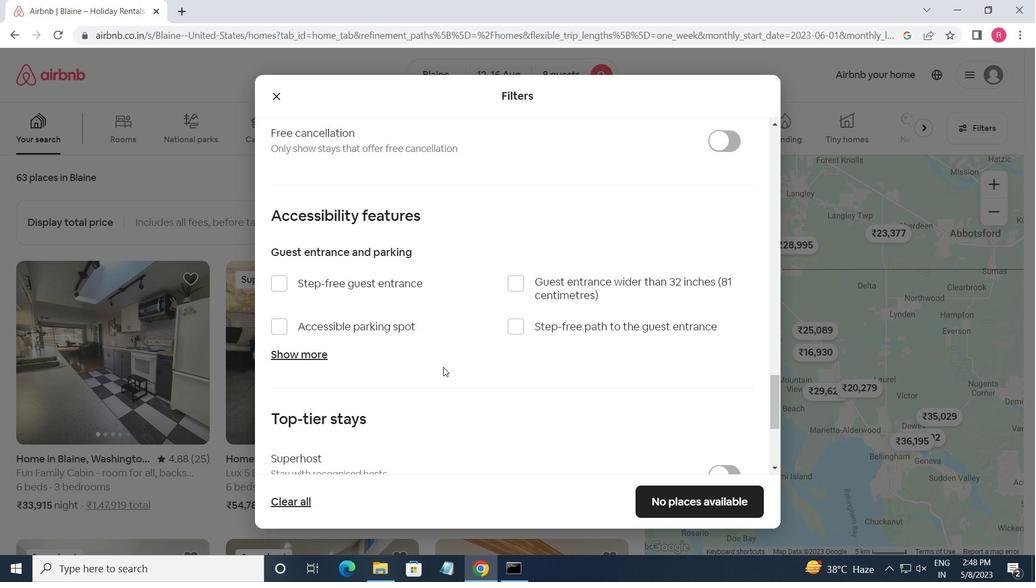 
Action: Mouse moved to (413, 418)
Screenshot: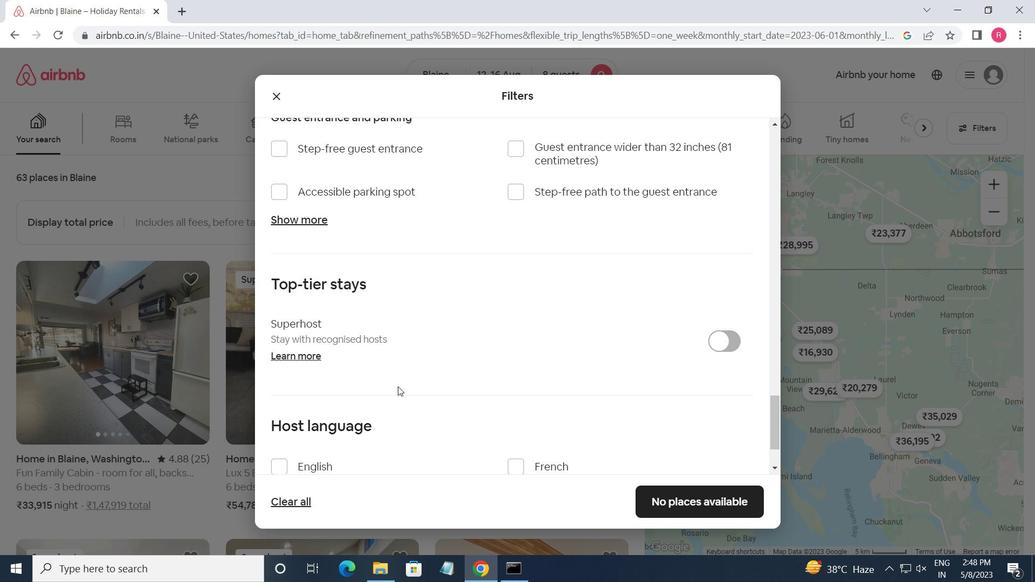 
Action: Mouse scrolled (413, 418) with delta (0, 0)
Screenshot: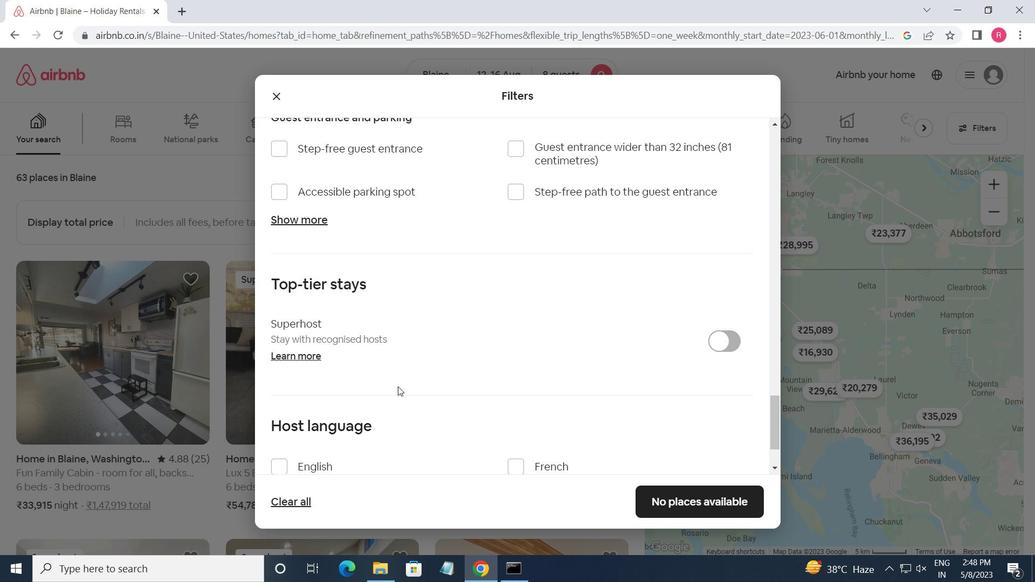 
Action: Mouse moved to (410, 421)
Screenshot: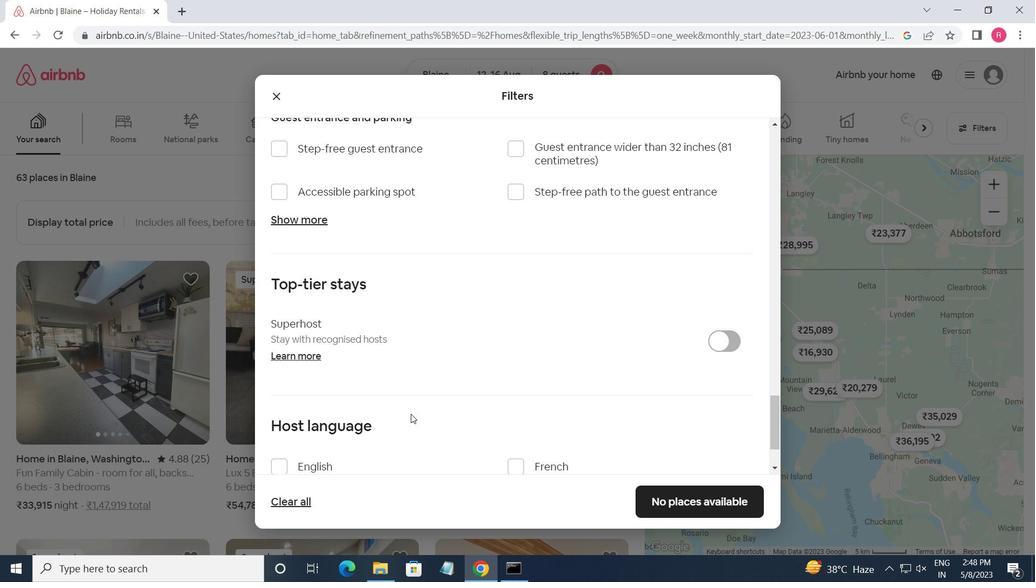 
Action: Mouse scrolled (410, 420) with delta (0, 0)
Screenshot: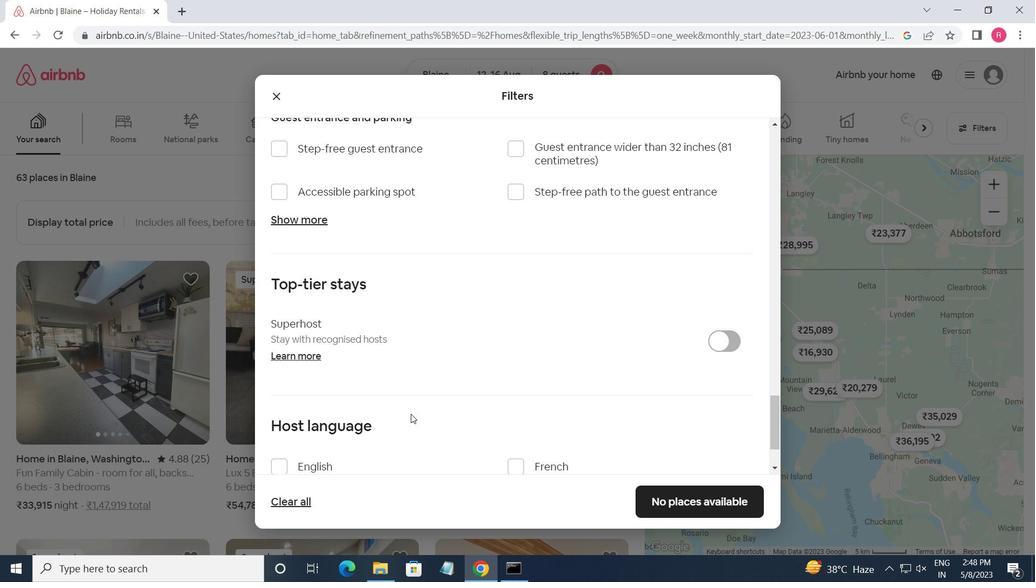 
Action: Mouse moved to (273, 382)
Screenshot: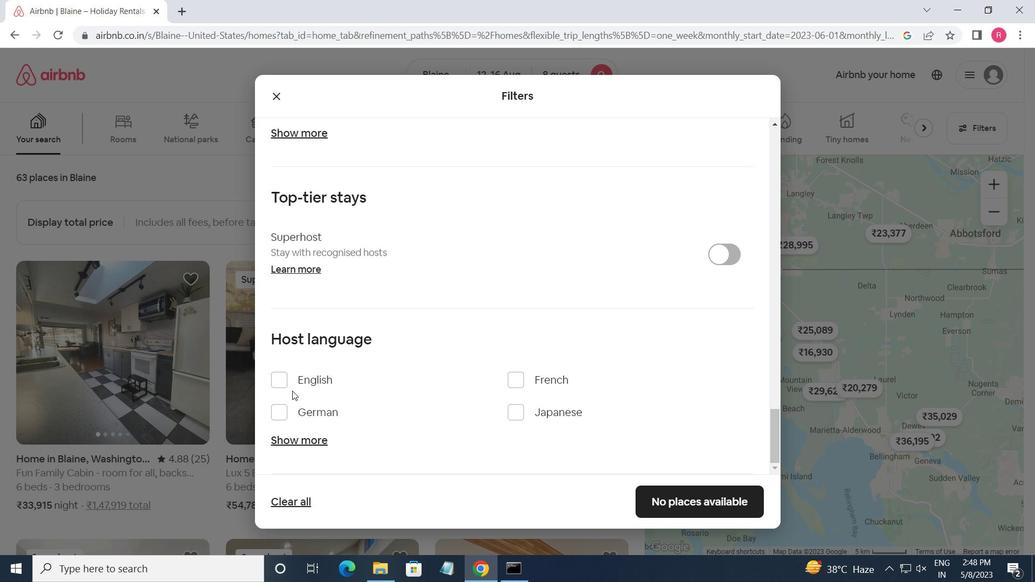 
Action: Mouse pressed left at (273, 382)
Screenshot: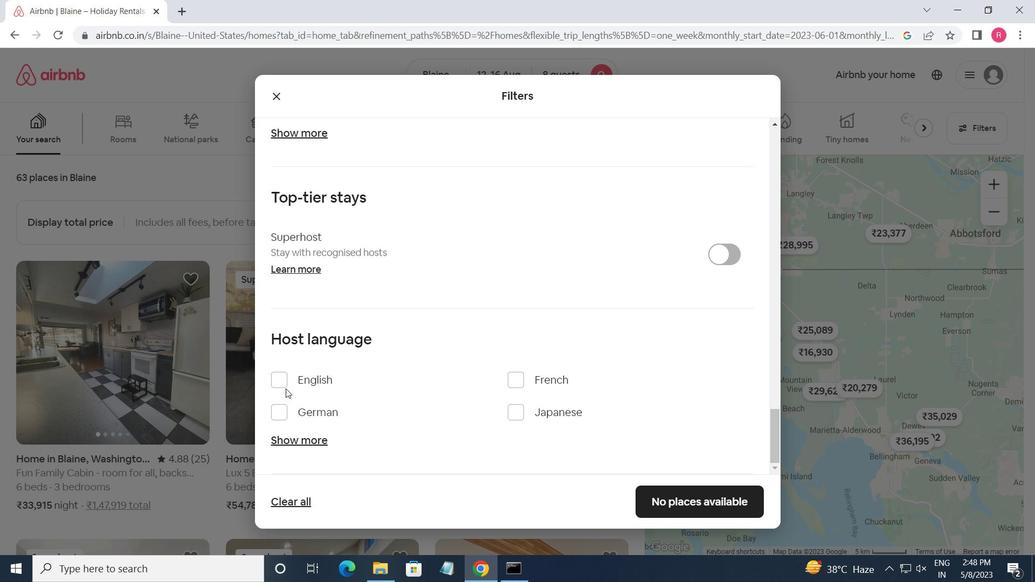 
Action: Mouse moved to (655, 500)
Screenshot: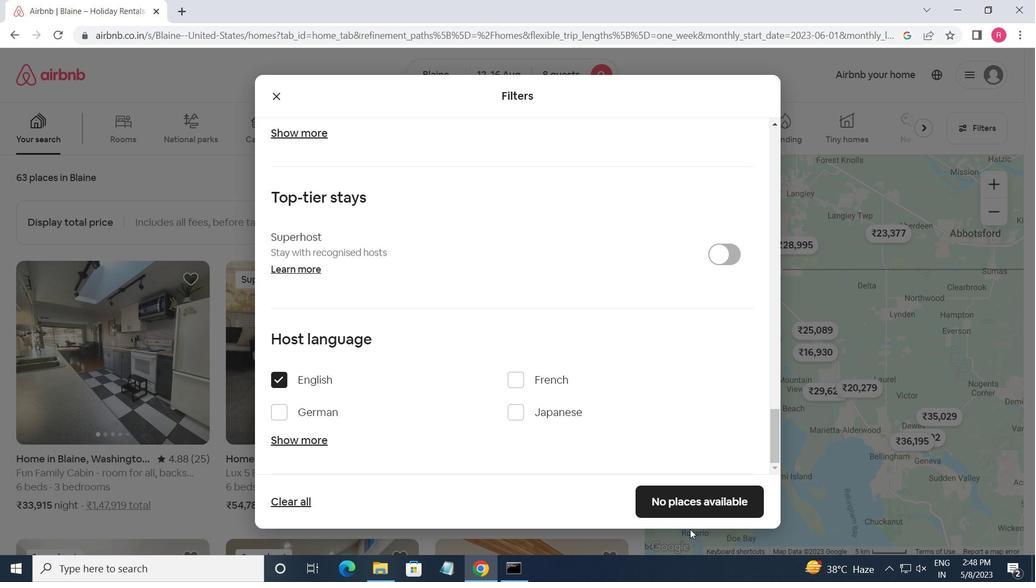 
Action: Mouse pressed left at (655, 500)
Screenshot: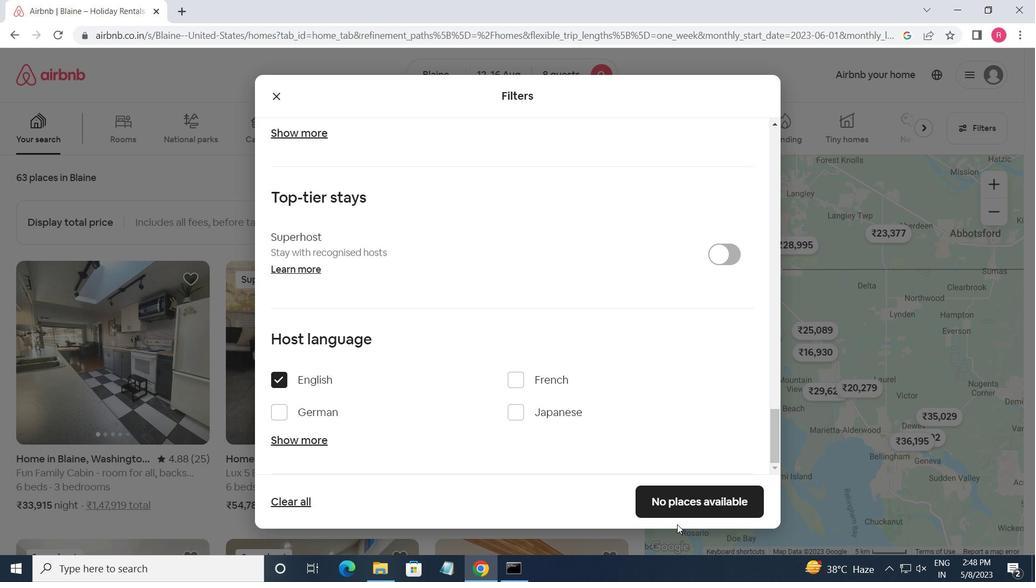 
Action: Mouse moved to (705, 268)
Screenshot: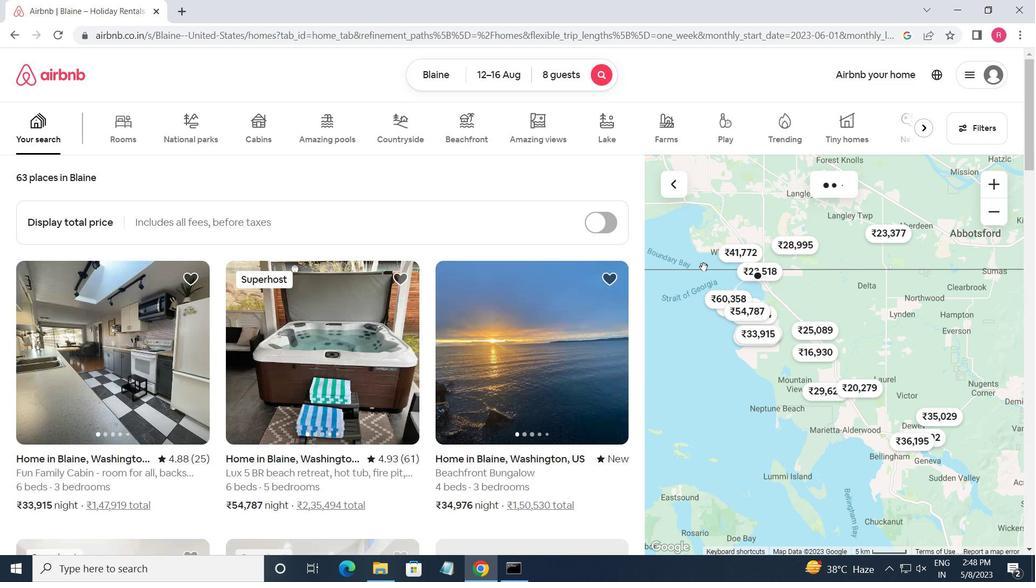 
